 Task: Look for space in Guajará Mirim, Brazil from 22nd June, 2023 to 30th June, 2023 for 2 adults in price range Rs.7000 to Rs.15000. Place can be entire place with 1  bedroom having 1 bed and 1 bathroom. Property type can be house, flat, guest house, hotel. Amenities needed are: washing machine. Booking option can be shelf check-in. Required host language is Spanish.
Action: Mouse moved to (810, 104)
Screenshot: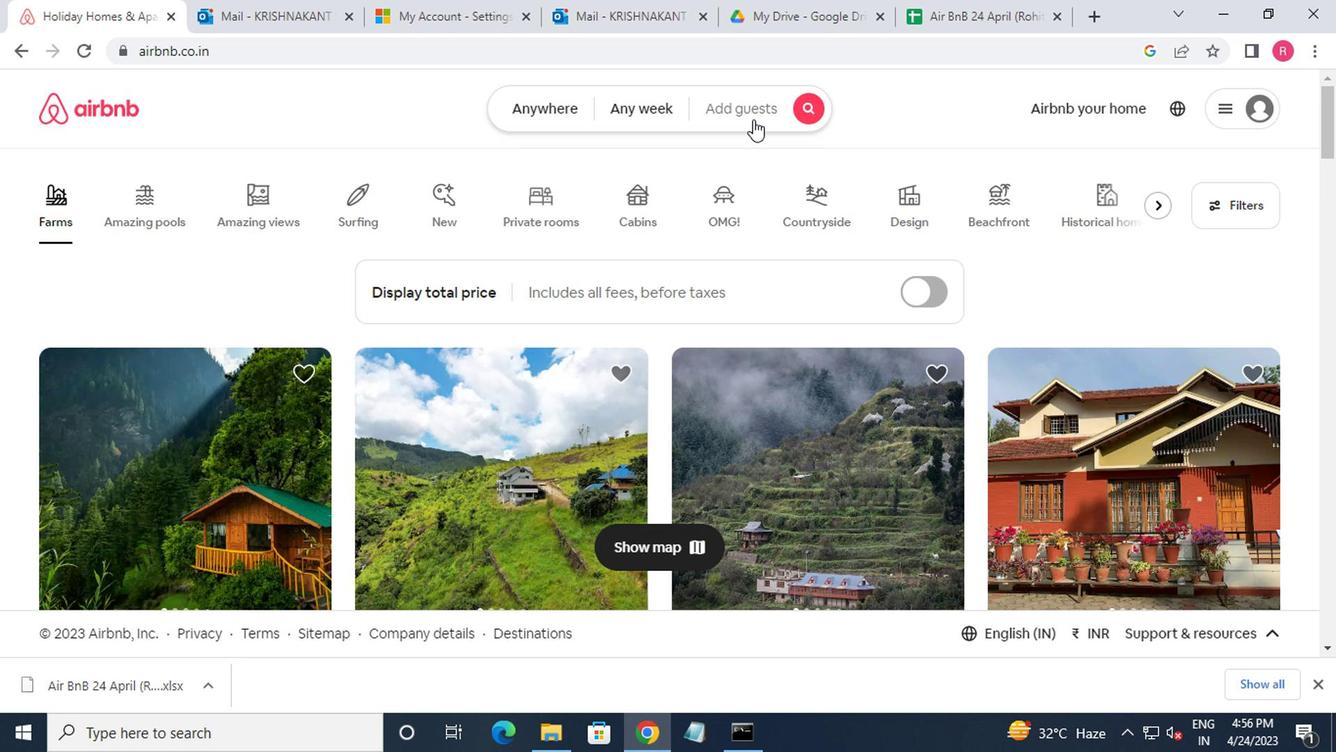 
Action: Mouse pressed left at (810, 104)
Screenshot: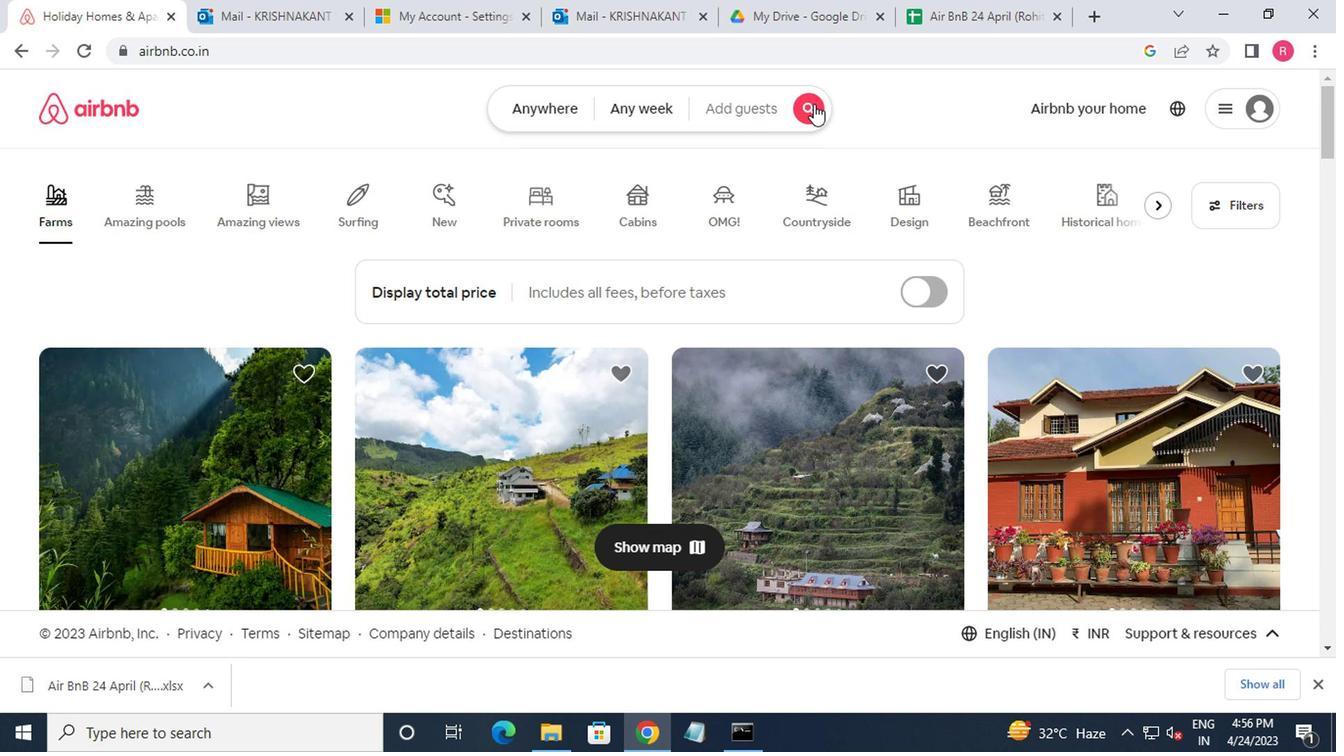 
Action: Mouse moved to (809, 104)
Screenshot: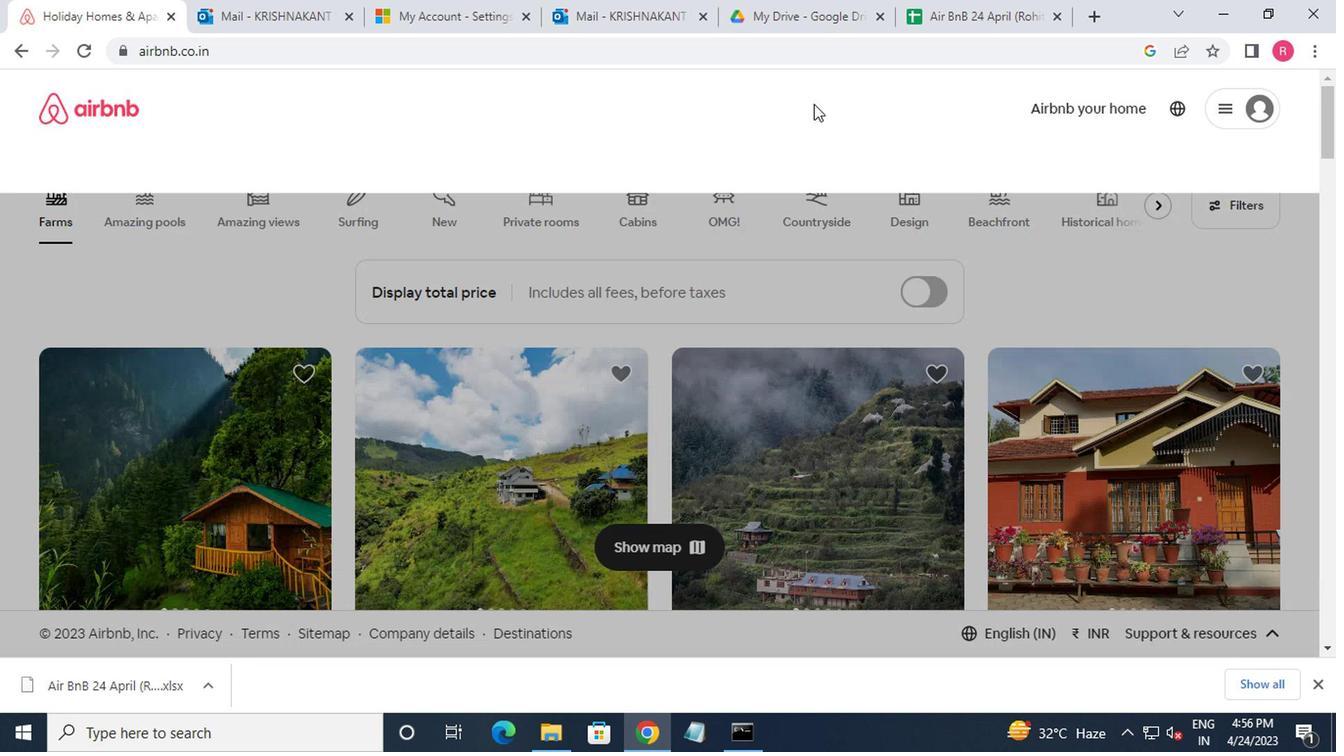 
Action: Key pressed guajara<Key.space>
Screenshot: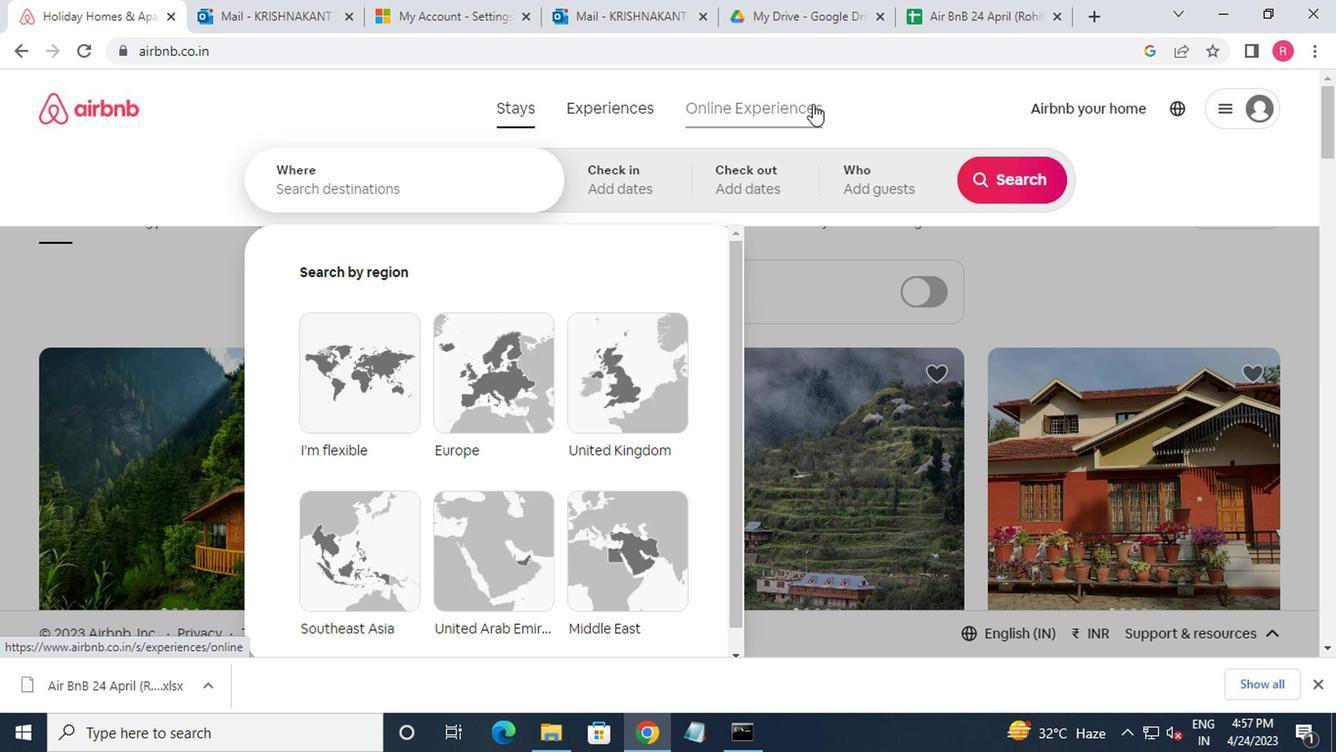 
Action: Mouse moved to (809, 104)
Screenshot: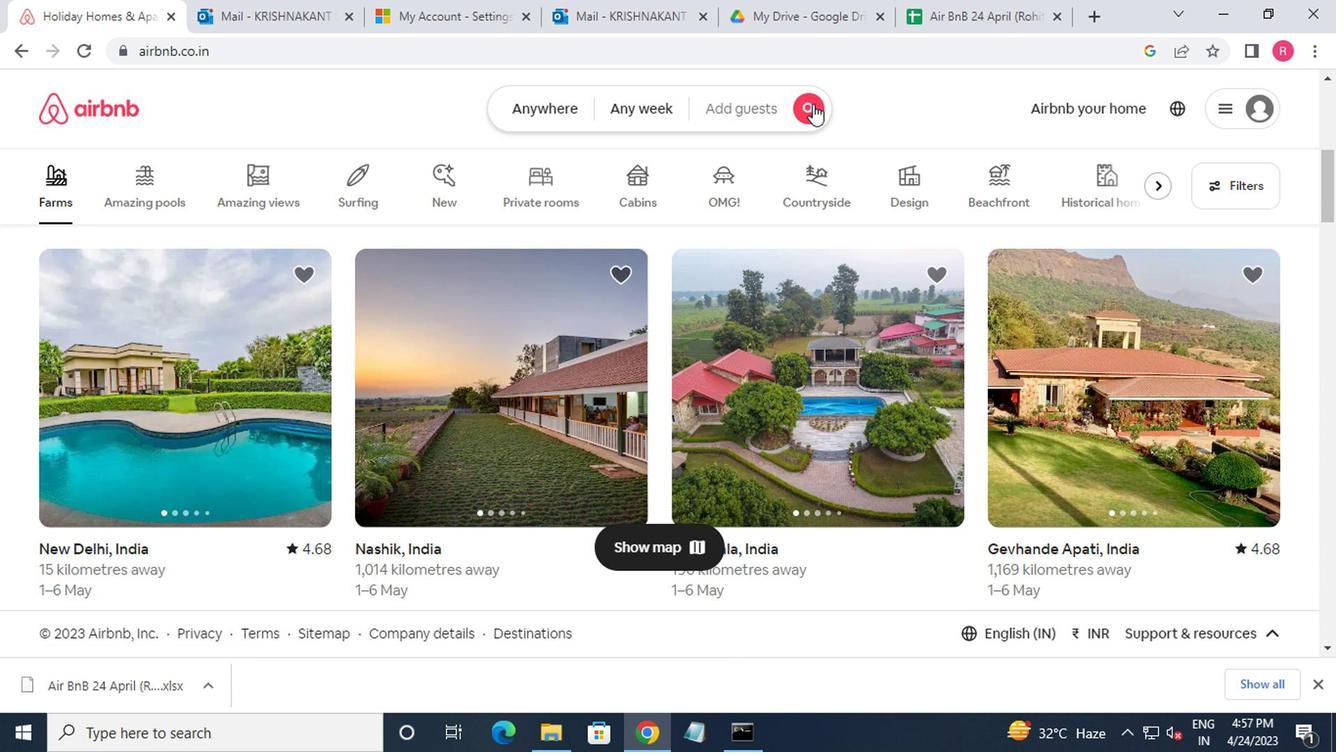 
Action: Mouse pressed left at (809, 104)
Screenshot: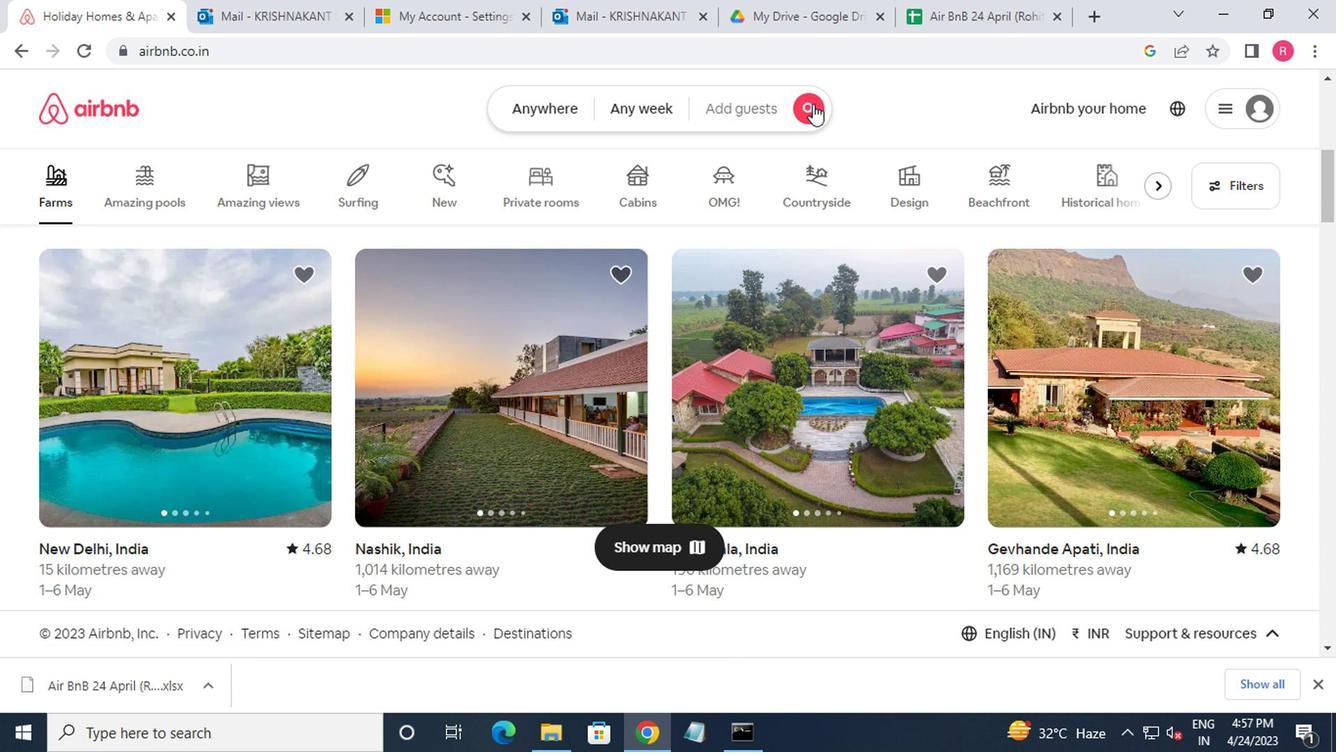 
Action: Mouse moved to (447, 189)
Screenshot: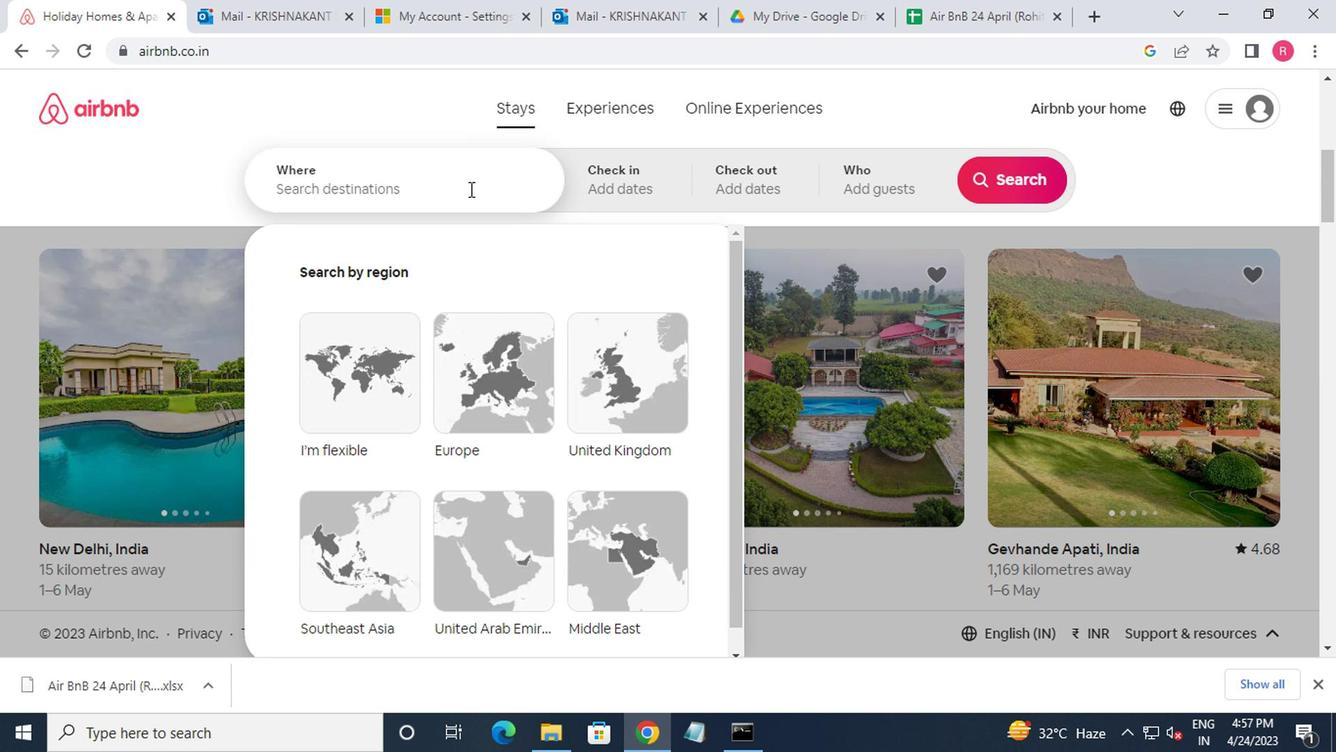 
Action: Mouse pressed left at (447, 189)
Screenshot: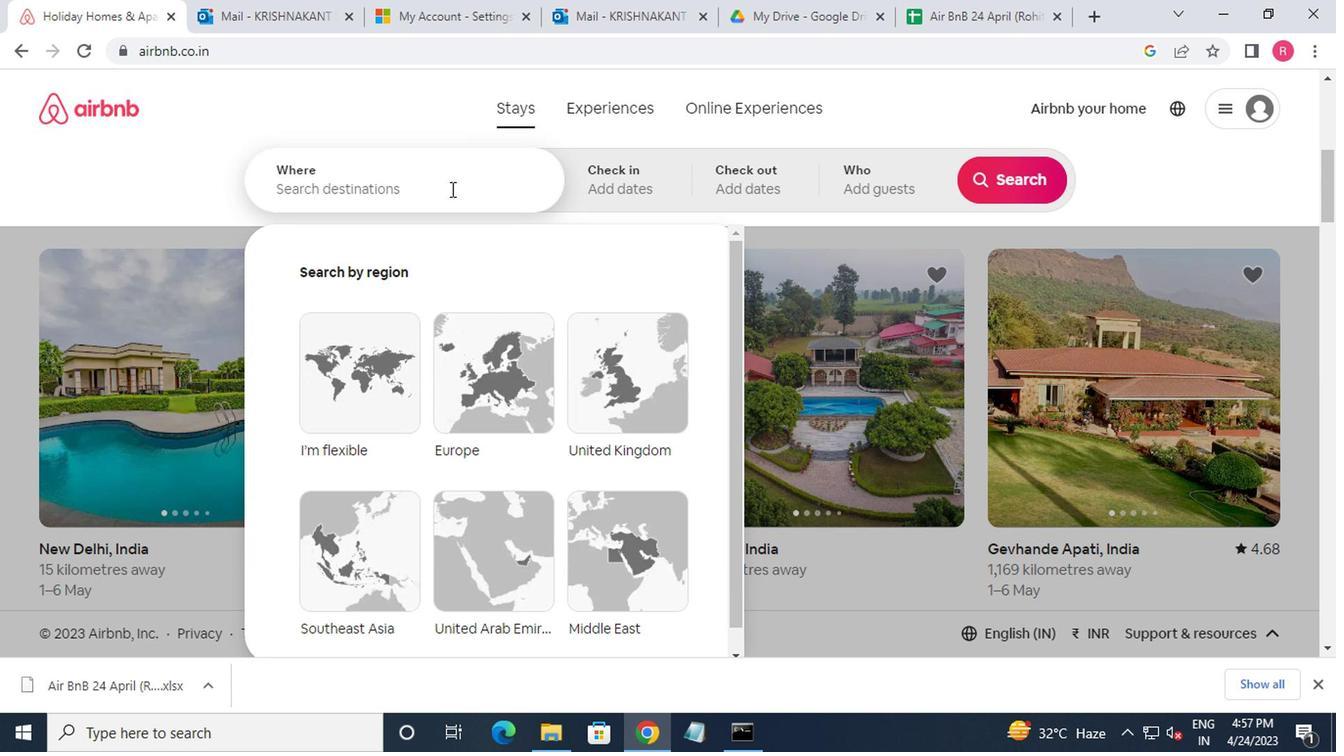 
Action: Mouse moved to (447, 190)
Screenshot: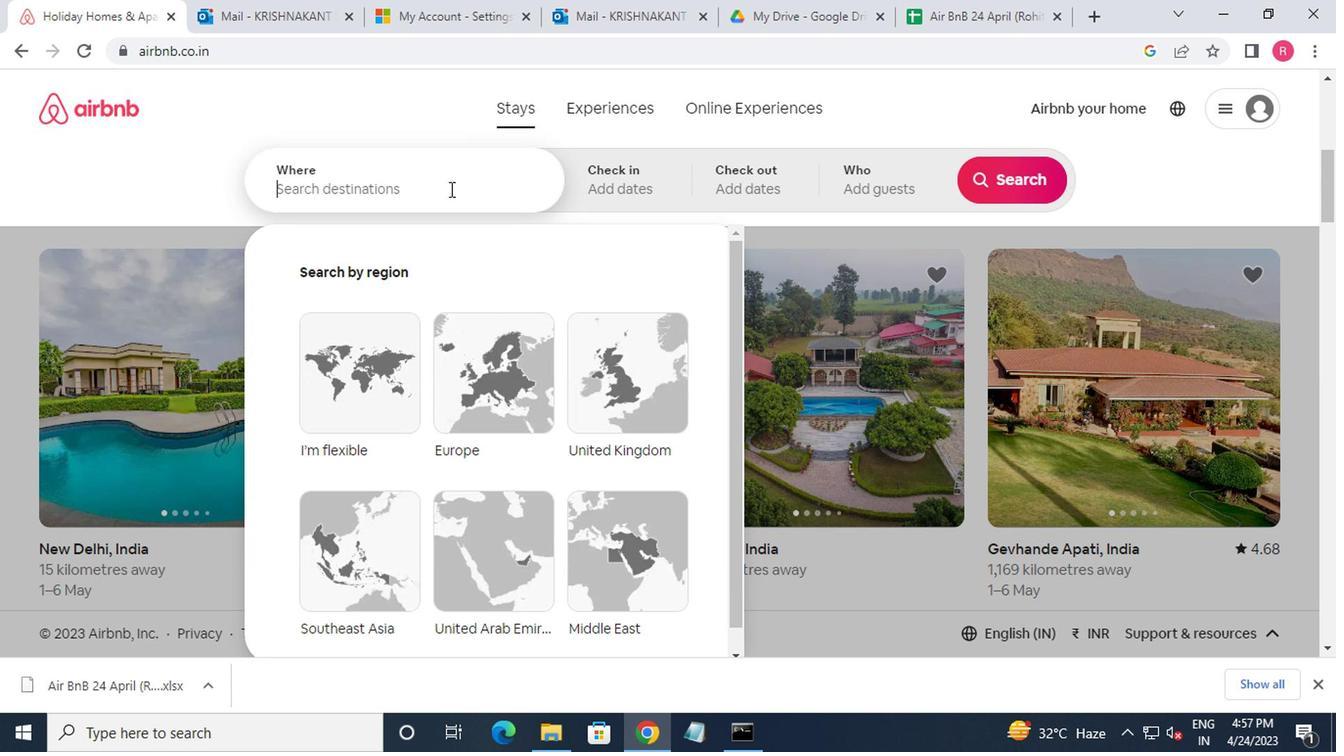 
Action: Key pressed guajara<Key.space>mirim
Screenshot: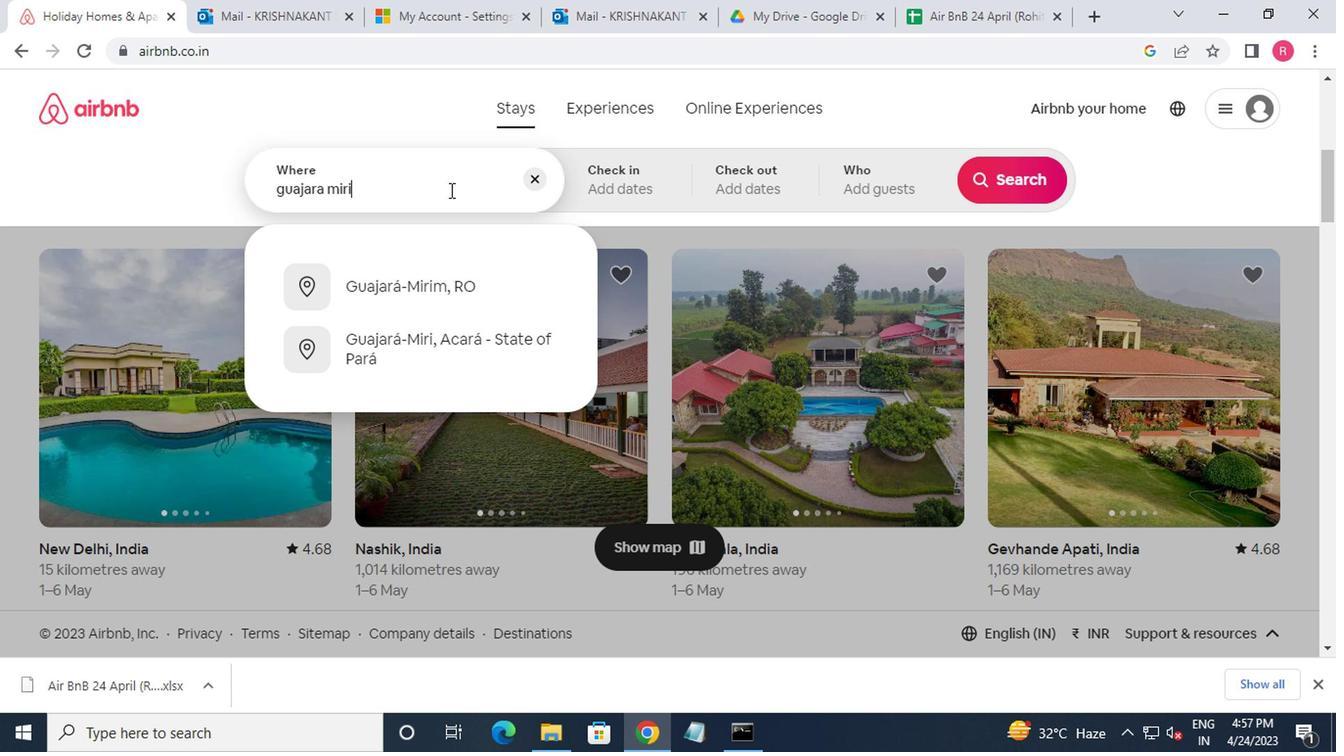 
Action: Mouse moved to (439, 284)
Screenshot: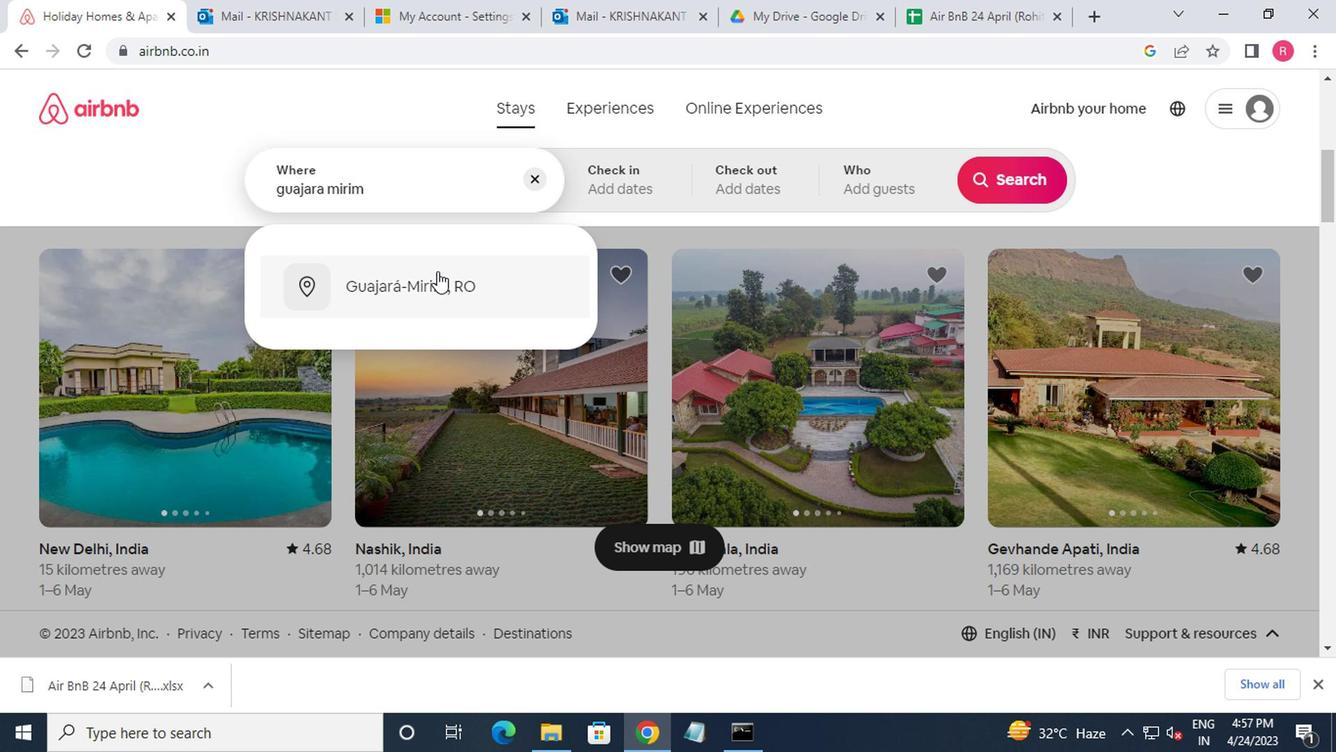 
Action: Mouse pressed left at (439, 284)
Screenshot: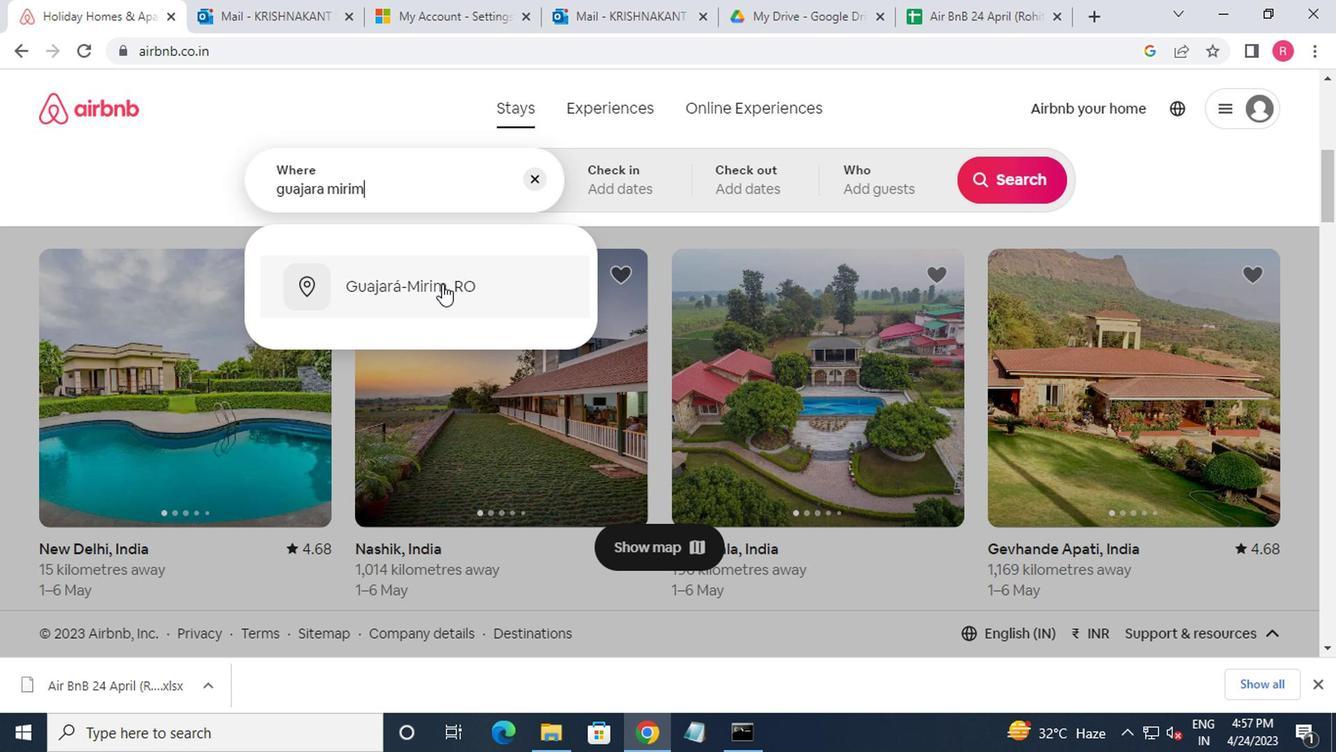 
Action: Mouse moved to (993, 344)
Screenshot: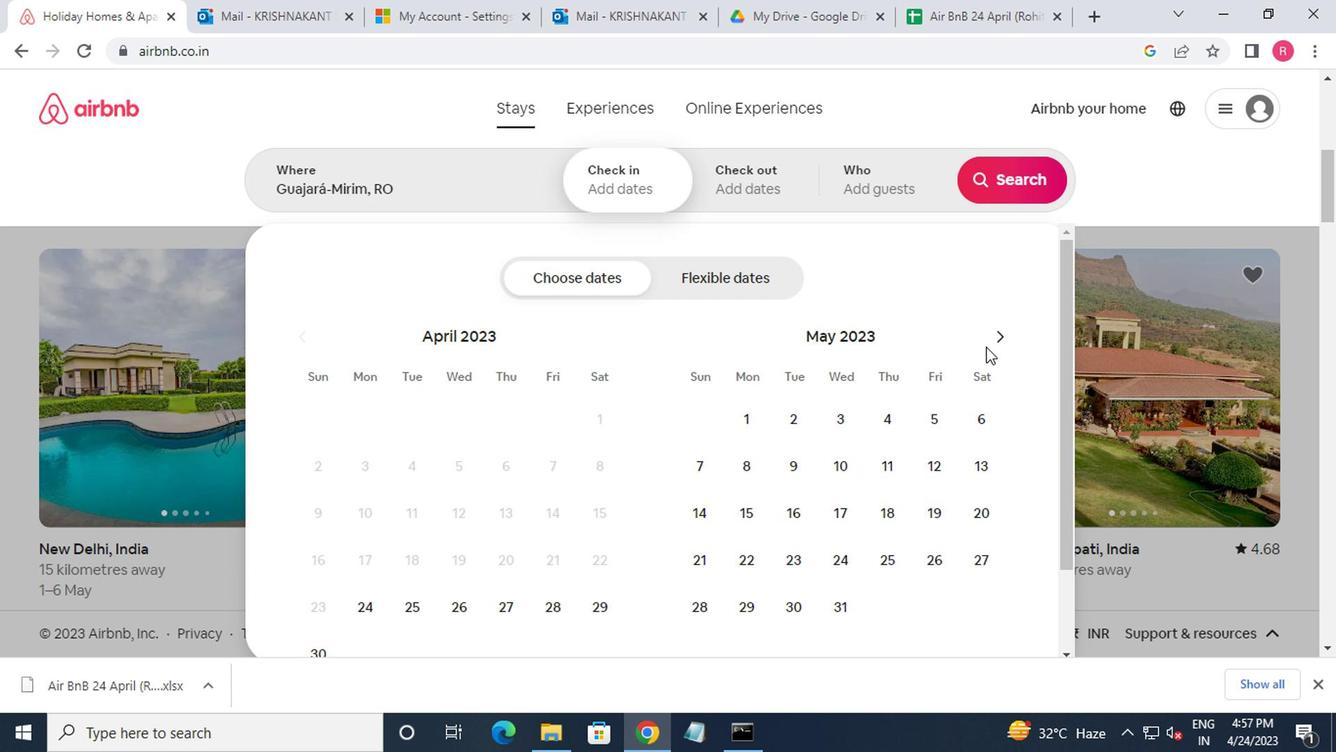 
Action: Mouse pressed left at (993, 344)
Screenshot: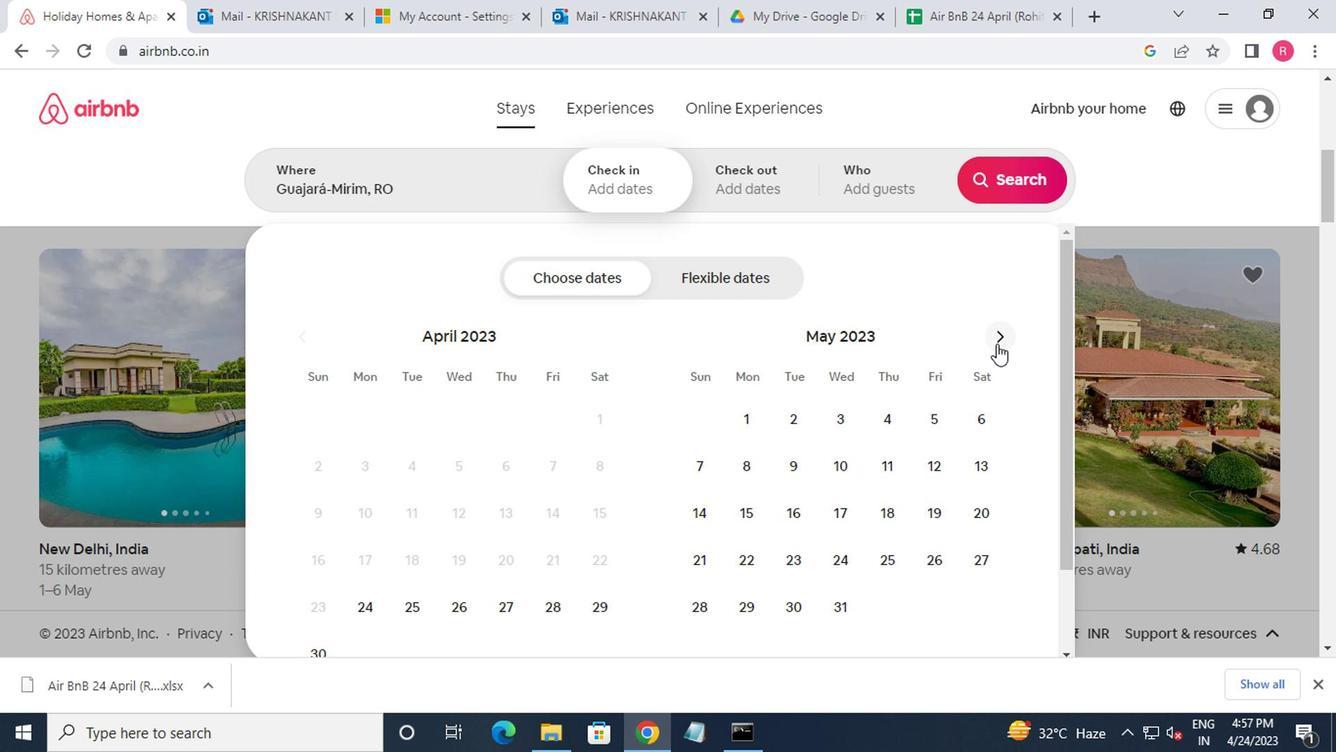 
Action: Mouse moved to (875, 570)
Screenshot: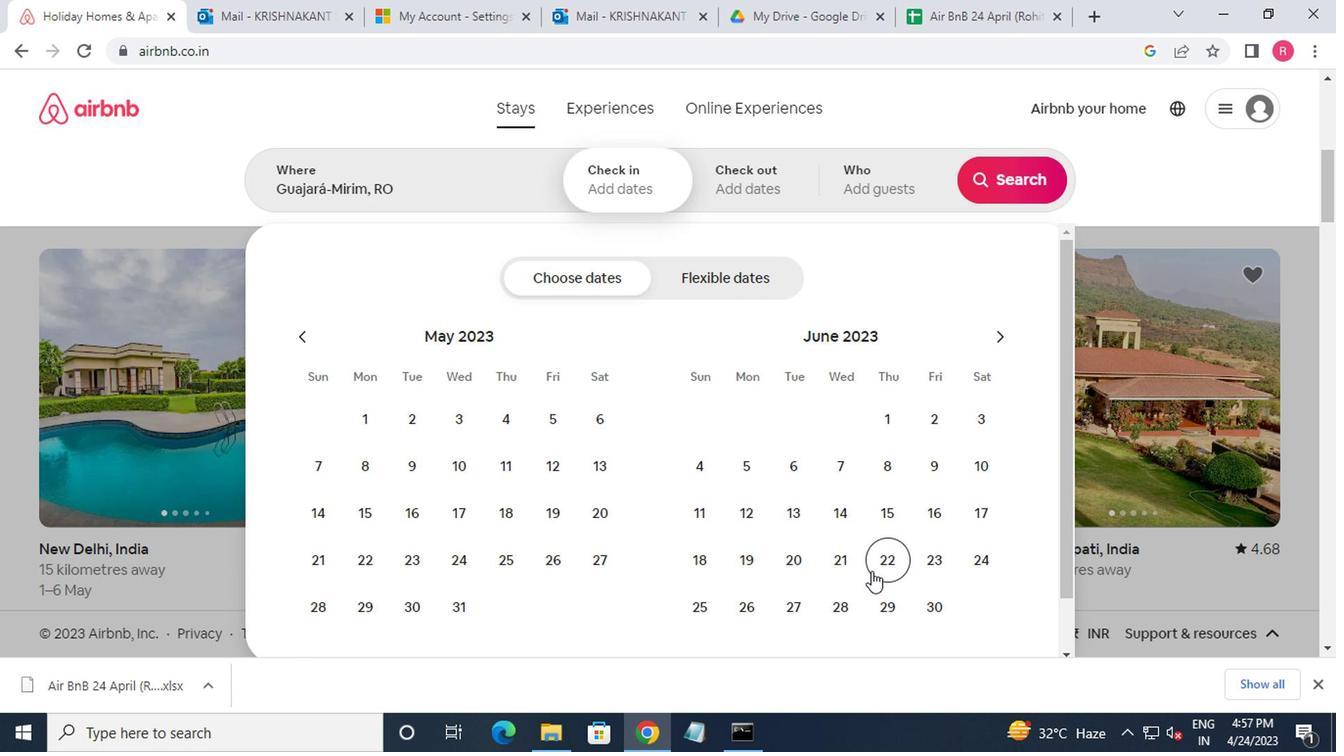 
Action: Mouse pressed left at (875, 570)
Screenshot: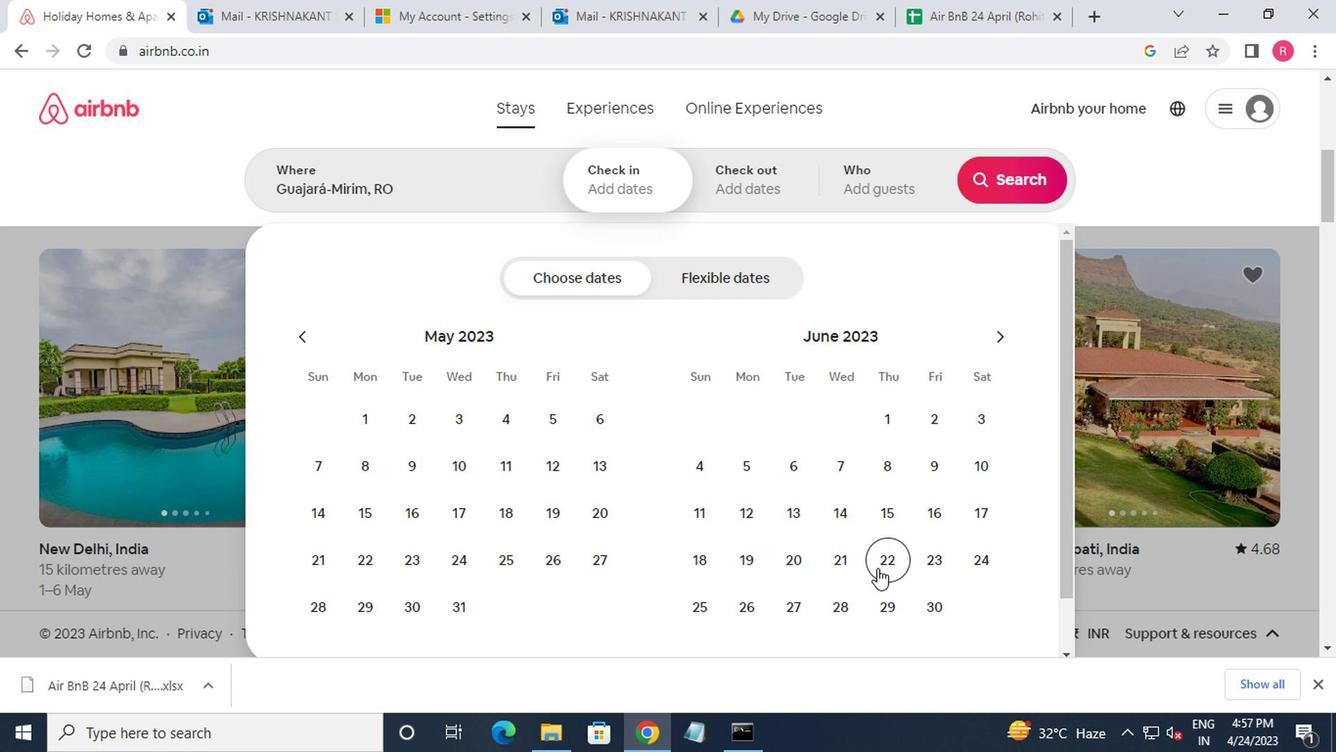 
Action: Mouse moved to (944, 618)
Screenshot: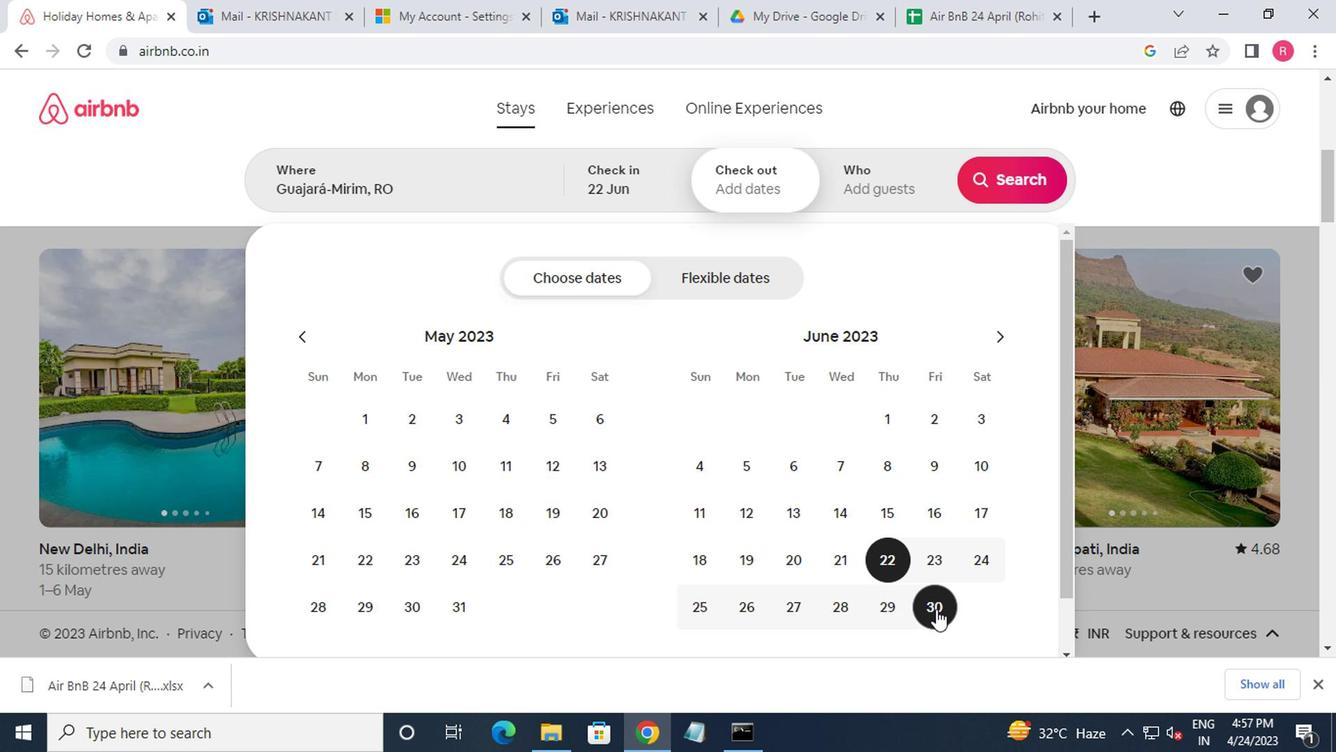 
Action: Mouse pressed left at (944, 618)
Screenshot: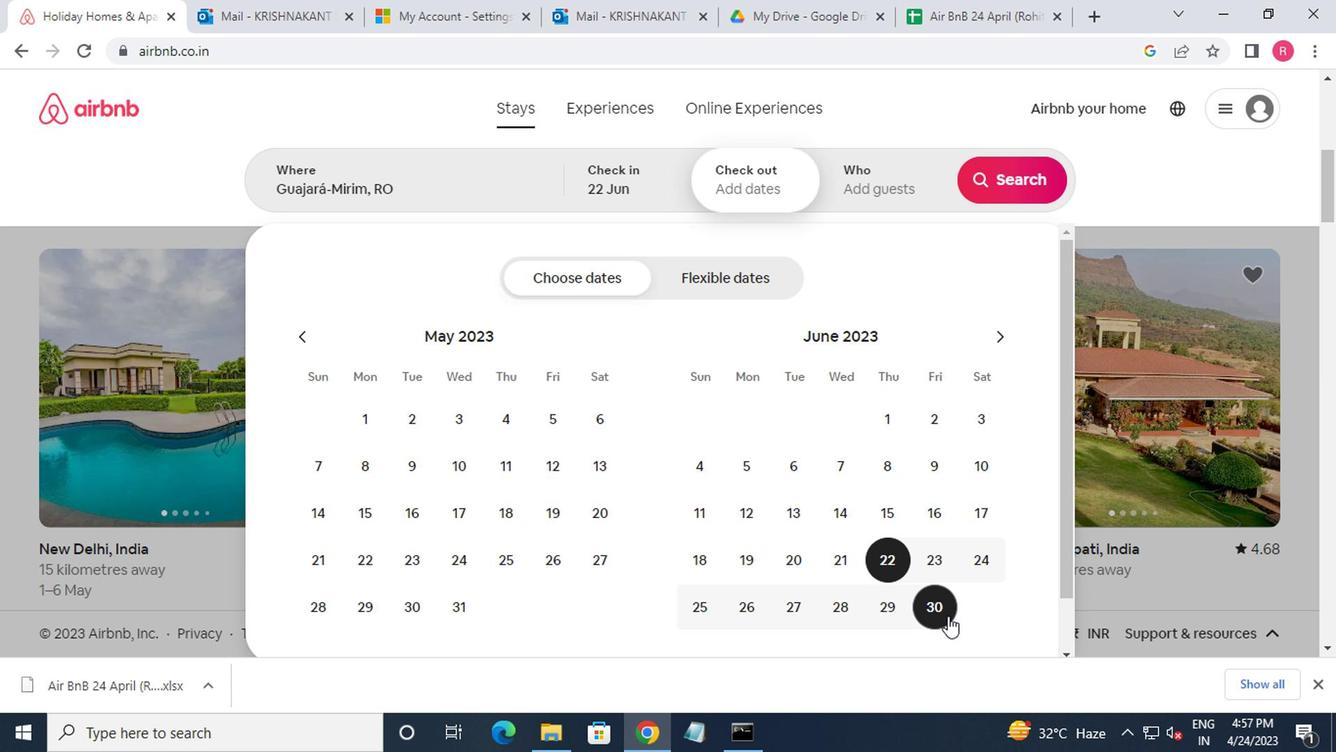 
Action: Mouse moved to (860, 199)
Screenshot: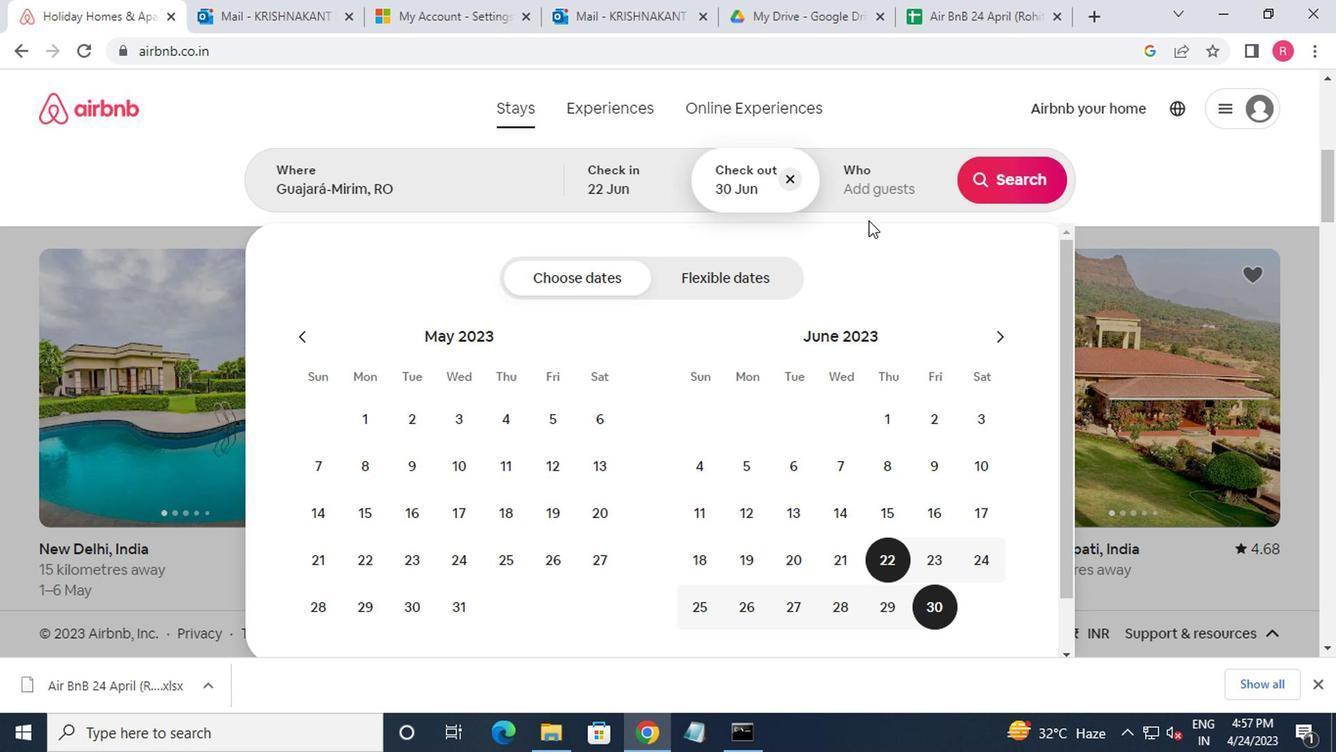 
Action: Mouse pressed left at (860, 199)
Screenshot: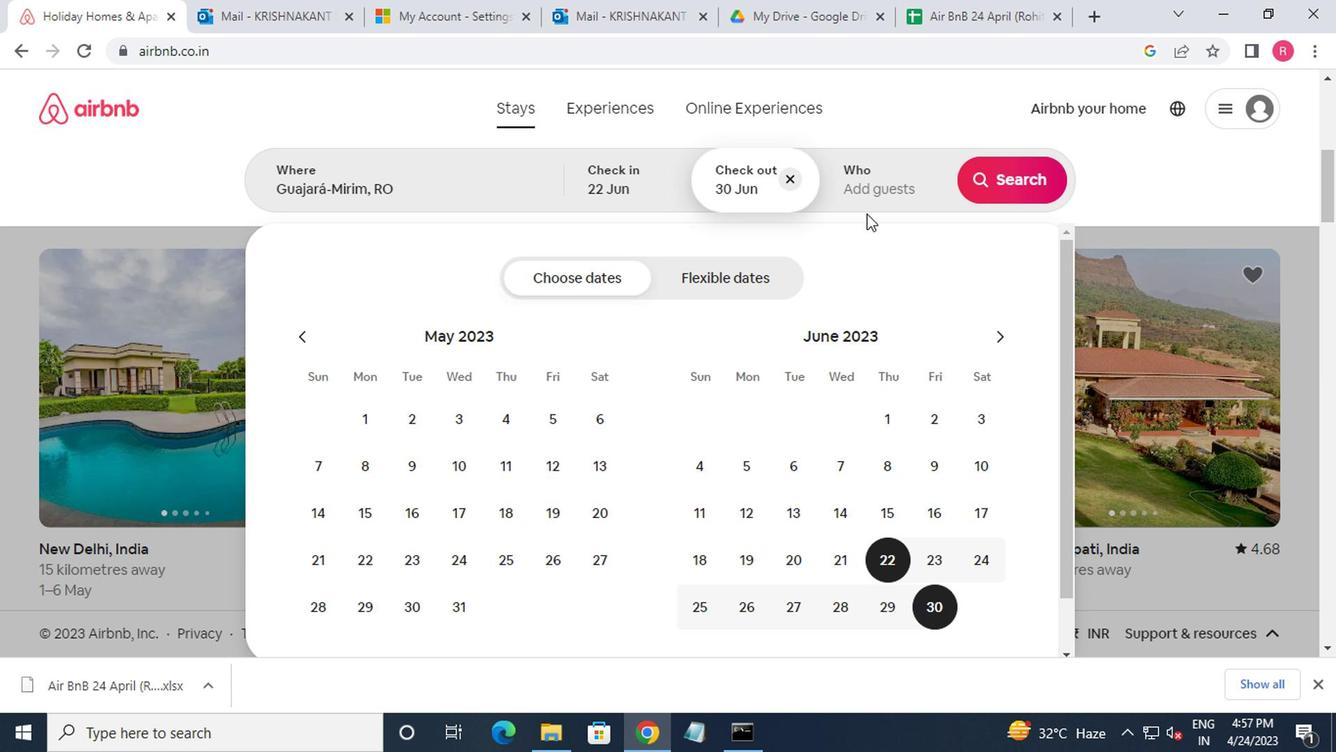 
Action: Mouse moved to (1016, 284)
Screenshot: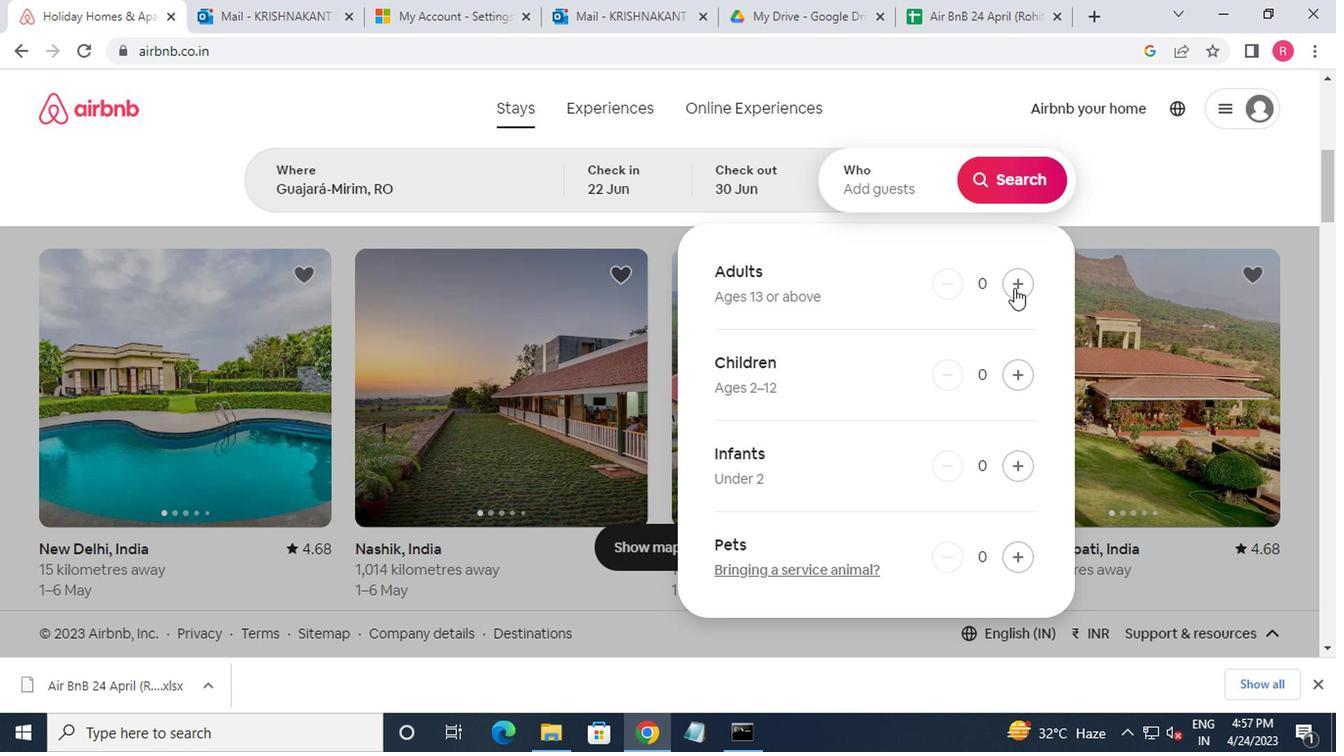 
Action: Mouse pressed left at (1016, 284)
Screenshot: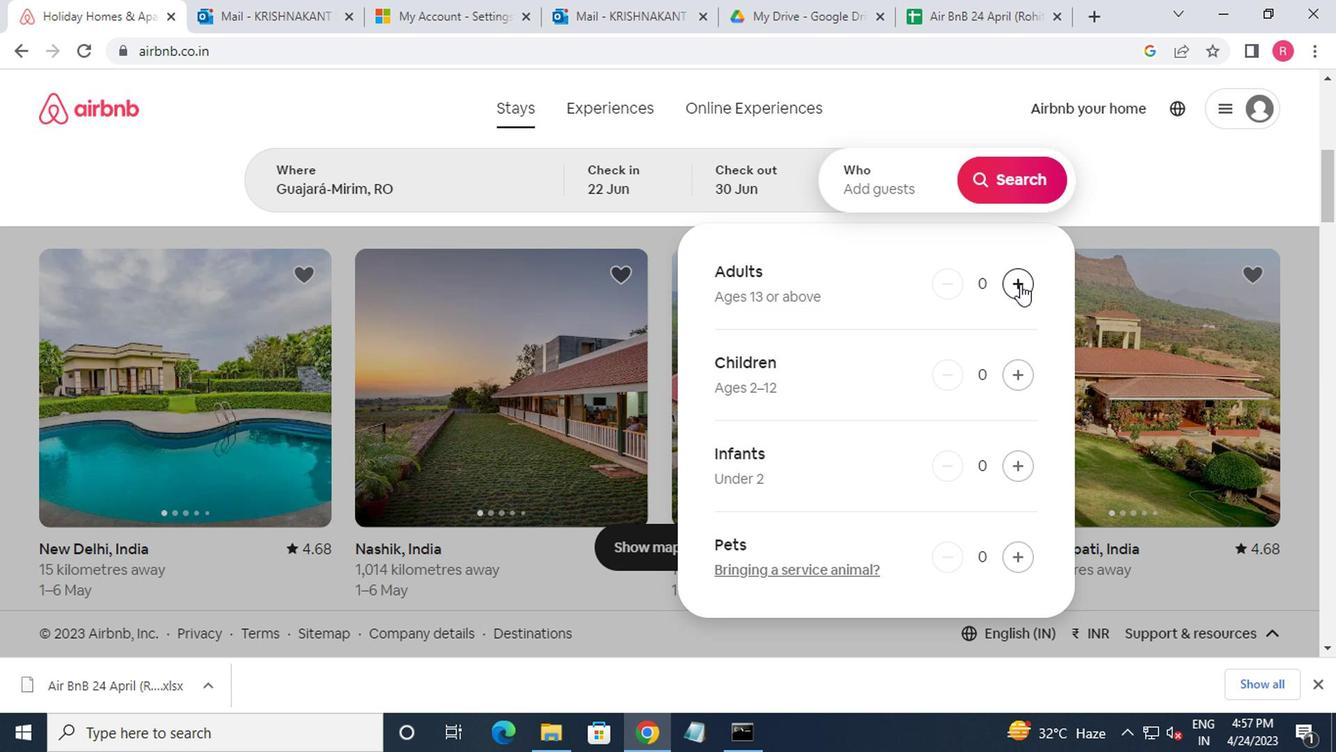 
Action: Mouse pressed left at (1016, 284)
Screenshot: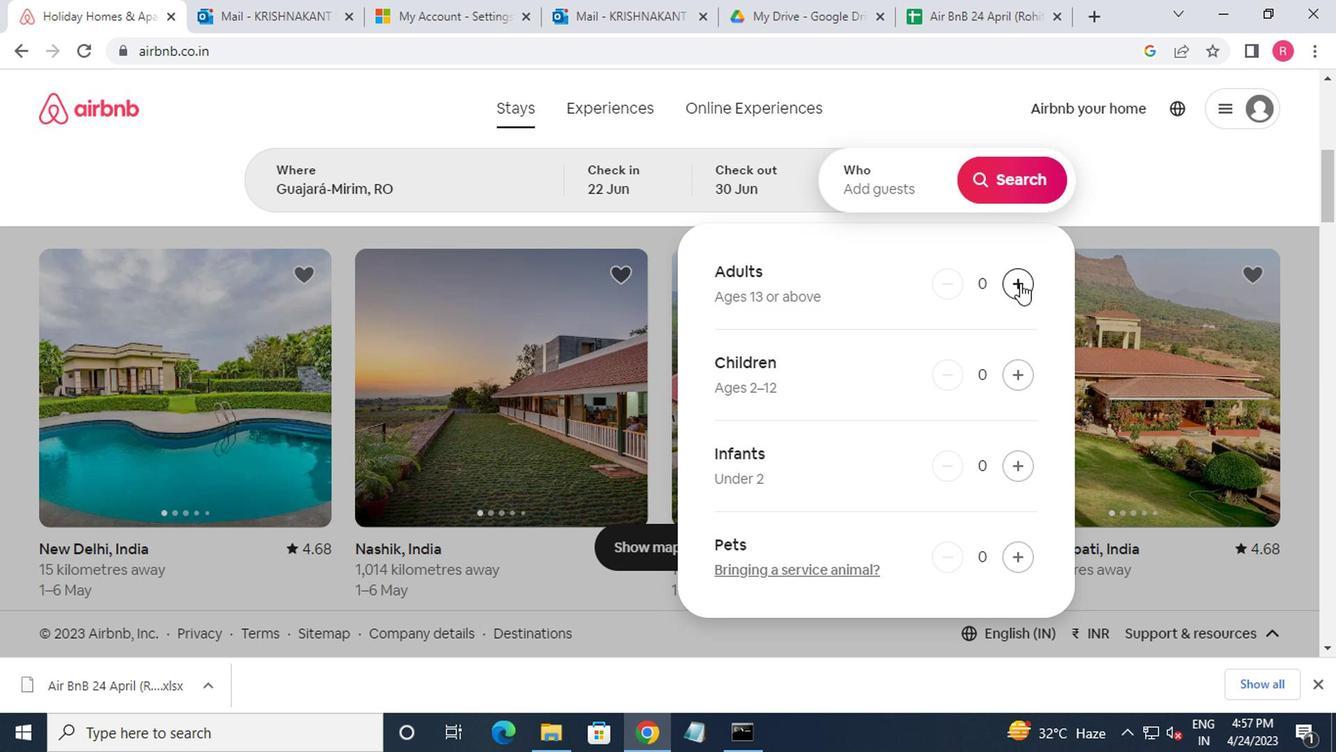 
Action: Mouse moved to (994, 192)
Screenshot: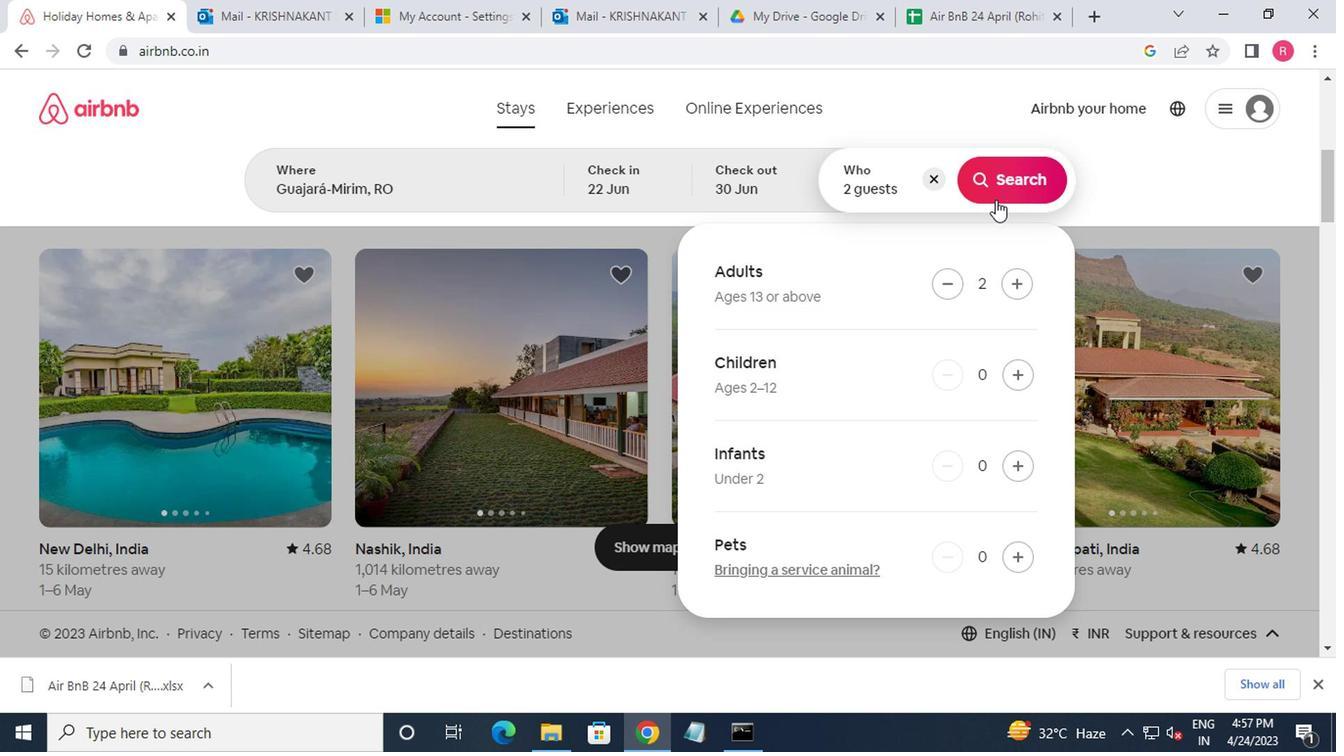 
Action: Mouse pressed left at (994, 192)
Screenshot: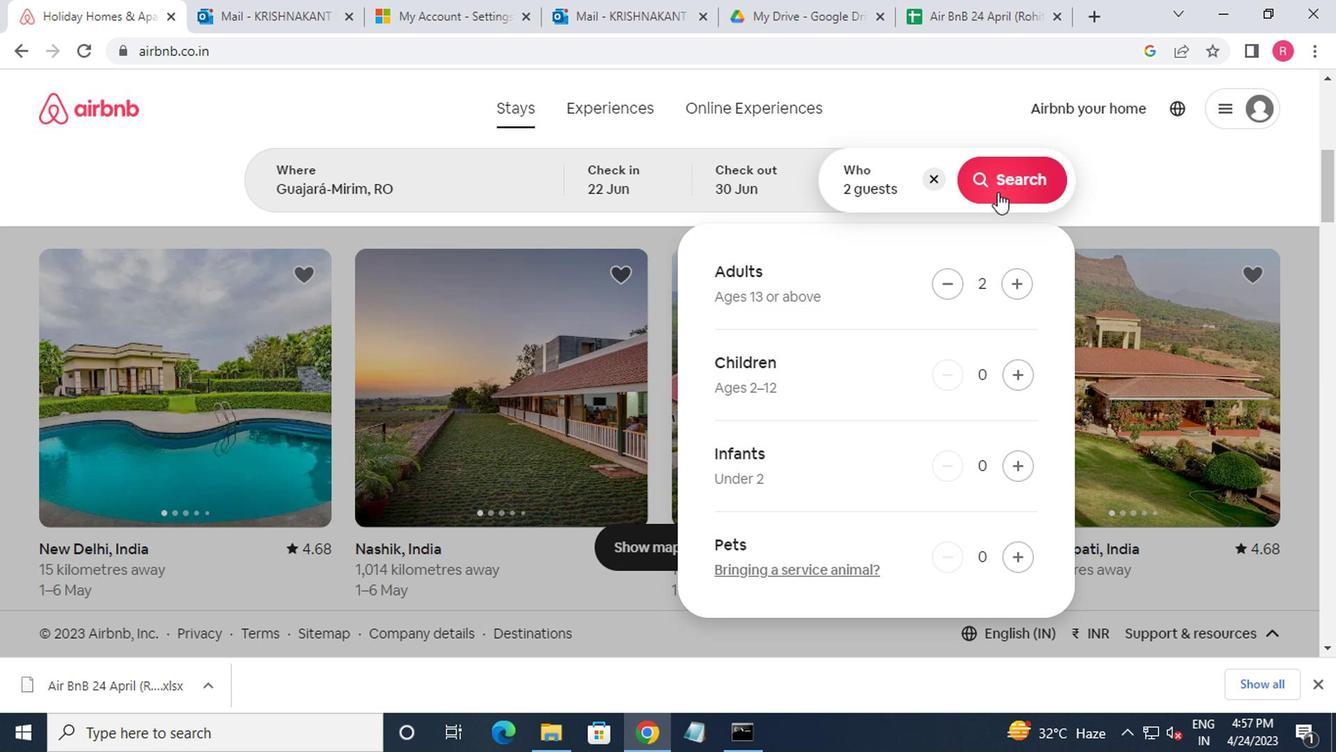 
Action: Mouse moved to (1226, 171)
Screenshot: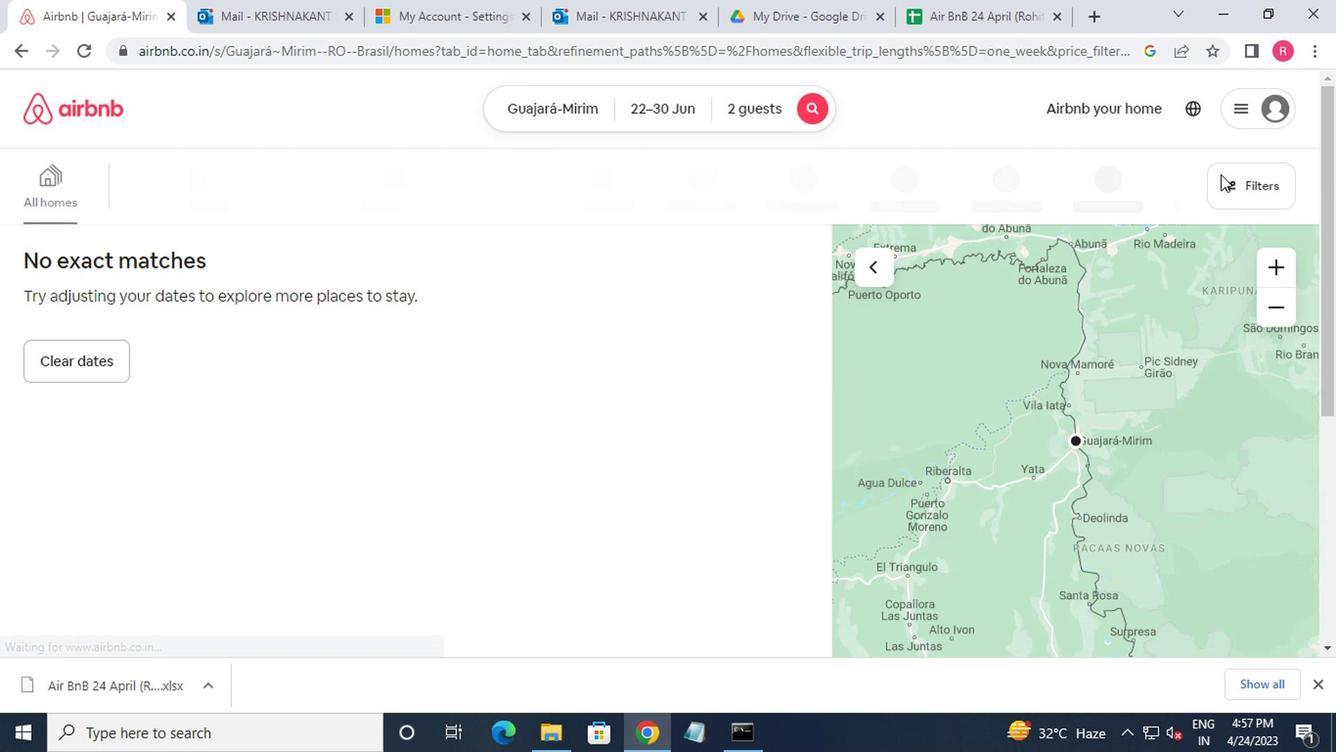 
Action: Mouse pressed left at (1226, 171)
Screenshot: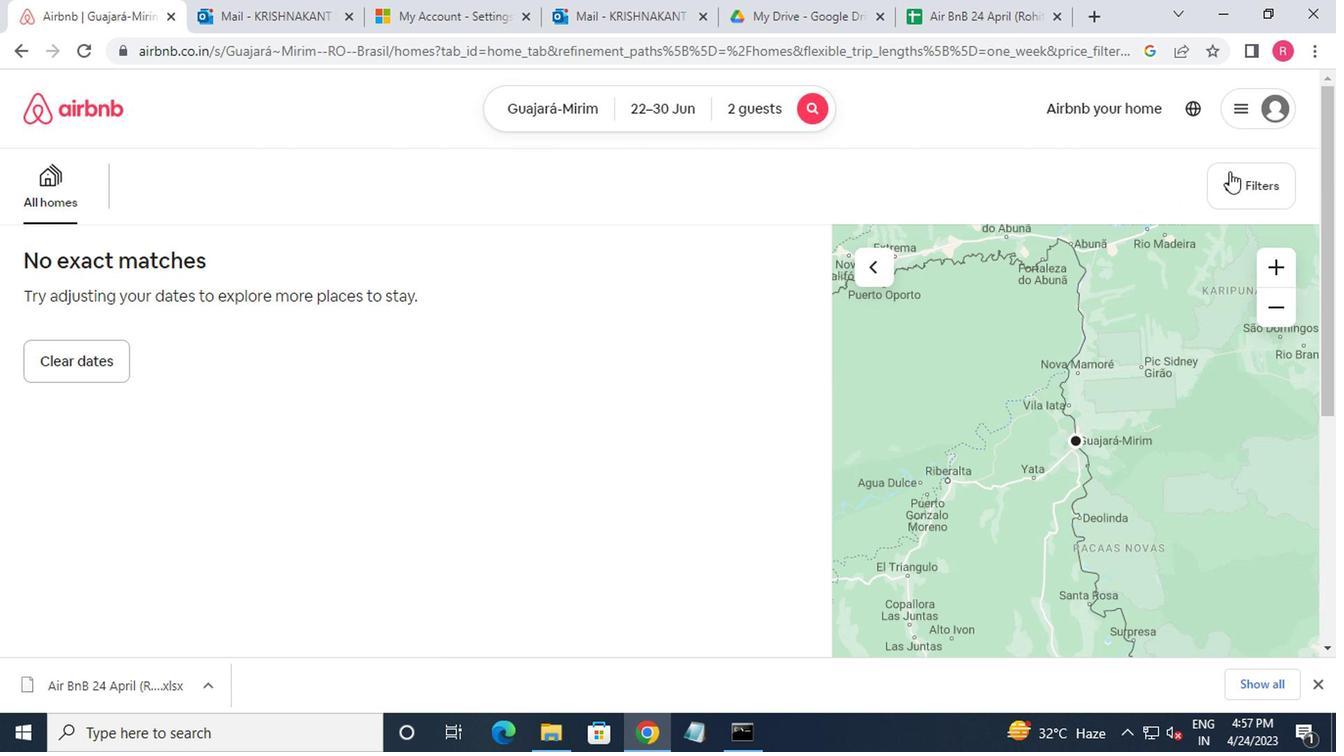 
Action: Mouse moved to (520, 324)
Screenshot: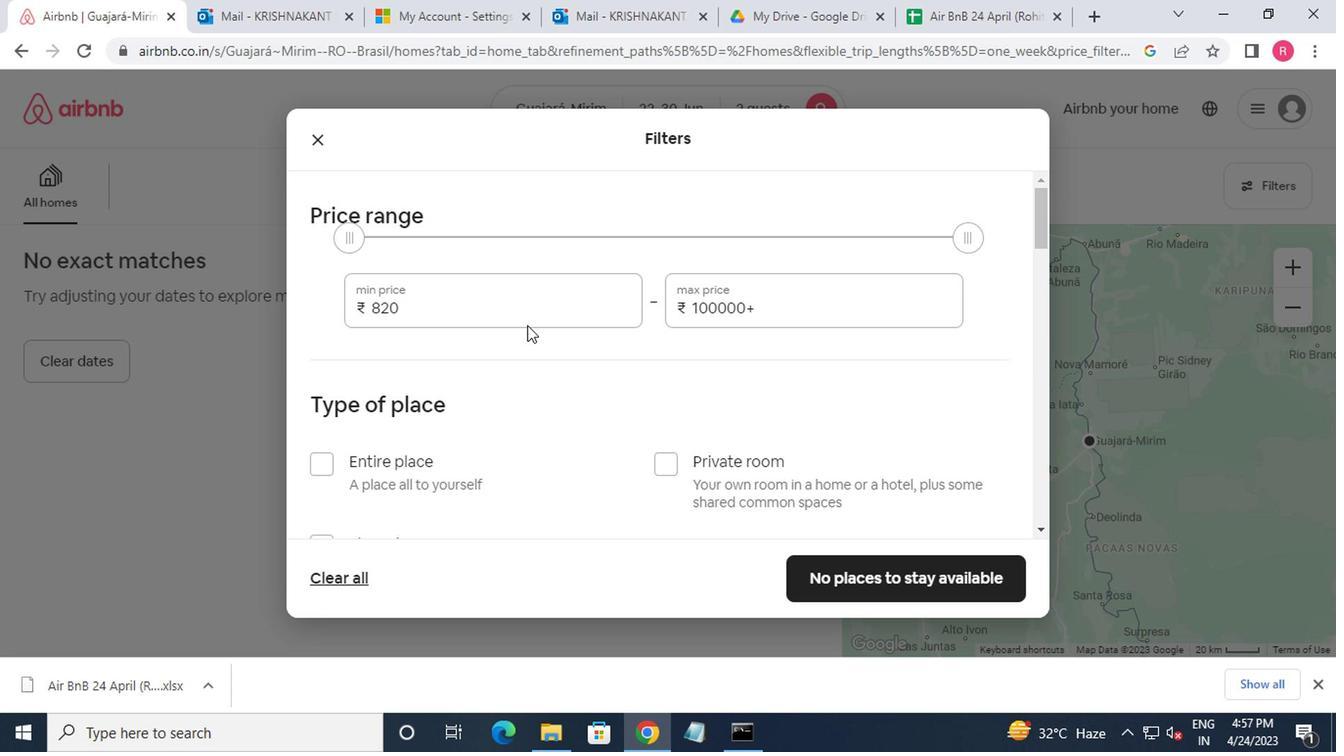 
Action: Mouse pressed left at (520, 324)
Screenshot: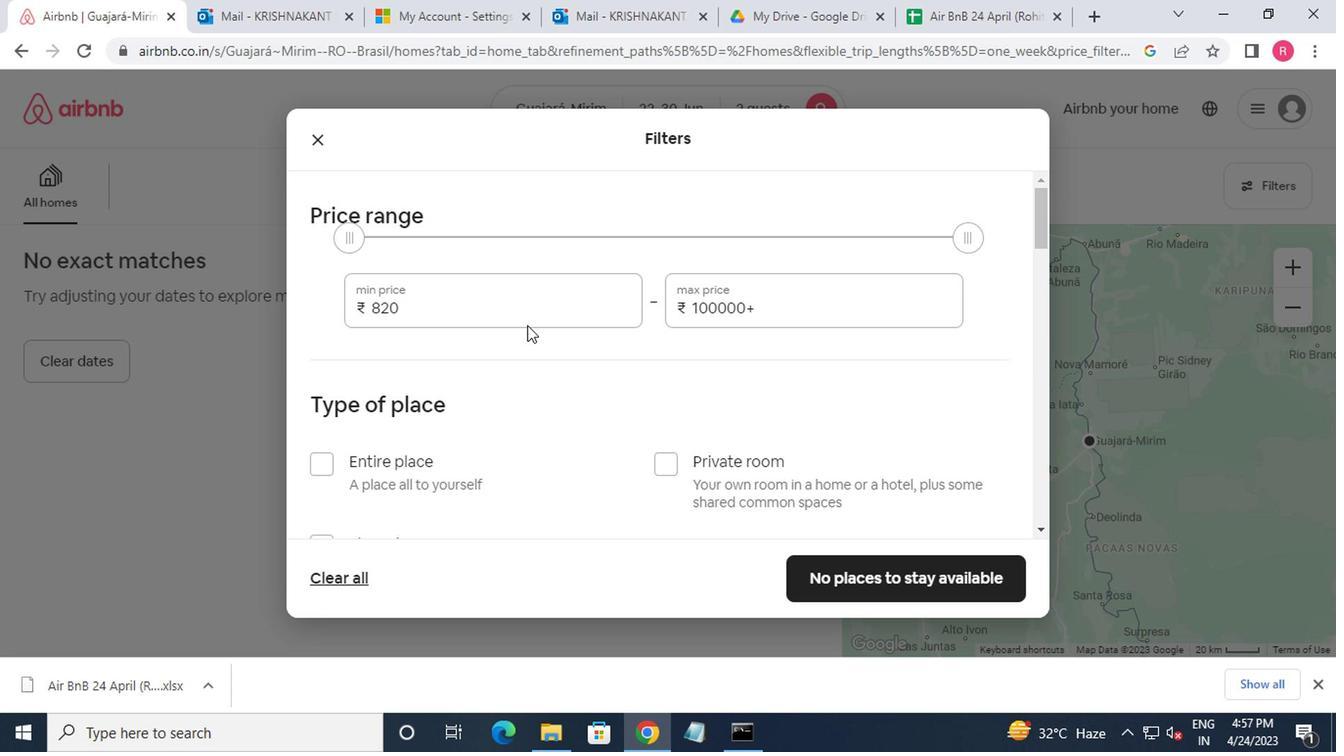 
Action: Mouse moved to (514, 301)
Screenshot: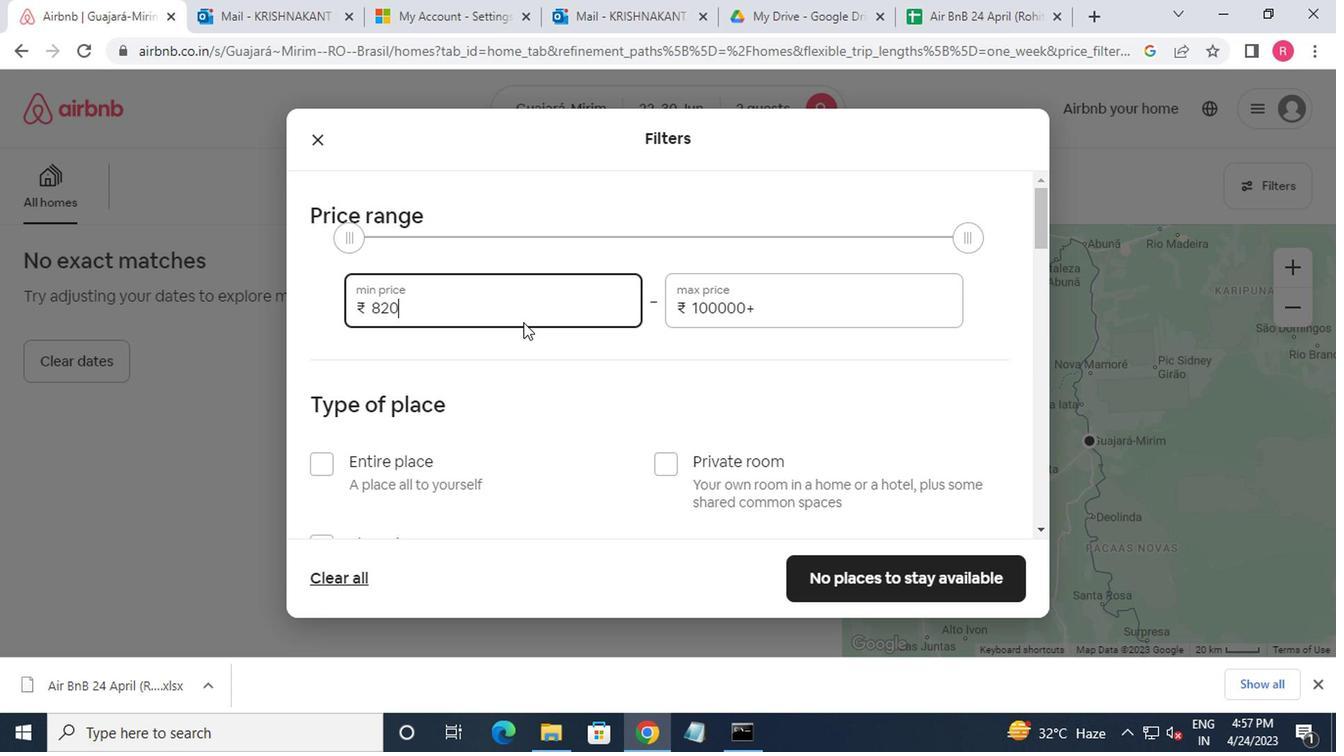 
Action: Key pressed <Key.backspace><Key.backspace><Key.backspace><Key.backspace>7000
Screenshot: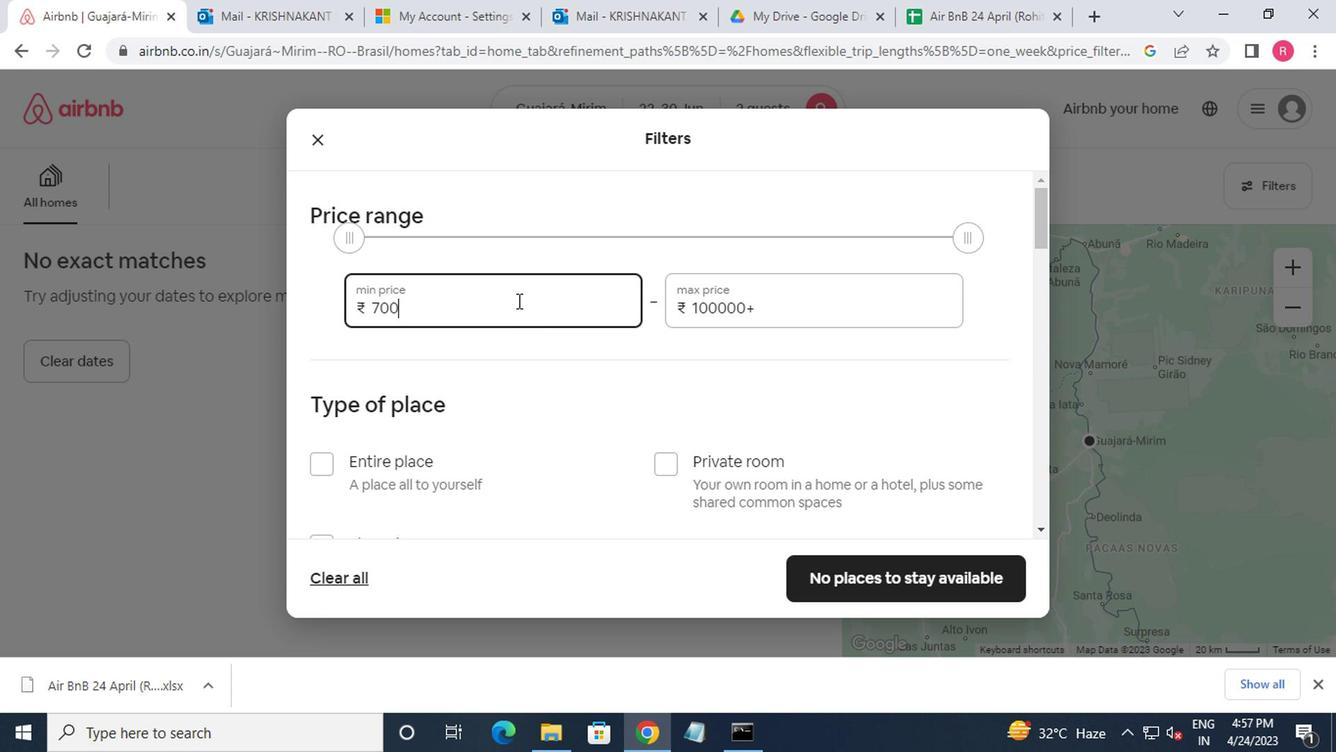 
Action: Mouse moved to (511, 308)
Screenshot: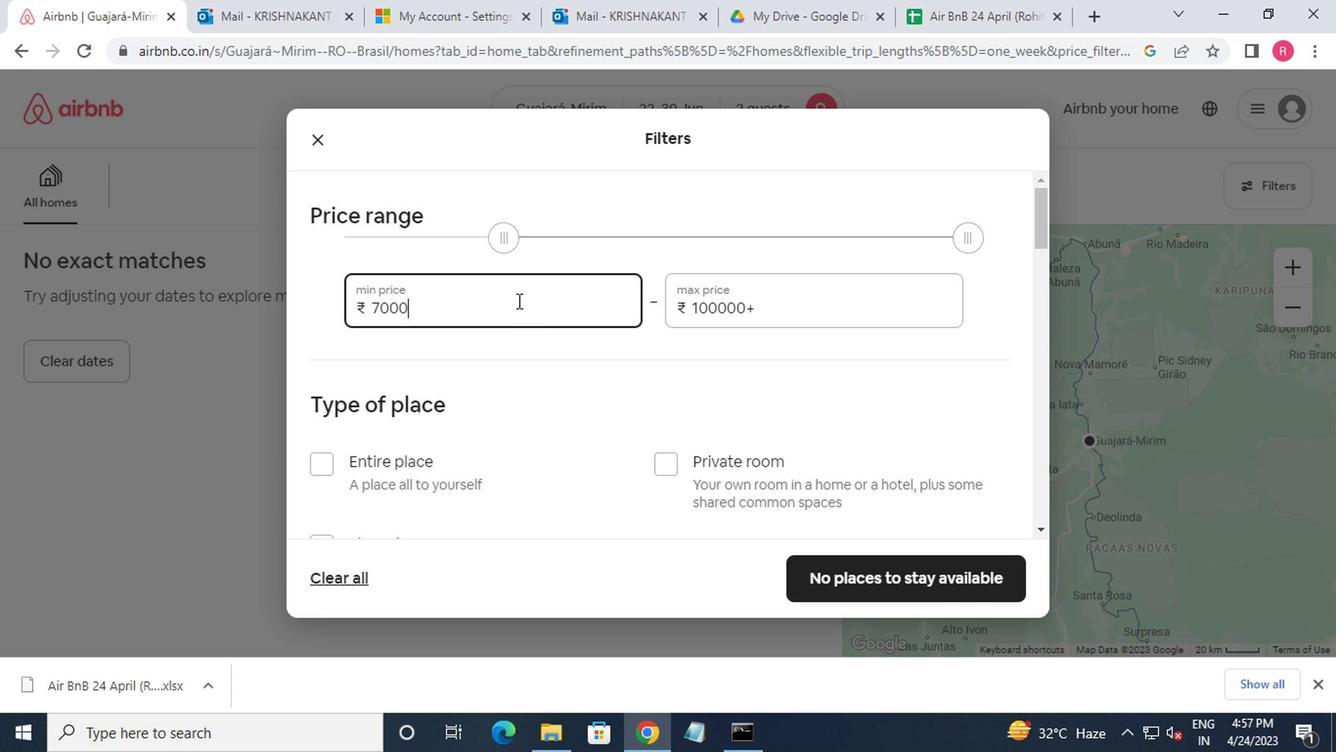 
Action: Key pressed <Key.tab>15000
Screenshot: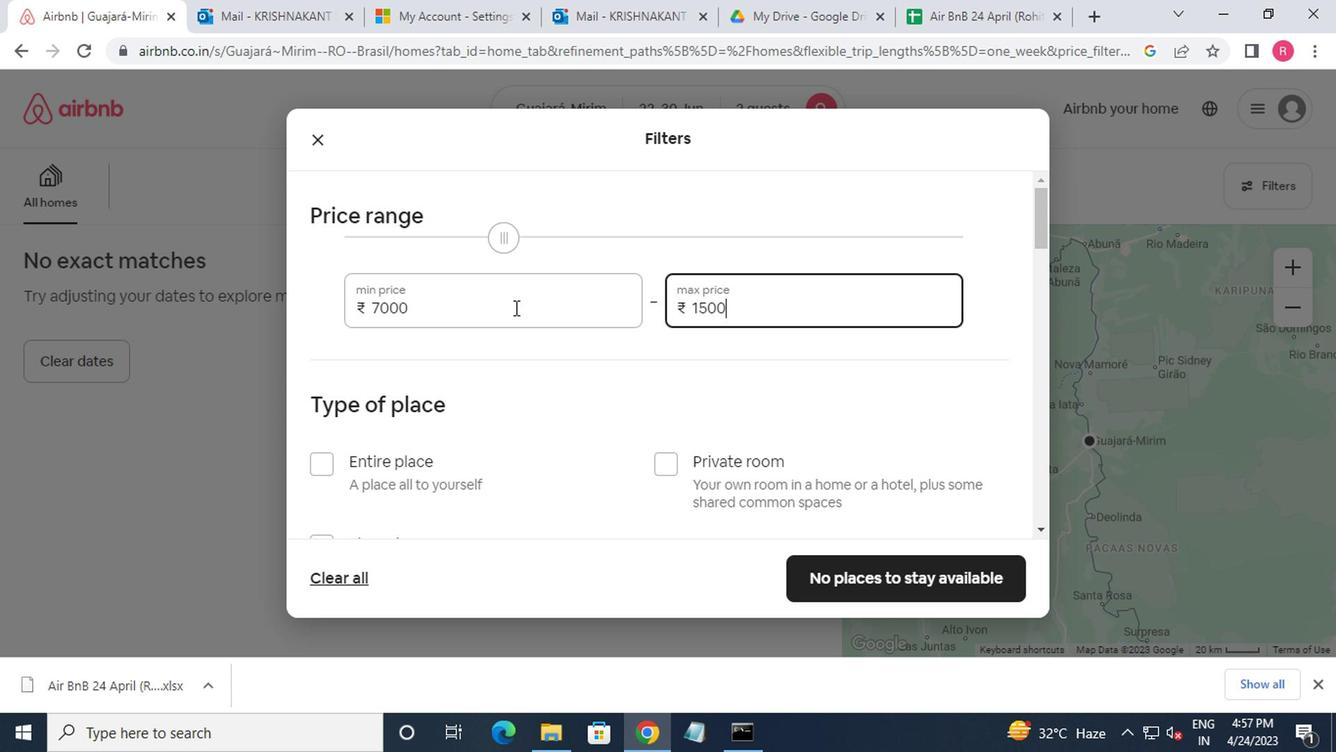 
Action: Mouse moved to (542, 327)
Screenshot: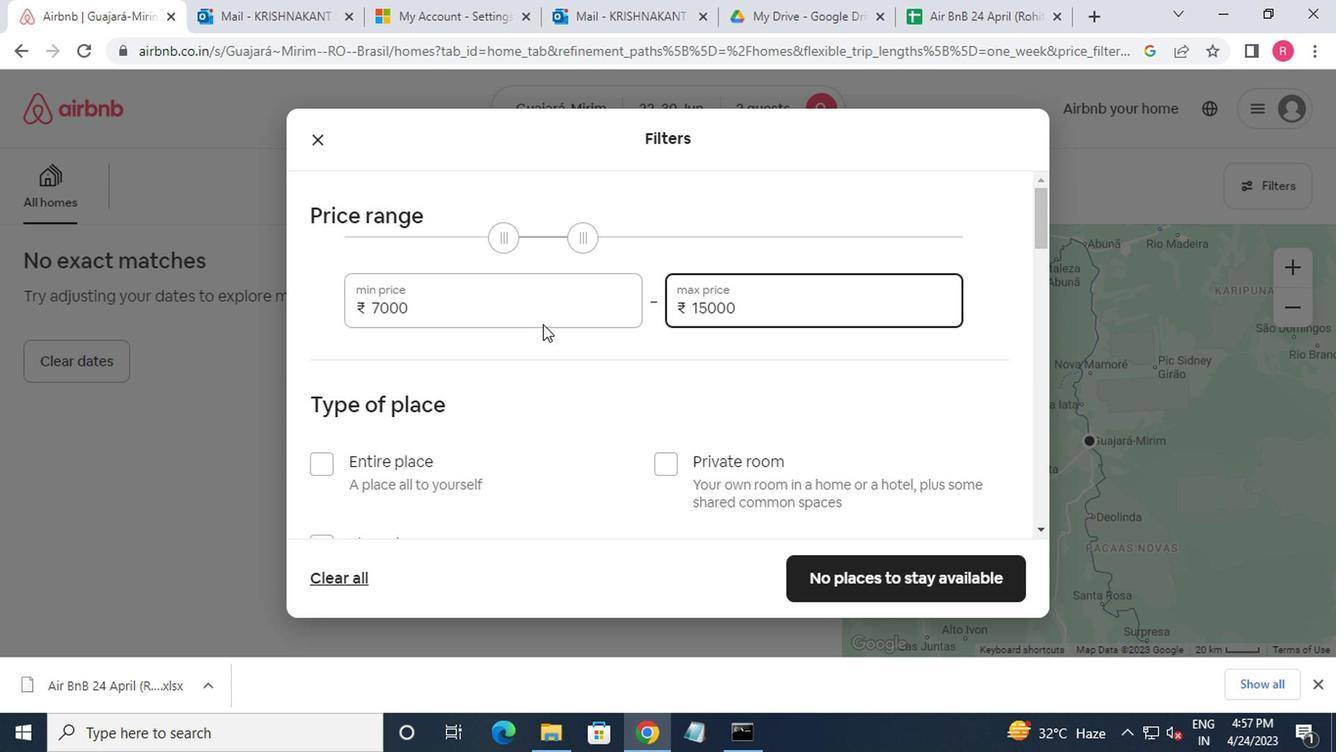 
Action: Mouse scrolled (542, 326) with delta (0, 0)
Screenshot: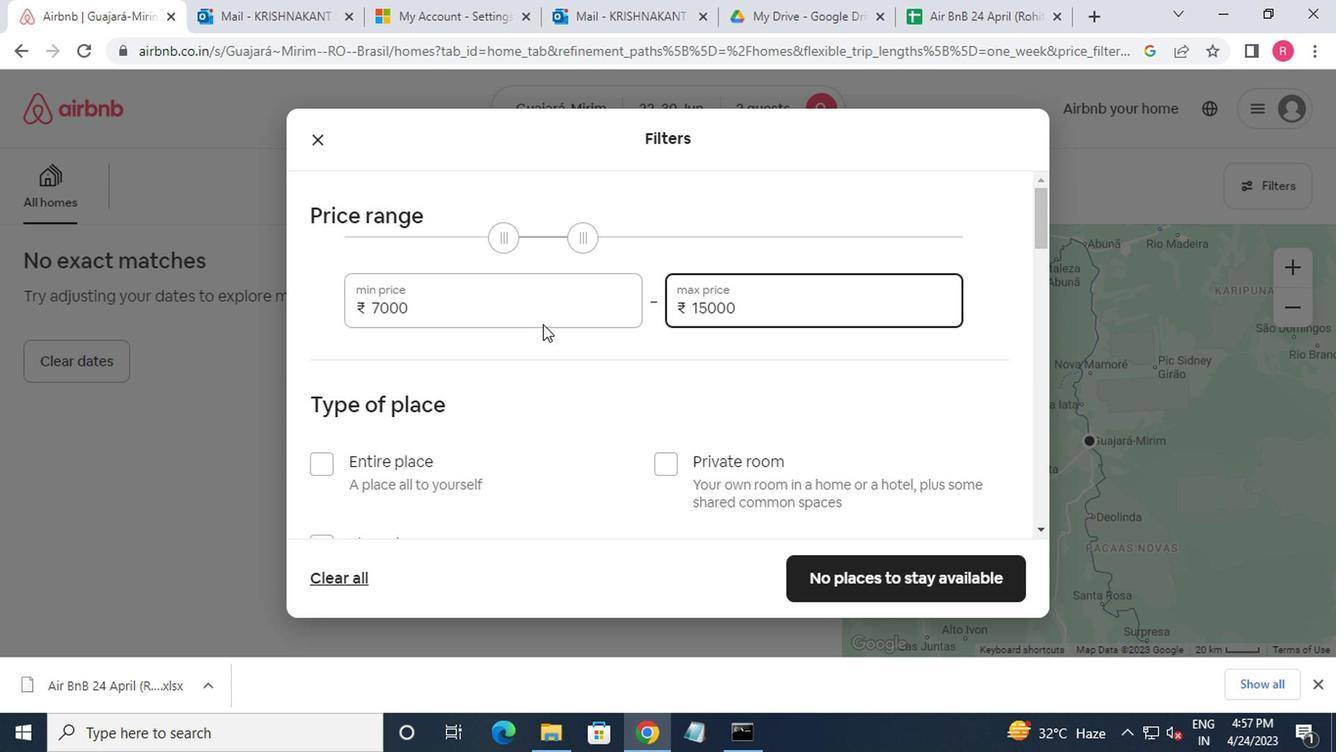 
Action: Mouse moved to (534, 339)
Screenshot: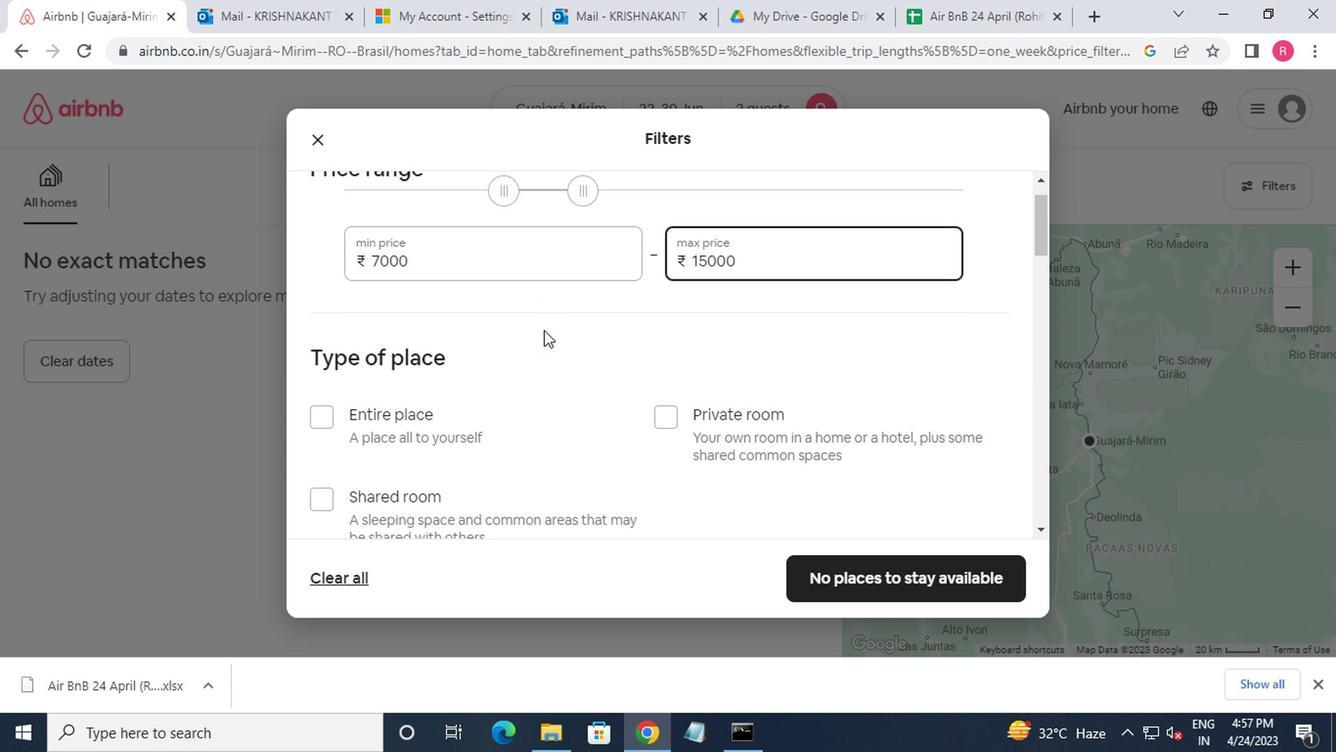
Action: Mouse scrolled (534, 338) with delta (0, 0)
Screenshot: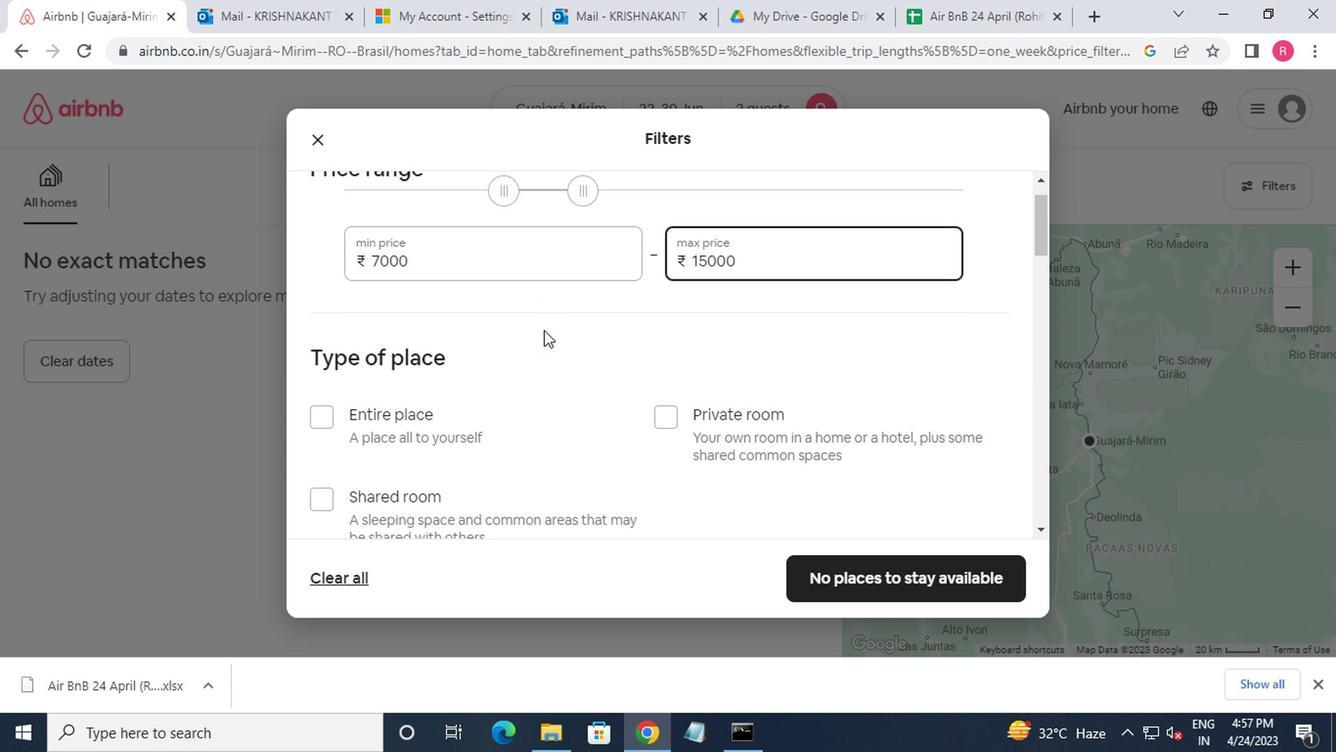 
Action: Mouse moved to (319, 265)
Screenshot: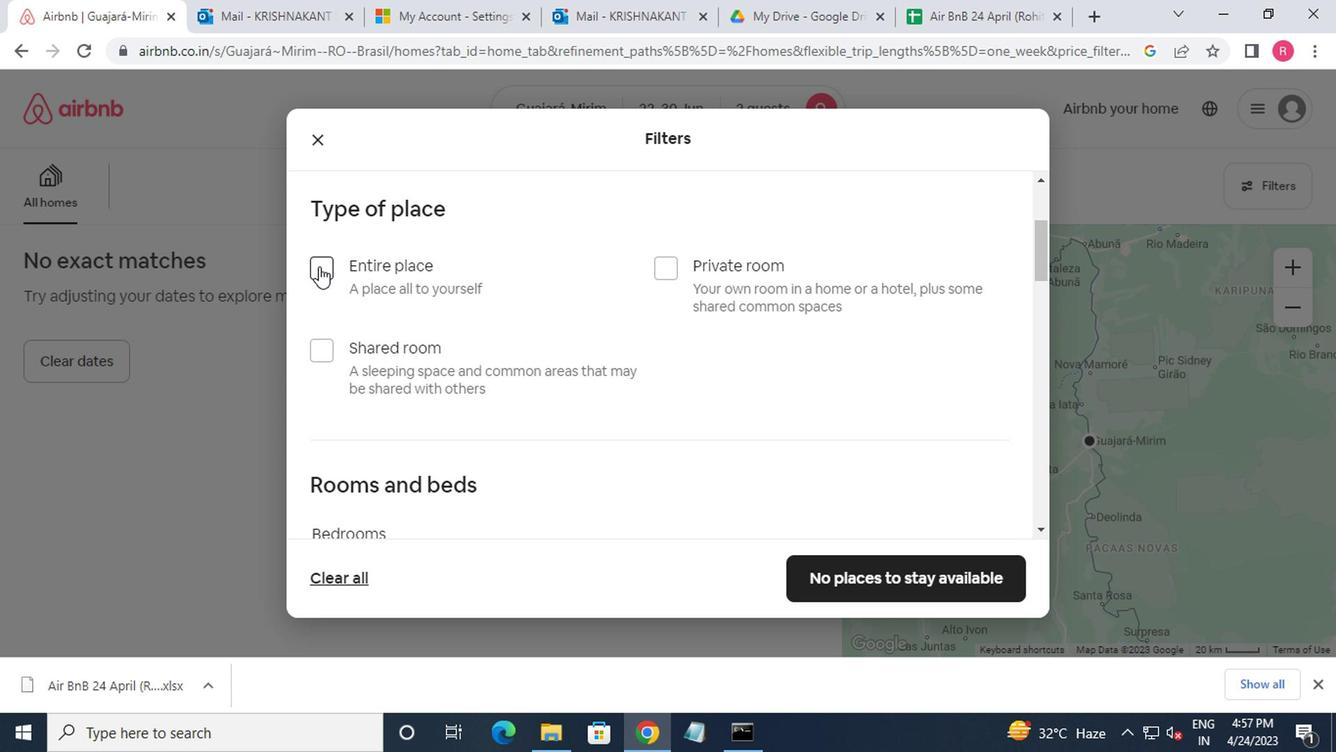 
Action: Mouse pressed left at (319, 265)
Screenshot: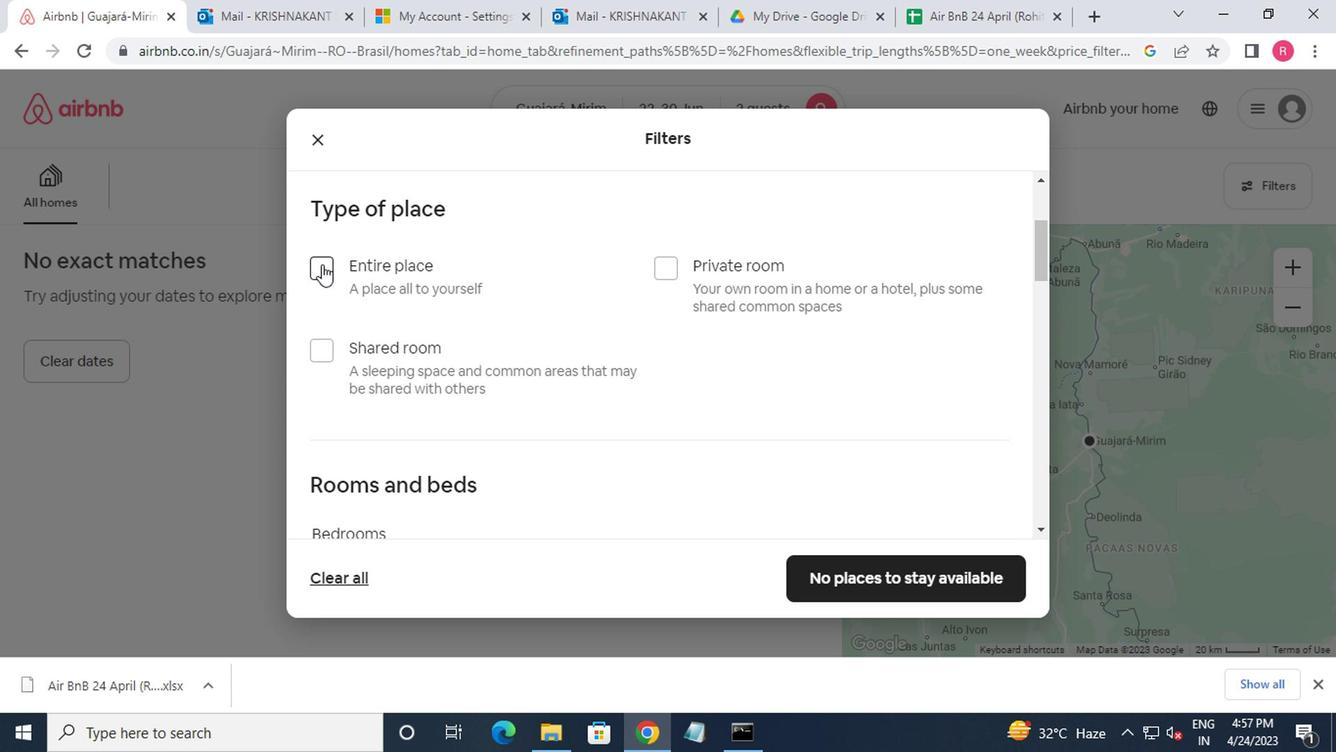 
Action: Mouse moved to (322, 268)
Screenshot: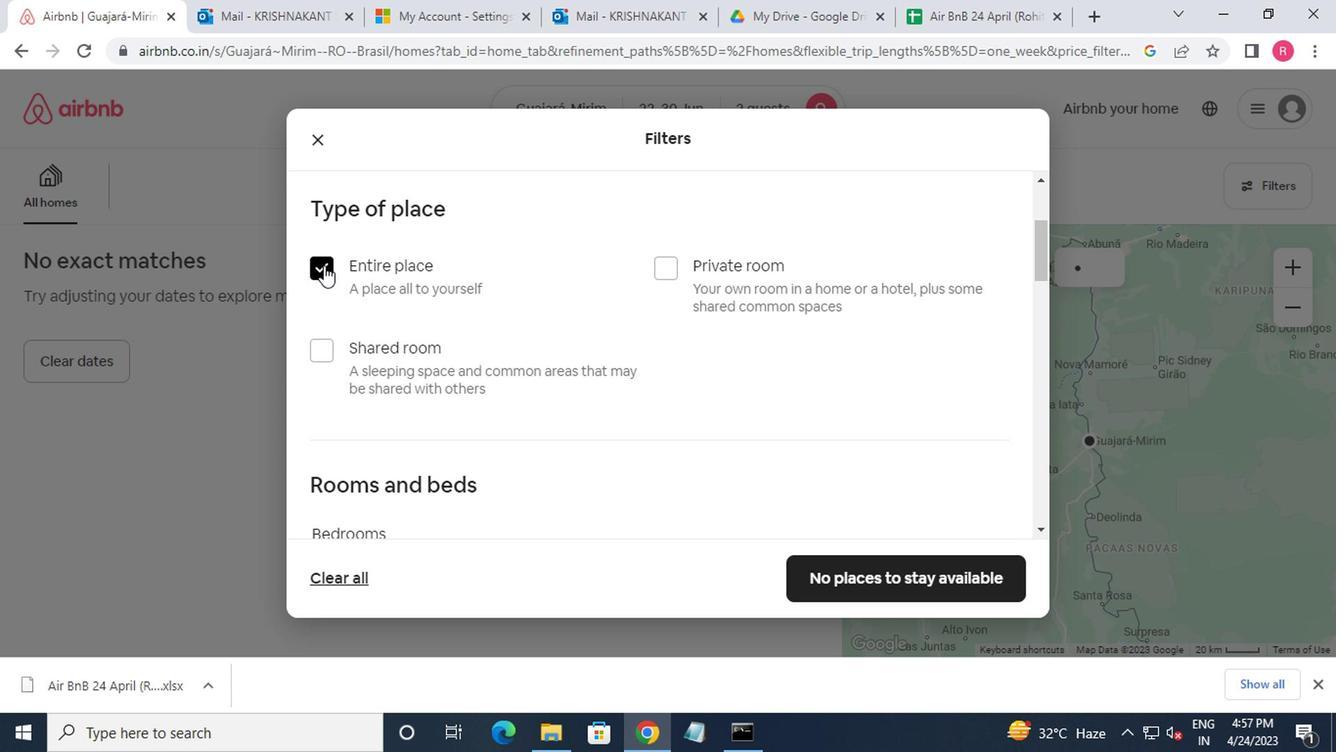 
Action: Mouse scrolled (322, 267) with delta (0, 0)
Screenshot: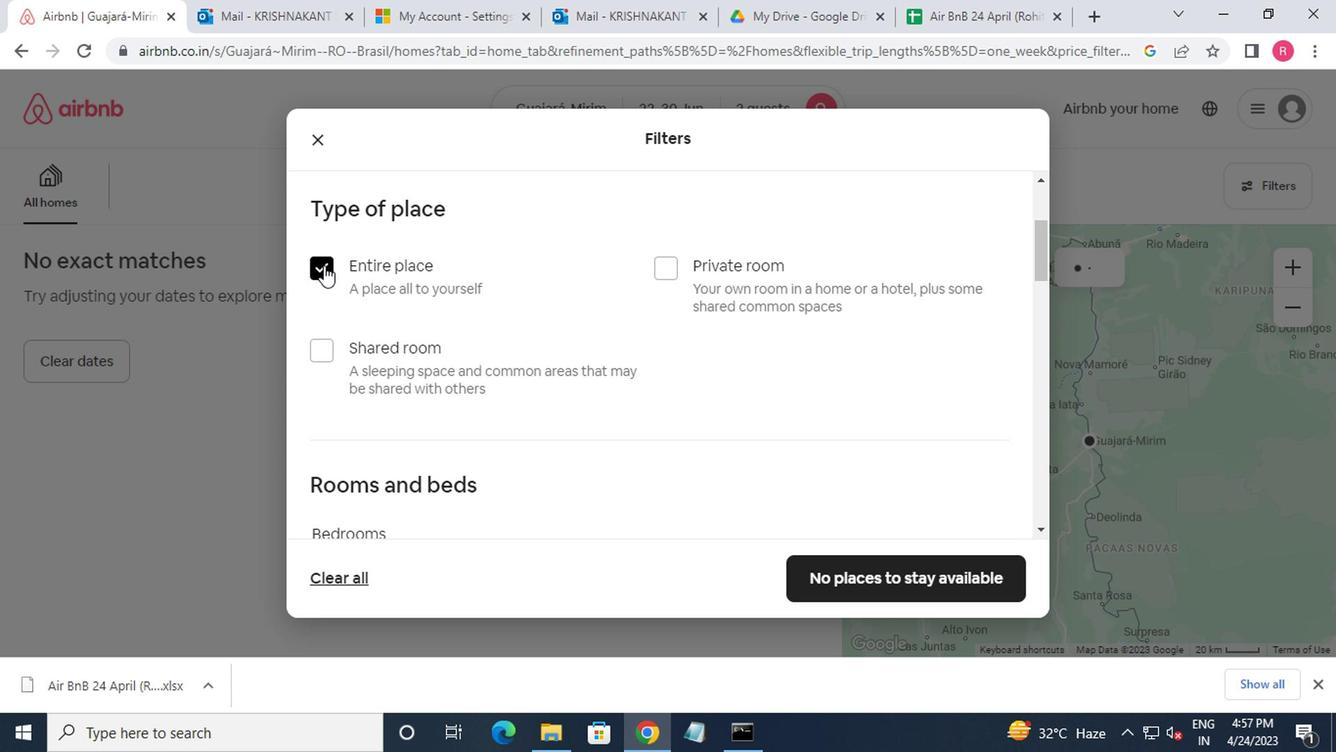 
Action: Mouse moved to (329, 275)
Screenshot: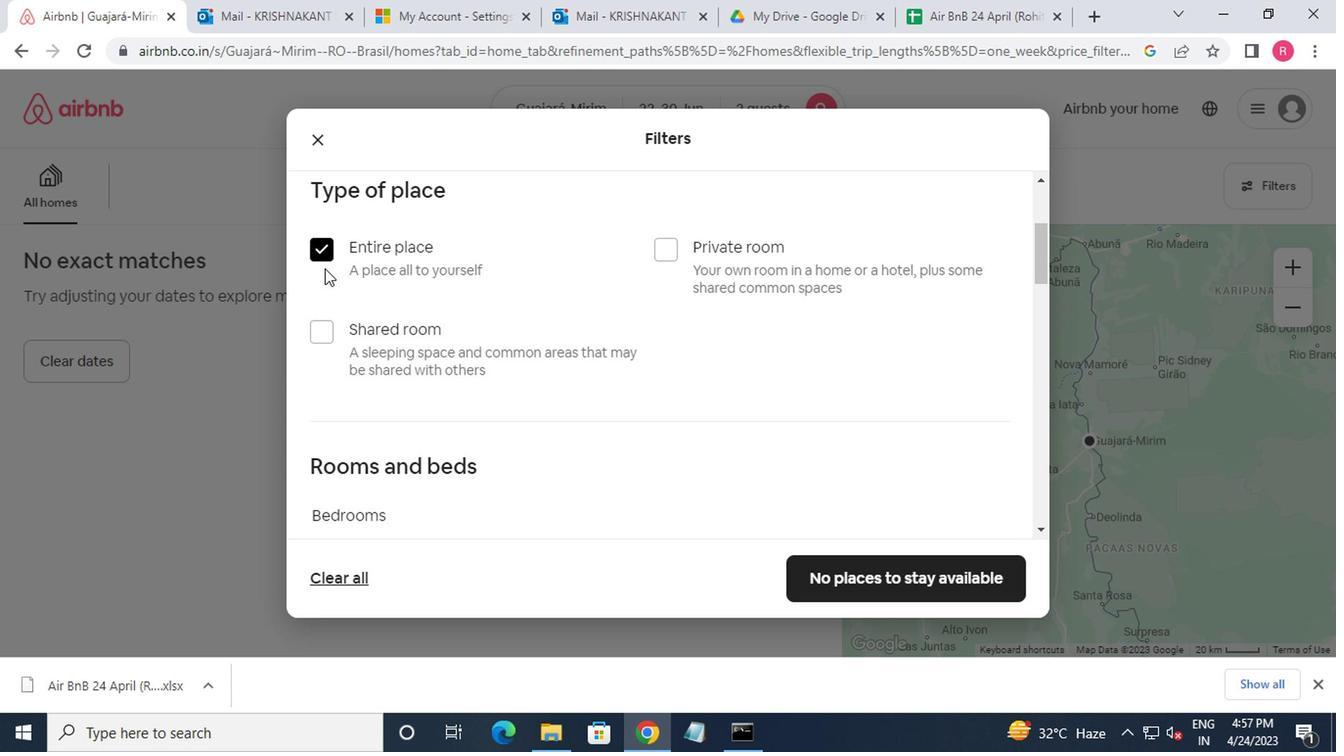 
Action: Mouse scrolled (329, 274) with delta (0, 0)
Screenshot: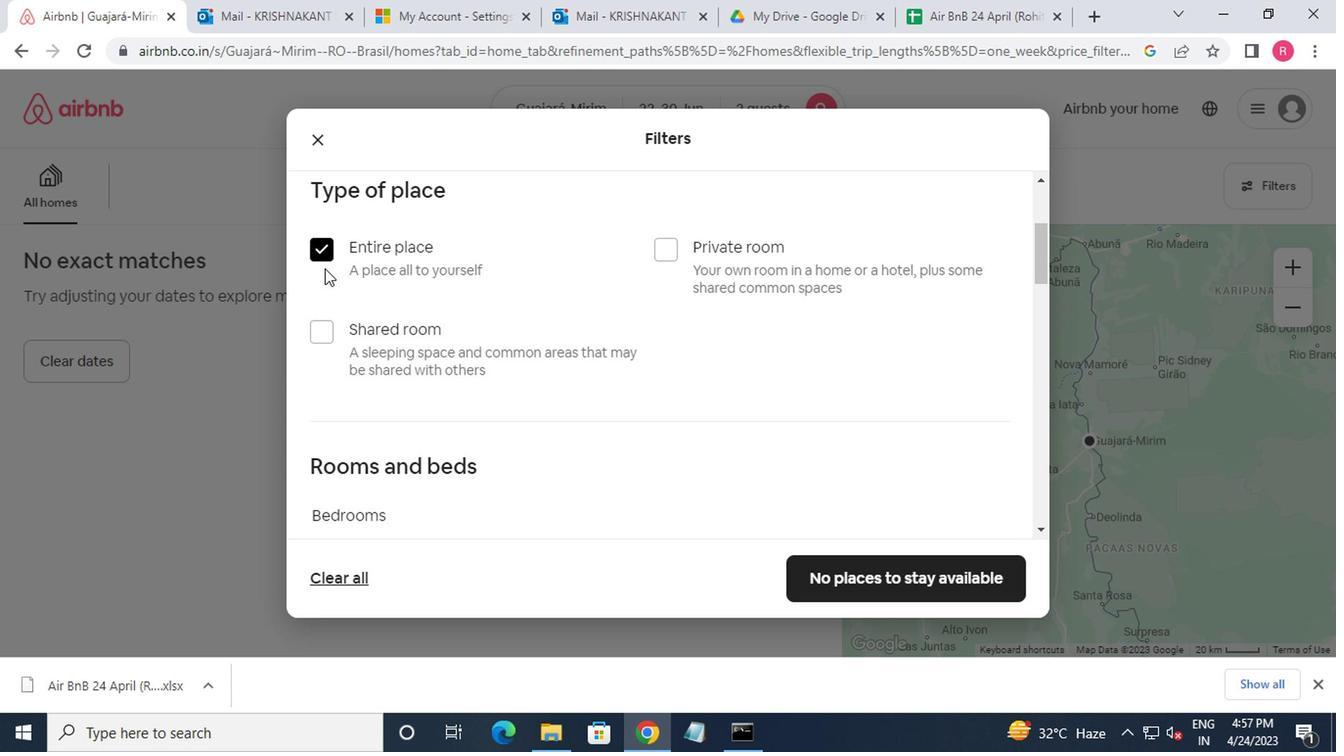 
Action: Mouse moved to (421, 394)
Screenshot: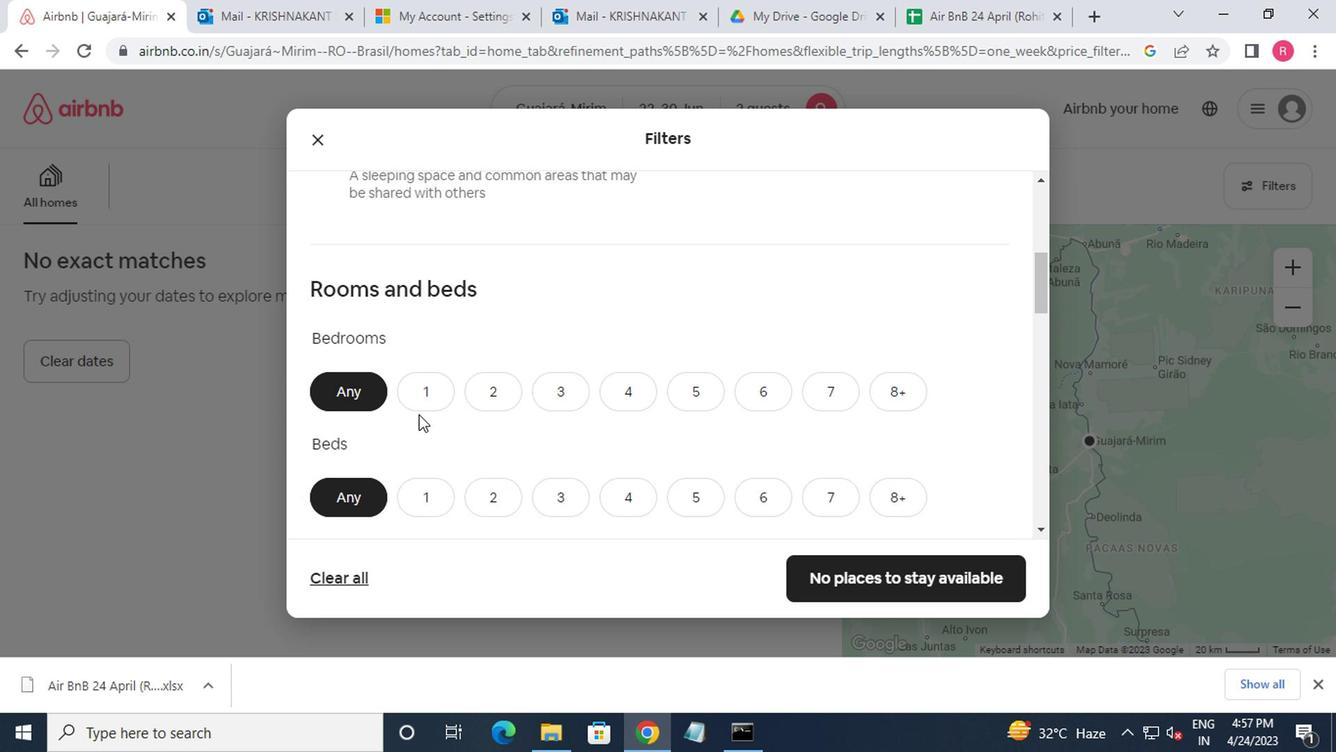 
Action: Mouse pressed left at (421, 394)
Screenshot: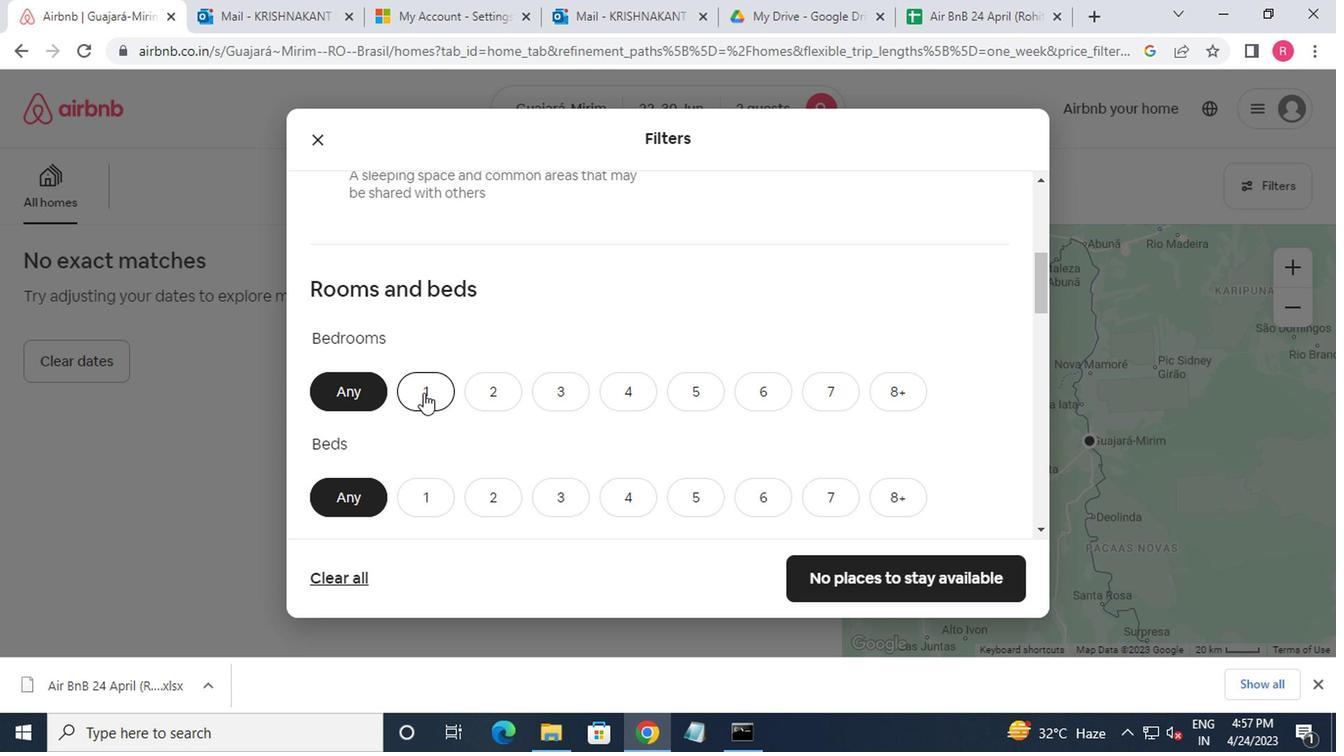 
Action: Mouse moved to (419, 491)
Screenshot: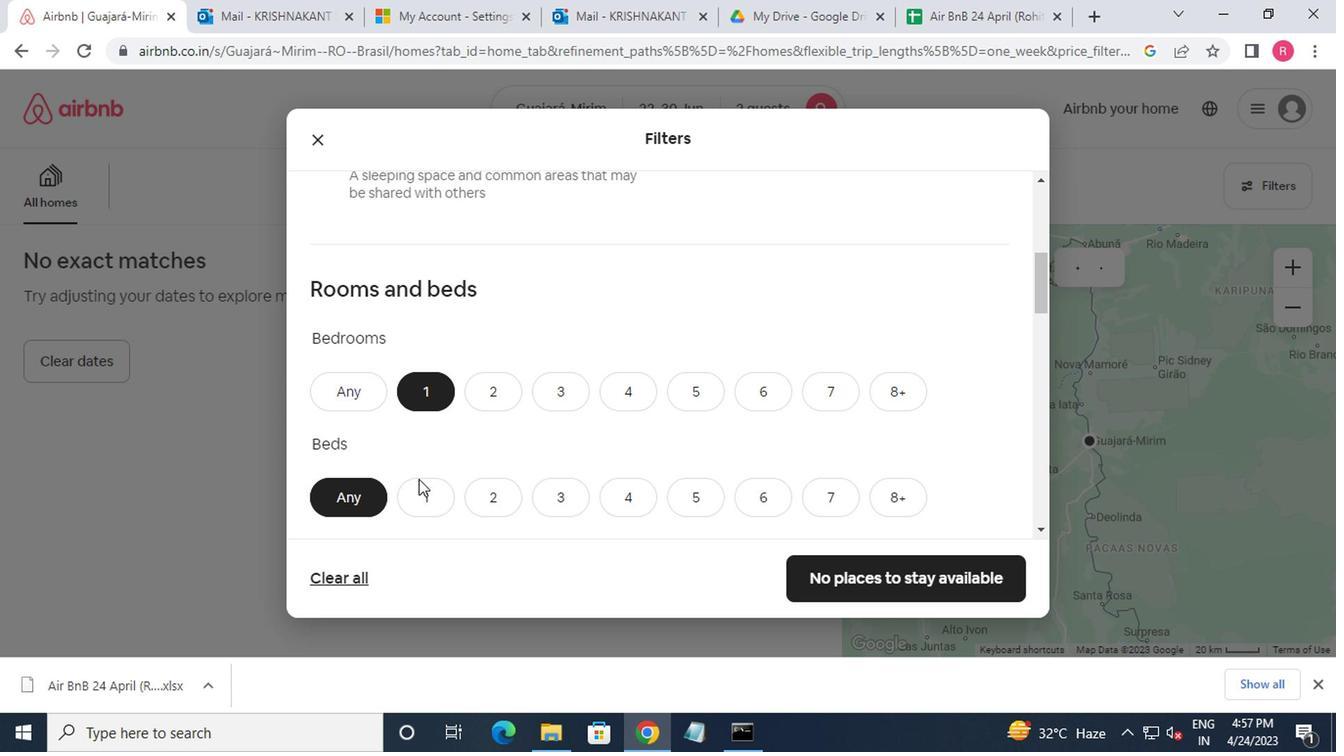 
Action: Mouse pressed left at (419, 491)
Screenshot: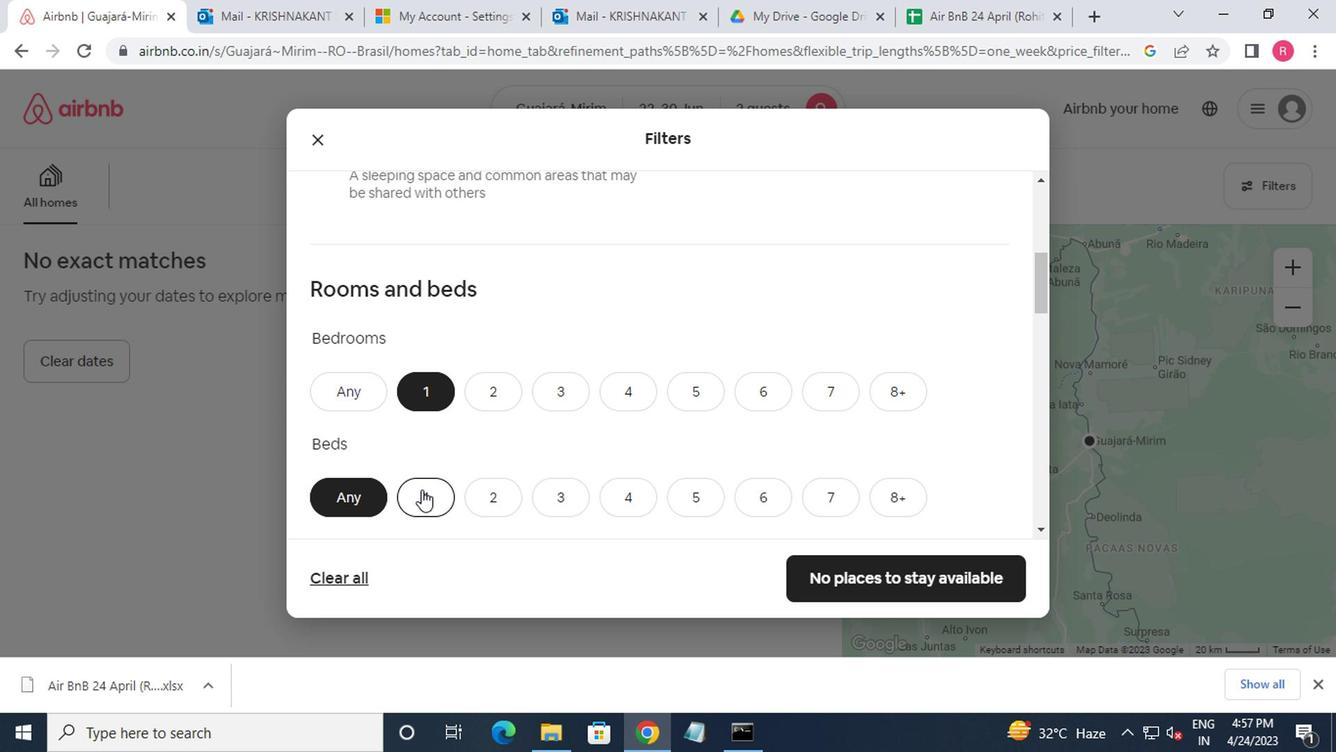 
Action: Mouse moved to (421, 491)
Screenshot: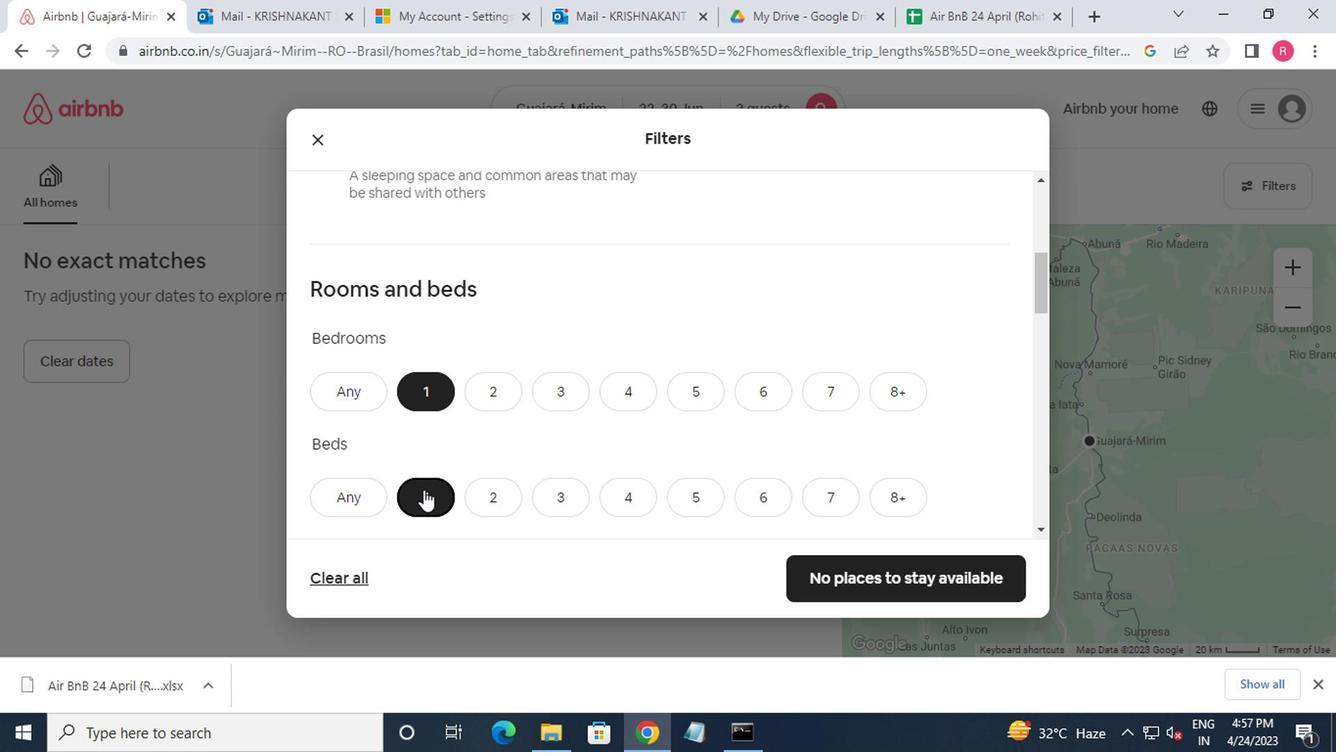 
Action: Mouse scrolled (421, 490) with delta (0, -1)
Screenshot: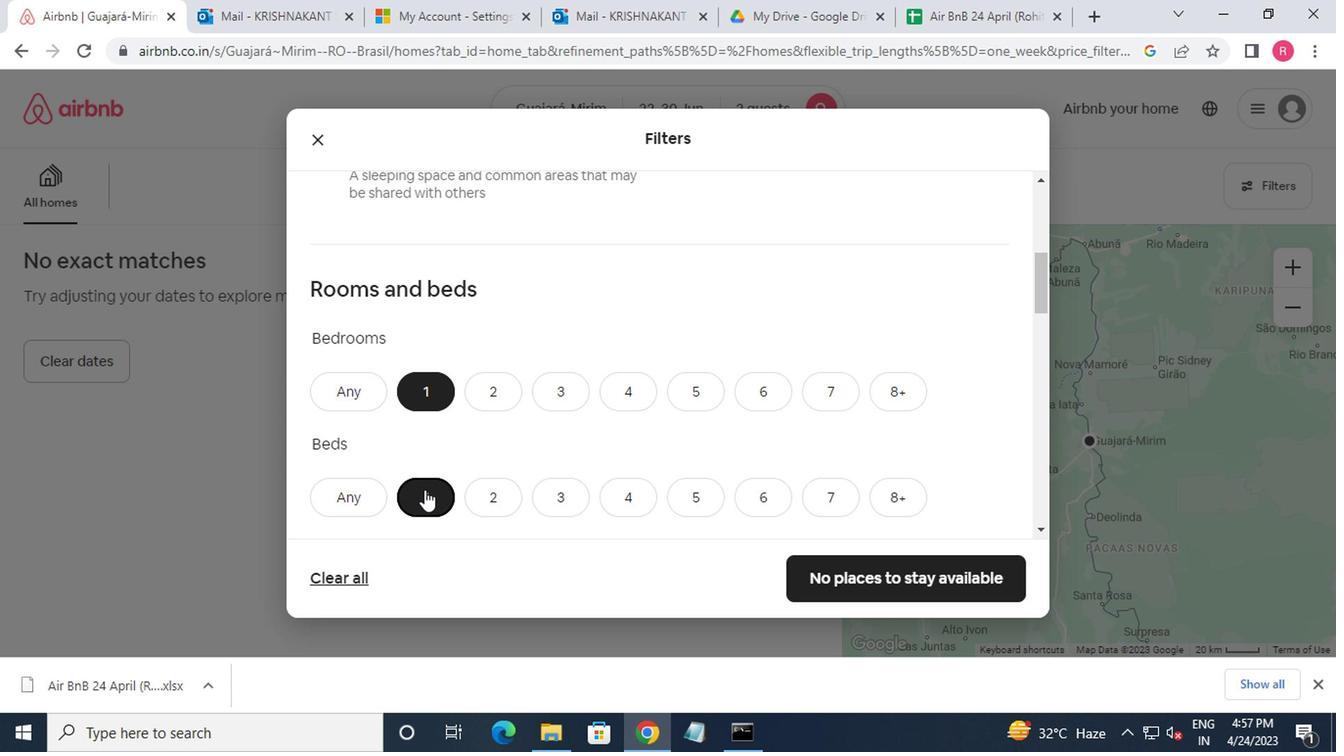 
Action: Mouse scrolled (421, 490) with delta (0, -1)
Screenshot: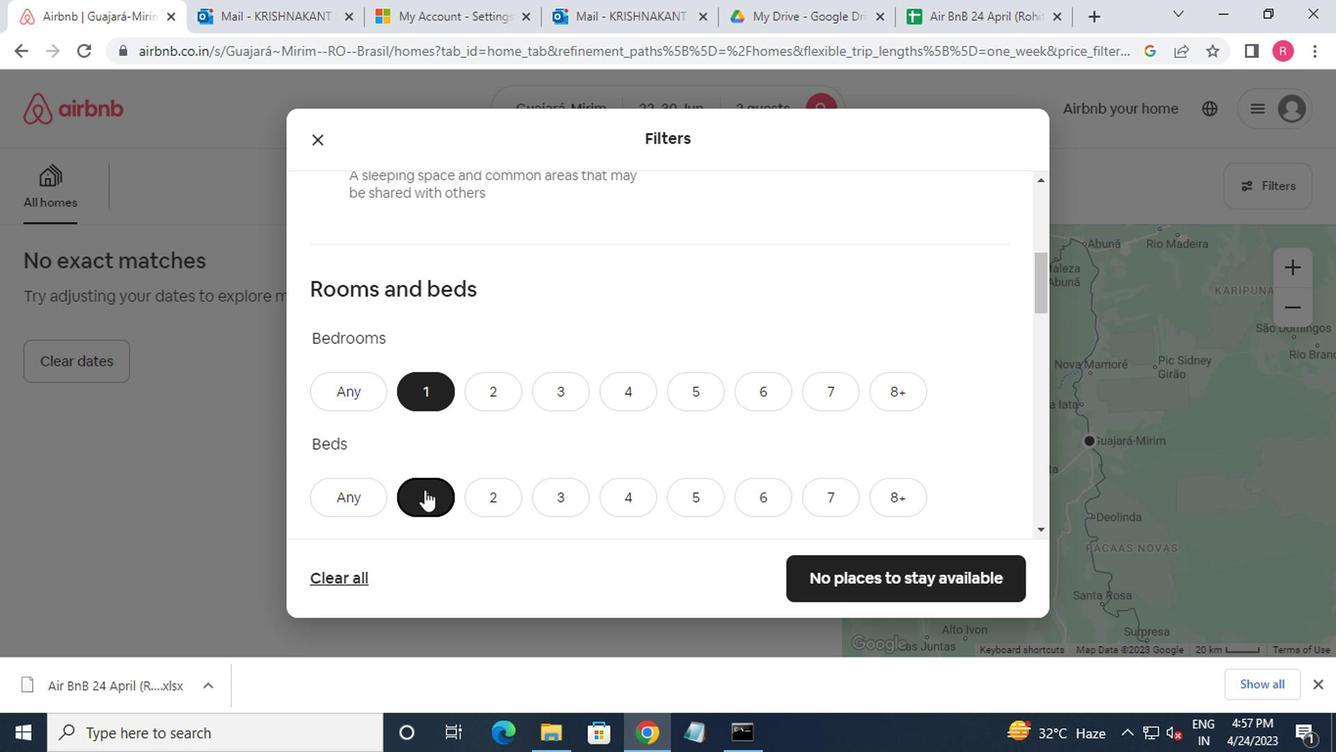
Action: Mouse moved to (421, 423)
Screenshot: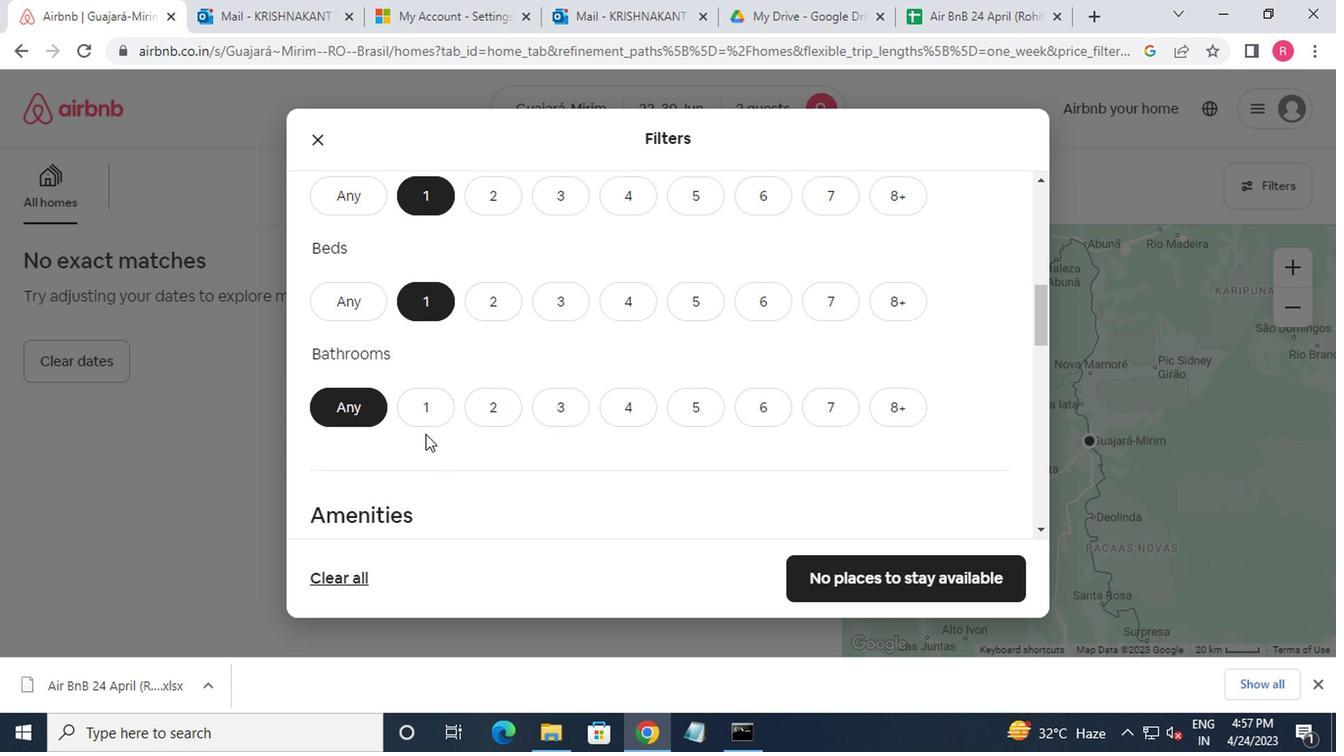 
Action: Mouse pressed left at (421, 423)
Screenshot: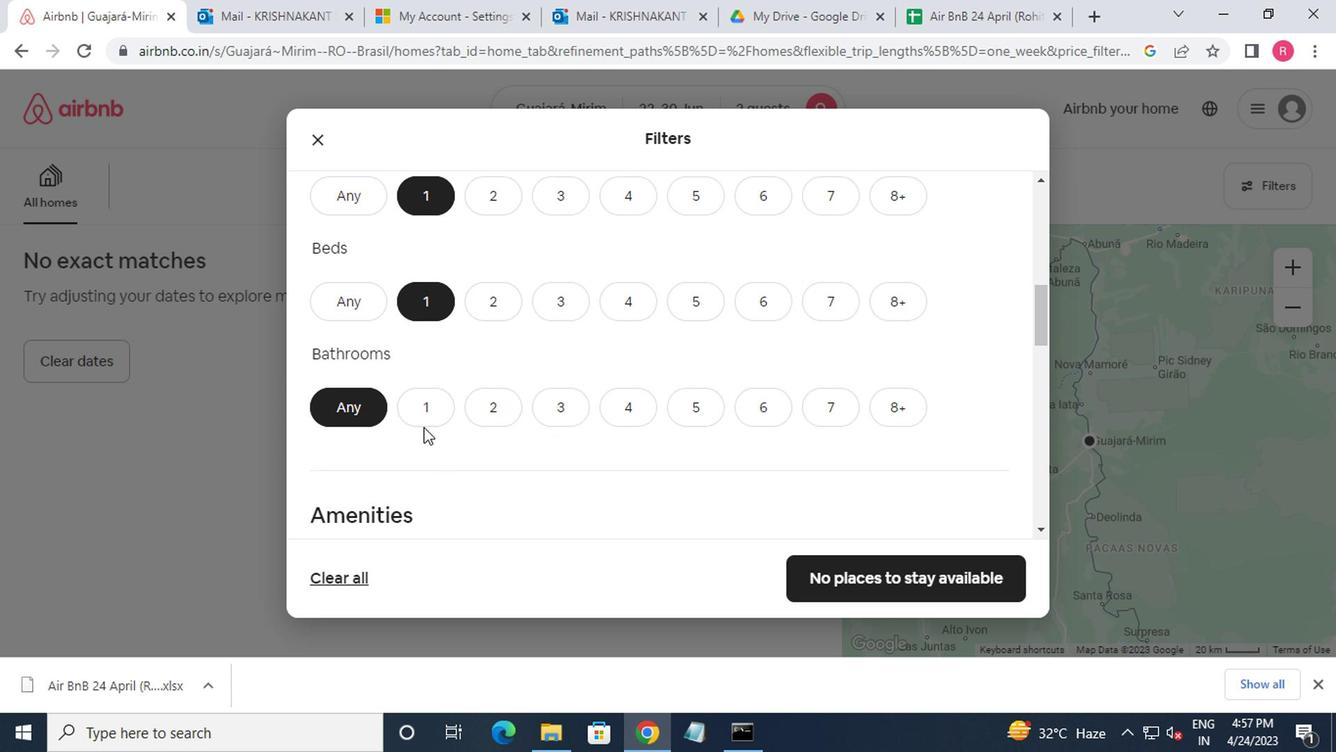 
Action: Mouse scrolled (421, 422) with delta (0, 0)
Screenshot: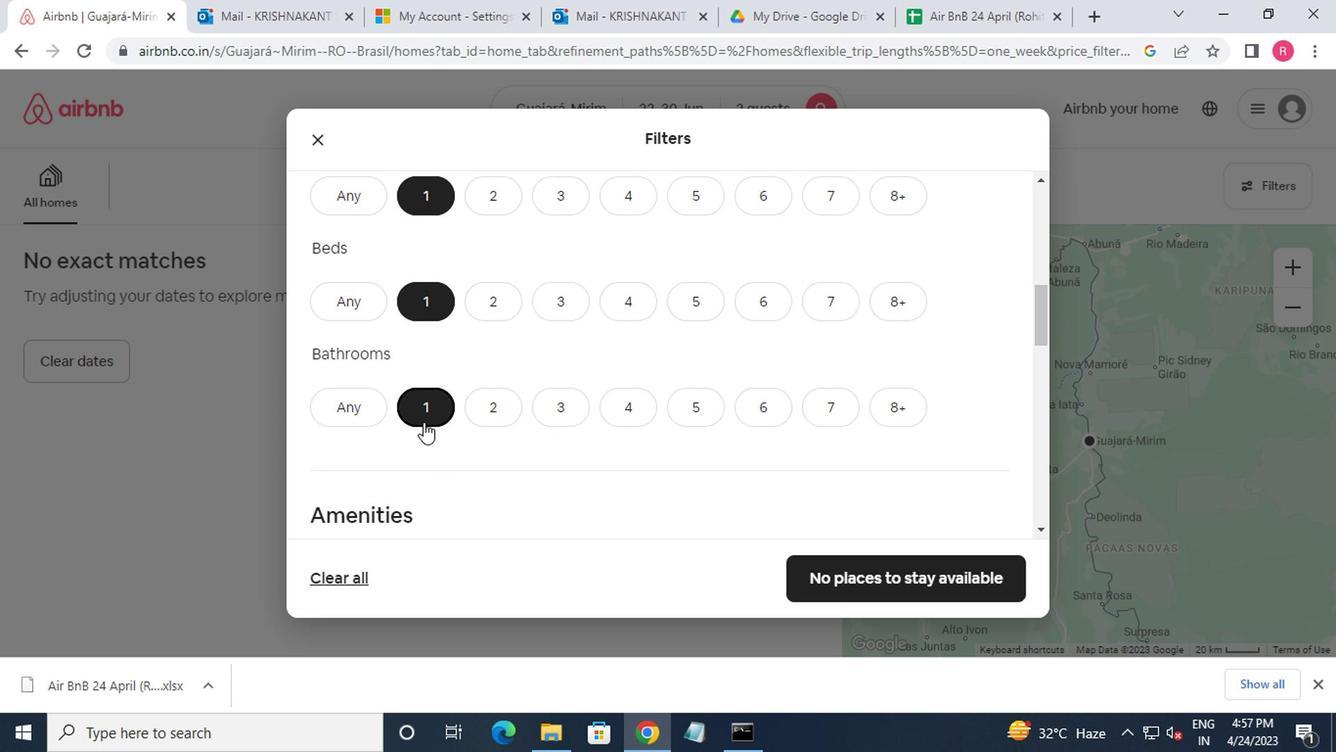 
Action: Mouse moved to (421, 423)
Screenshot: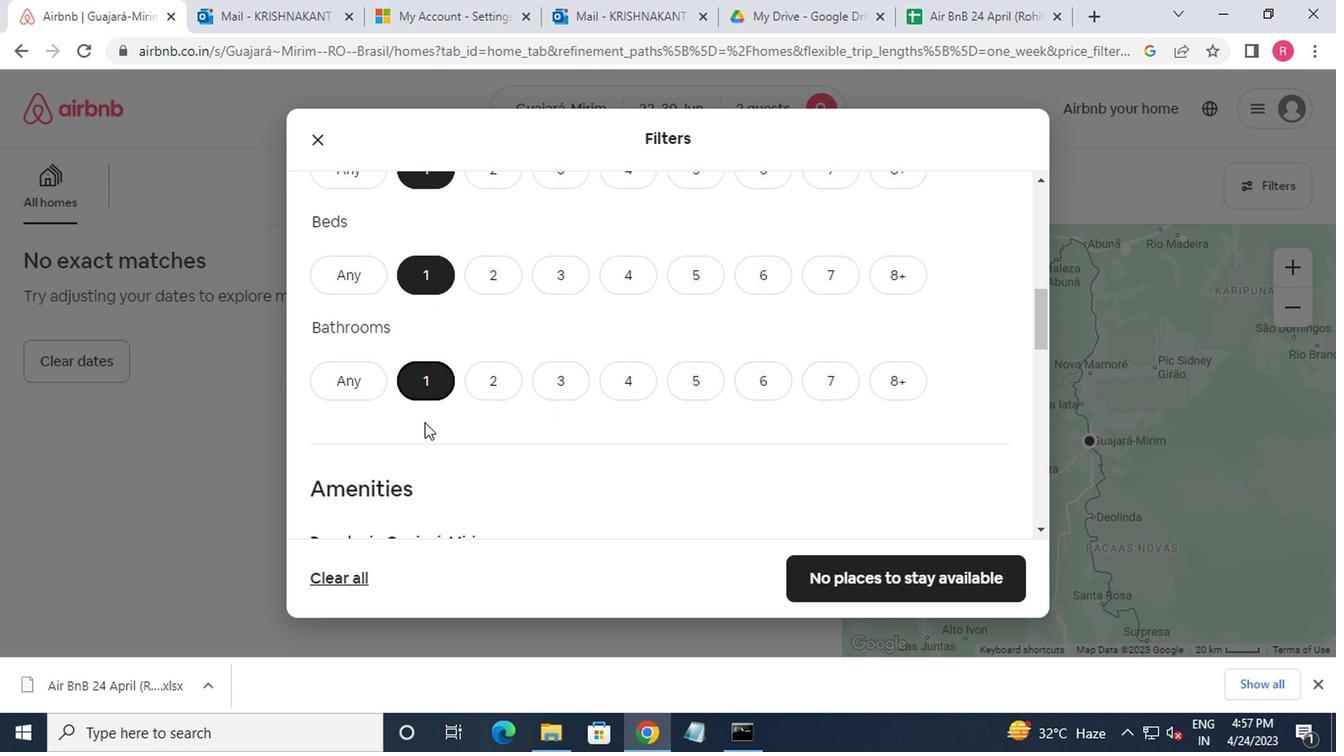 
Action: Mouse scrolled (421, 422) with delta (0, 0)
Screenshot: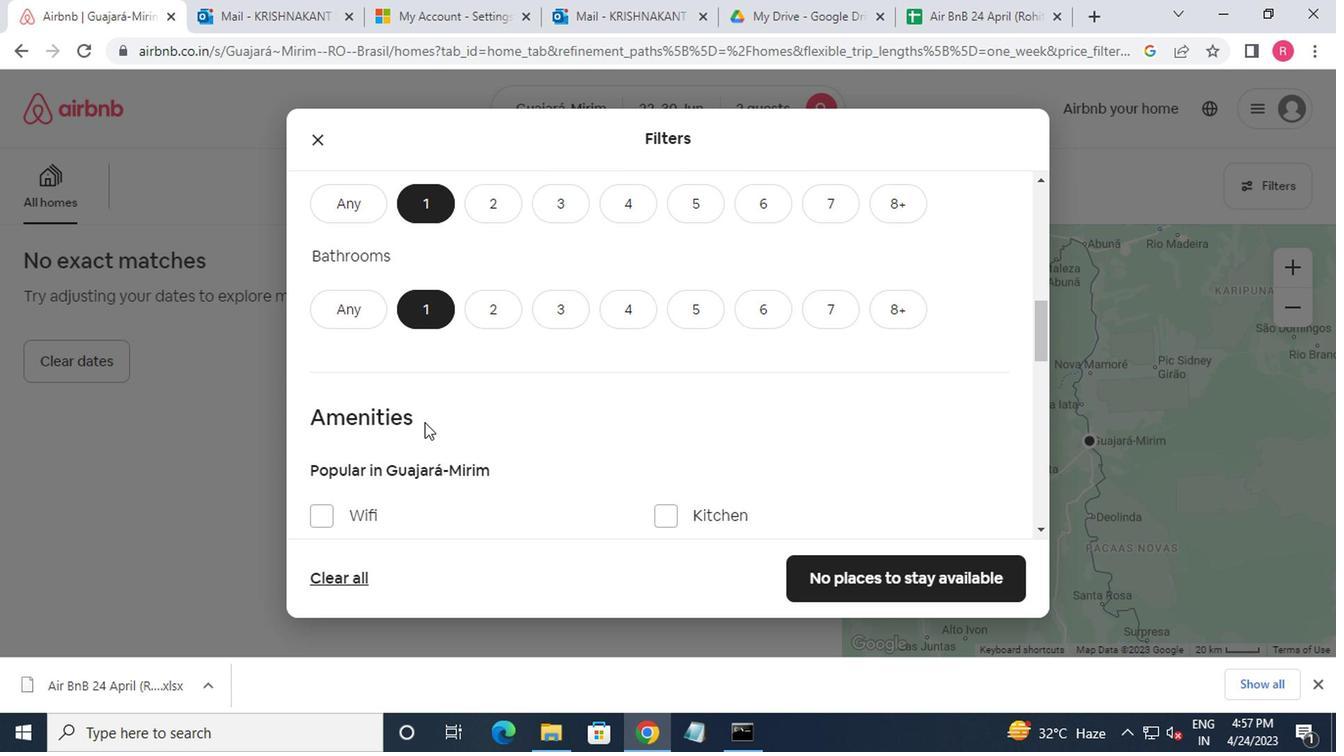 
Action: Mouse moved to (390, 438)
Screenshot: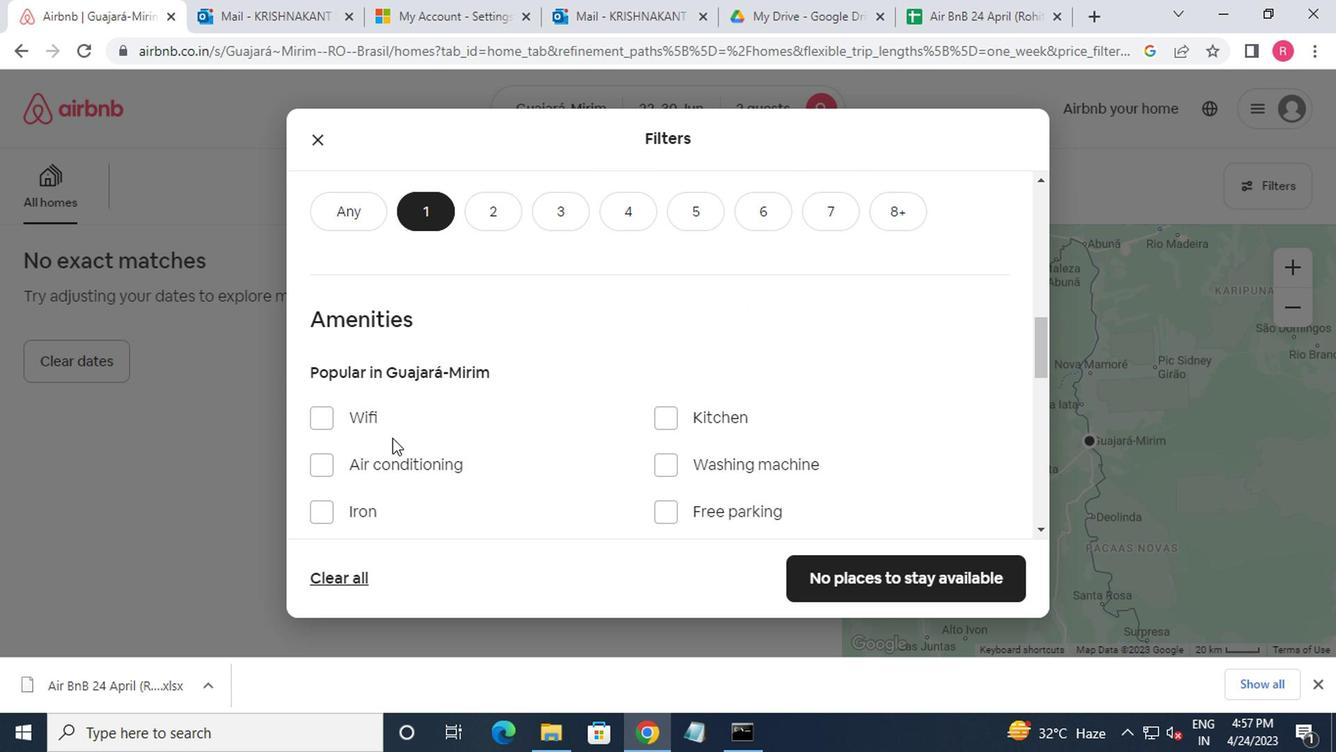 
Action: Mouse scrolled (390, 437) with delta (0, -1)
Screenshot: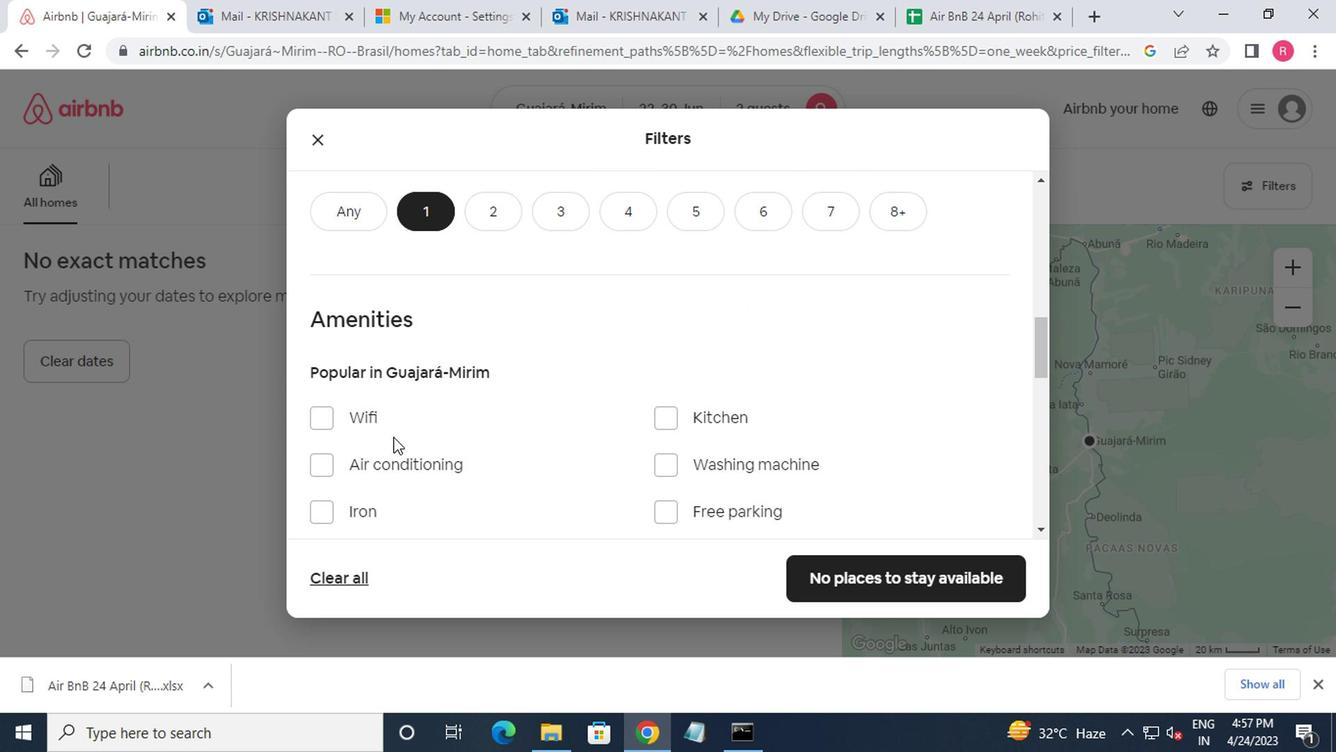 
Action: Mouse moved to (674, 374)
Screenshot: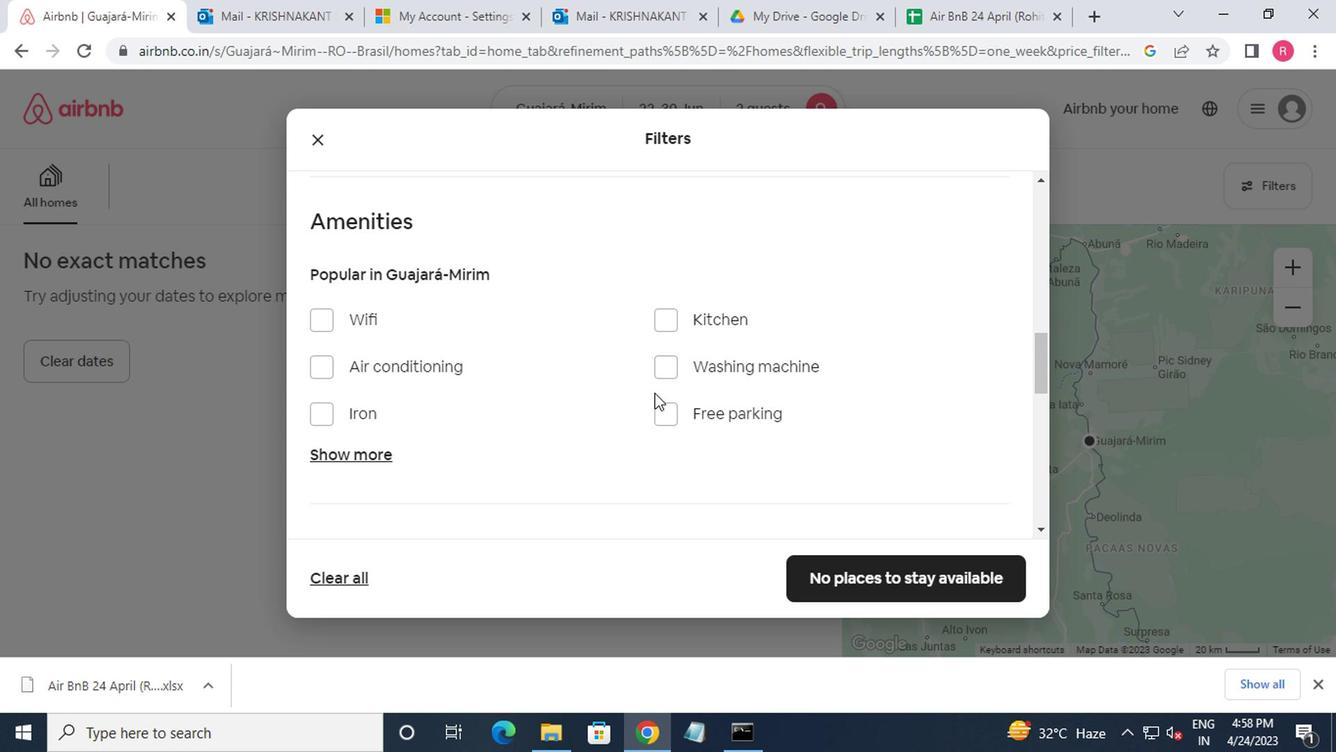 
Action: Mouse pressed left at (674, 374)
Screenshot: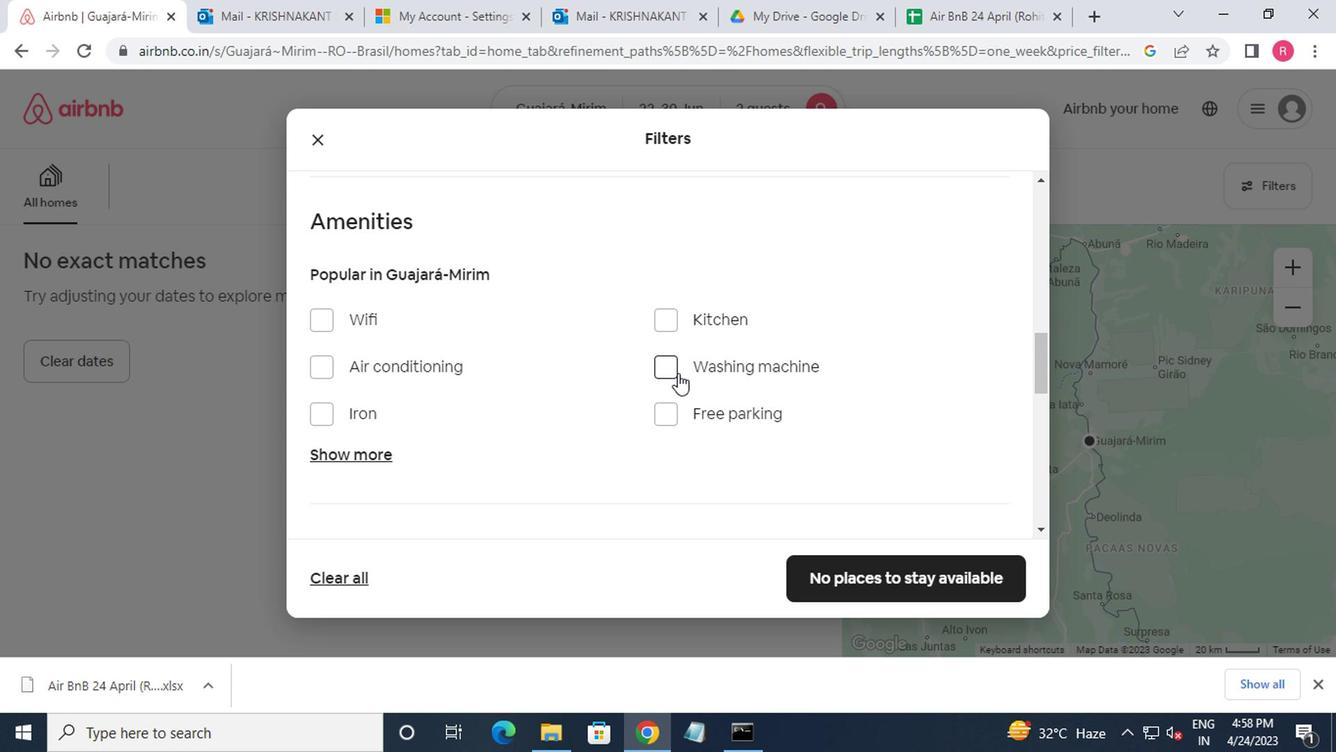
Action: Mouse moved to (674, 374)
Screenshot: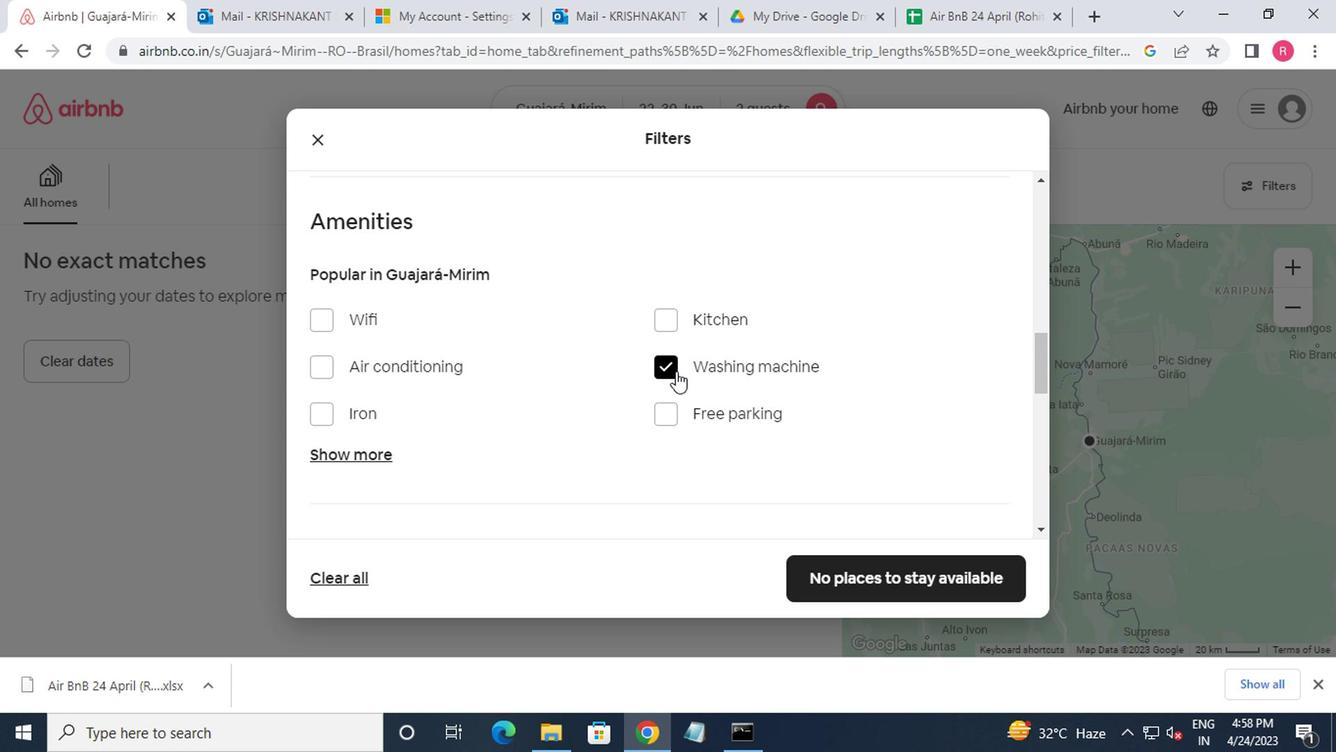 
Action: Mouse scrolled (674, 373) with delta (0, -1)
Screenshot: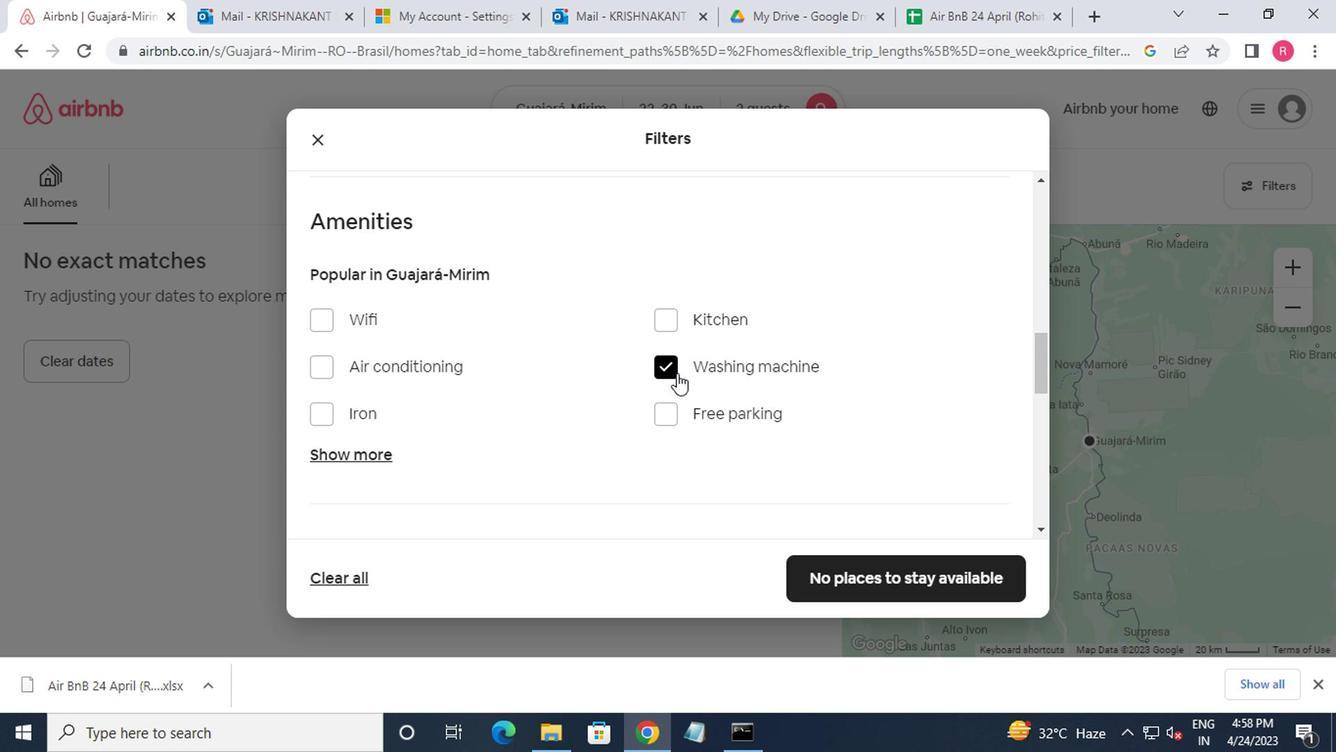 
Action: Mouse moved to (673, 380)
Screenshot: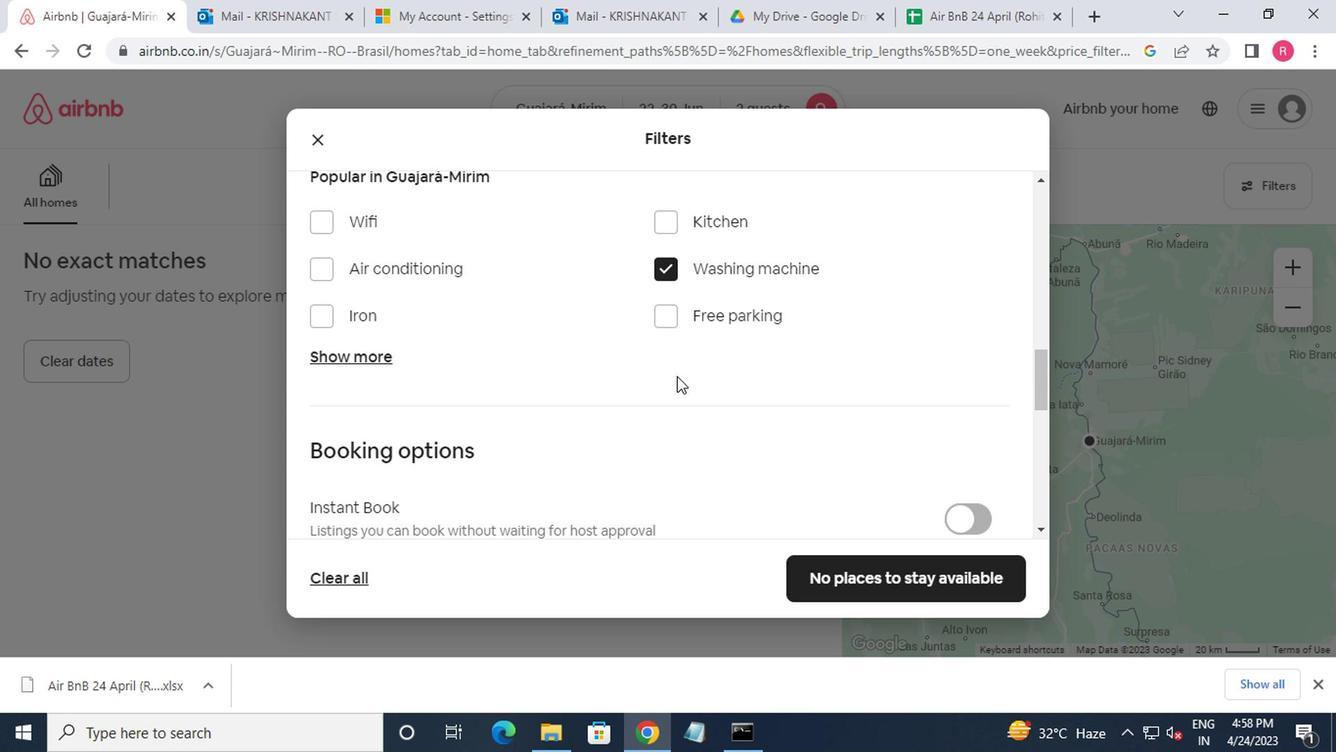 
Action: Mouse scrolled (673, 379) with delta (0, 0)
Screenshot: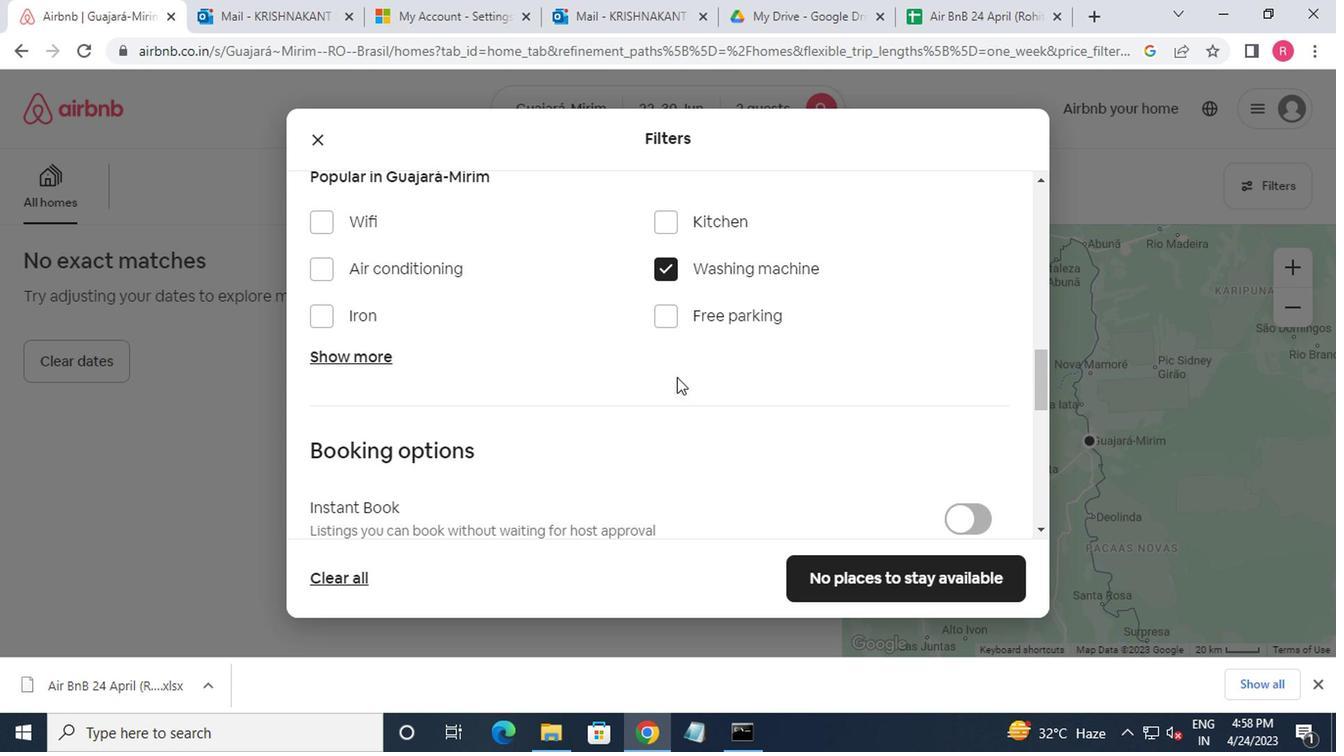 
Action: Mouse moved to (668, 394)
Screenshot: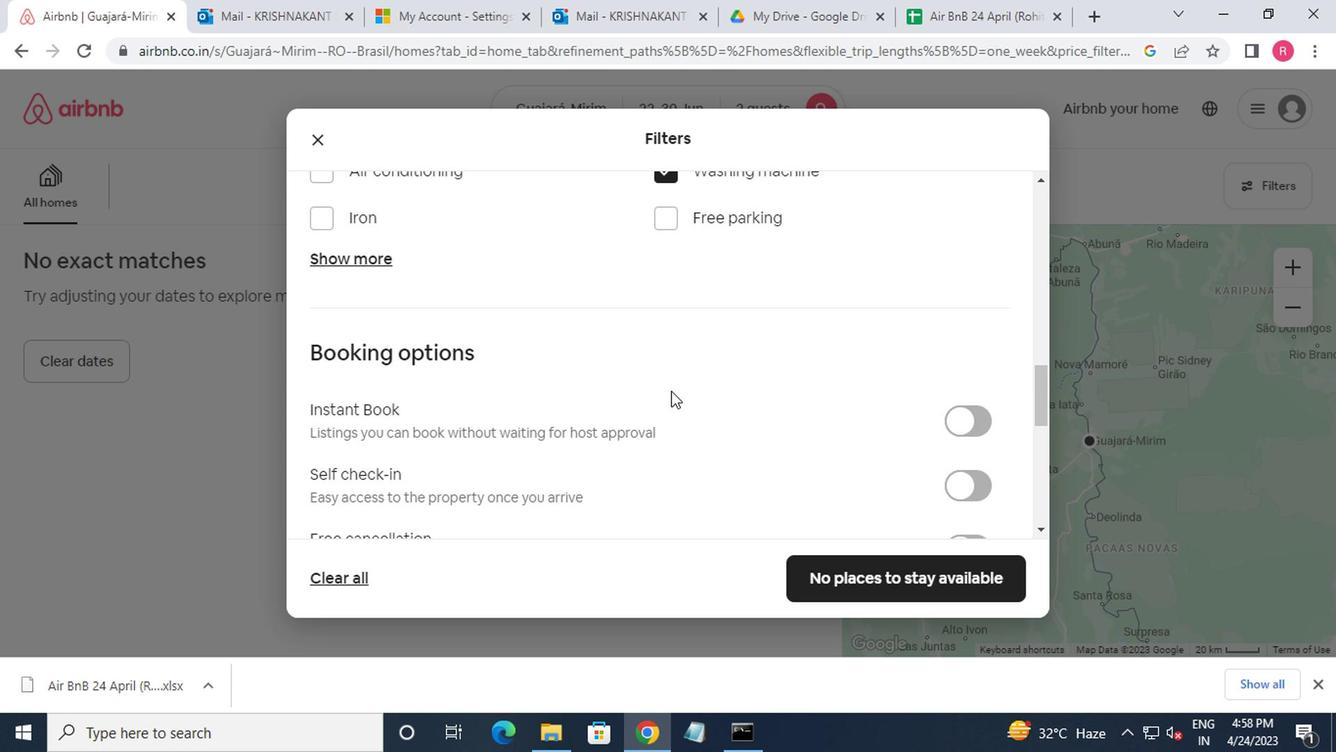 
Action: Mouse scrolled (668, 393) with delta (0, 0)
Screenshot: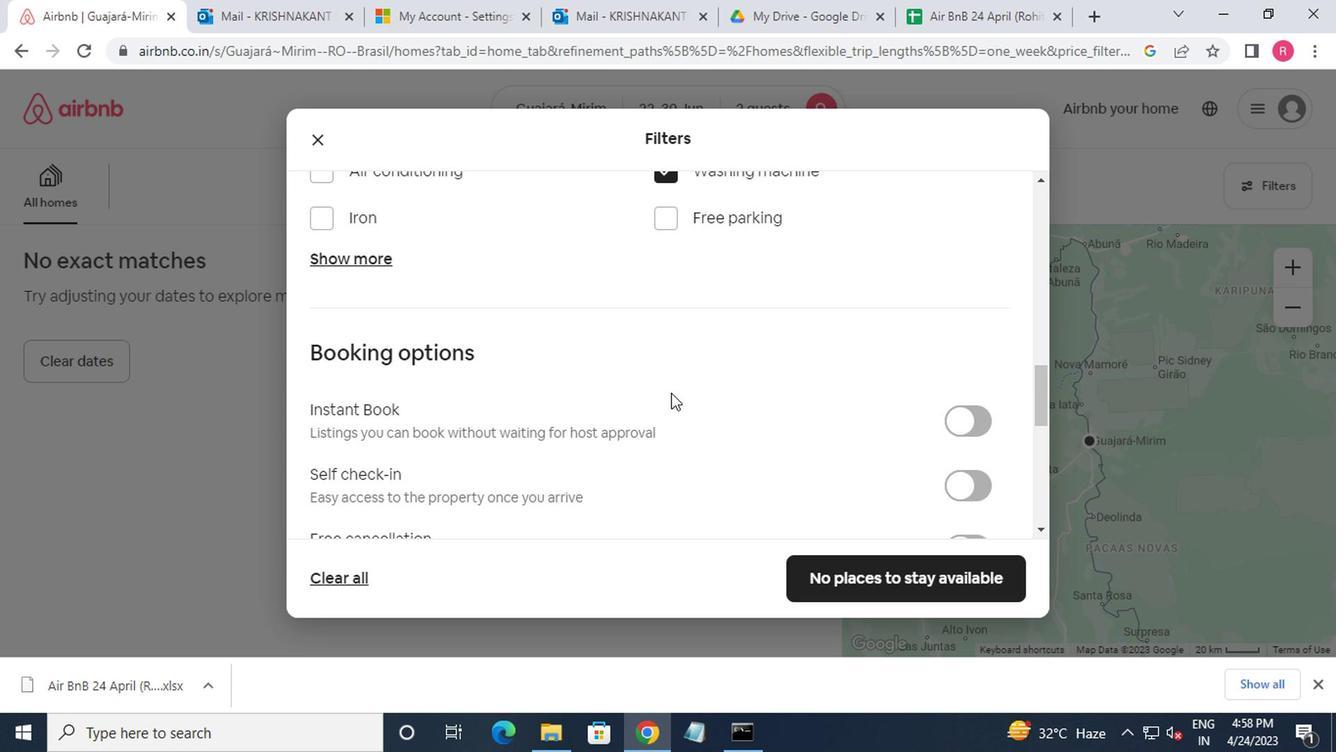 
Action: Mouse moved to (667, 394)
Screenshot: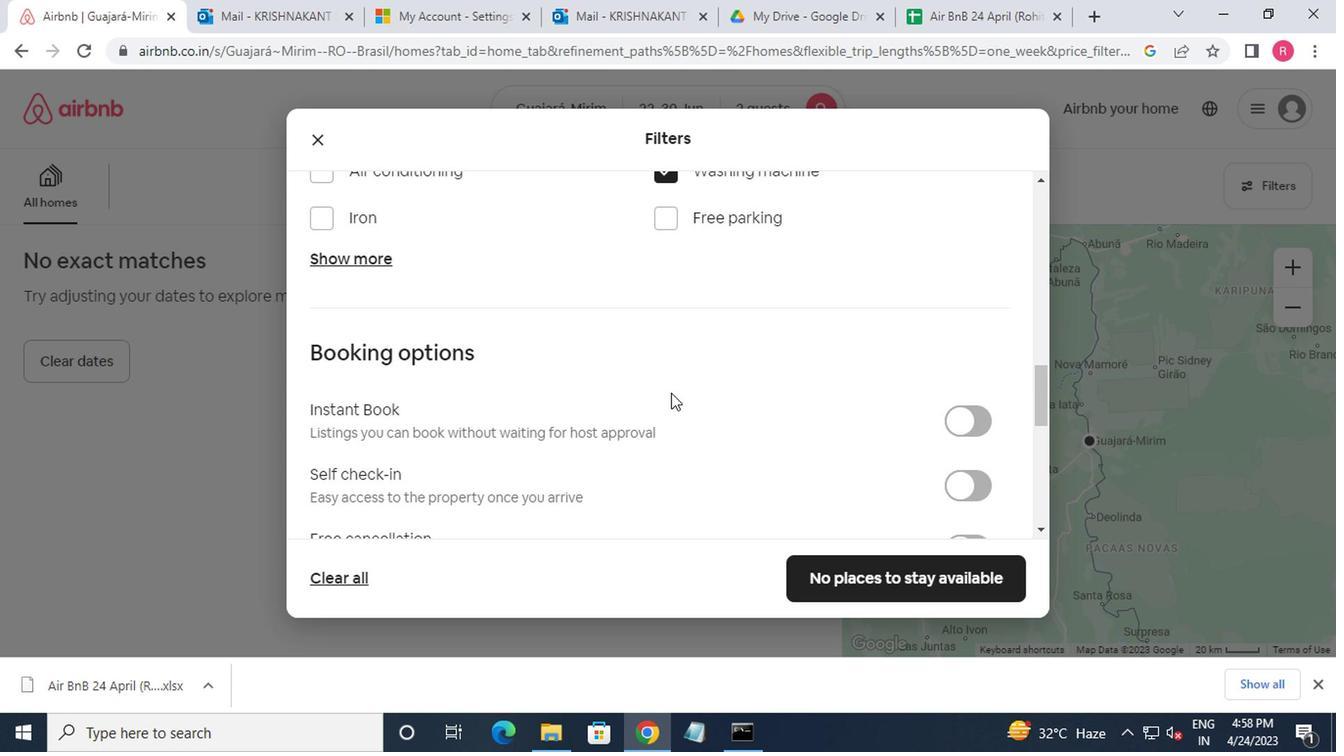
Action: Mouse scrolled (667, 394) with delta (0, 0)
Screenshot: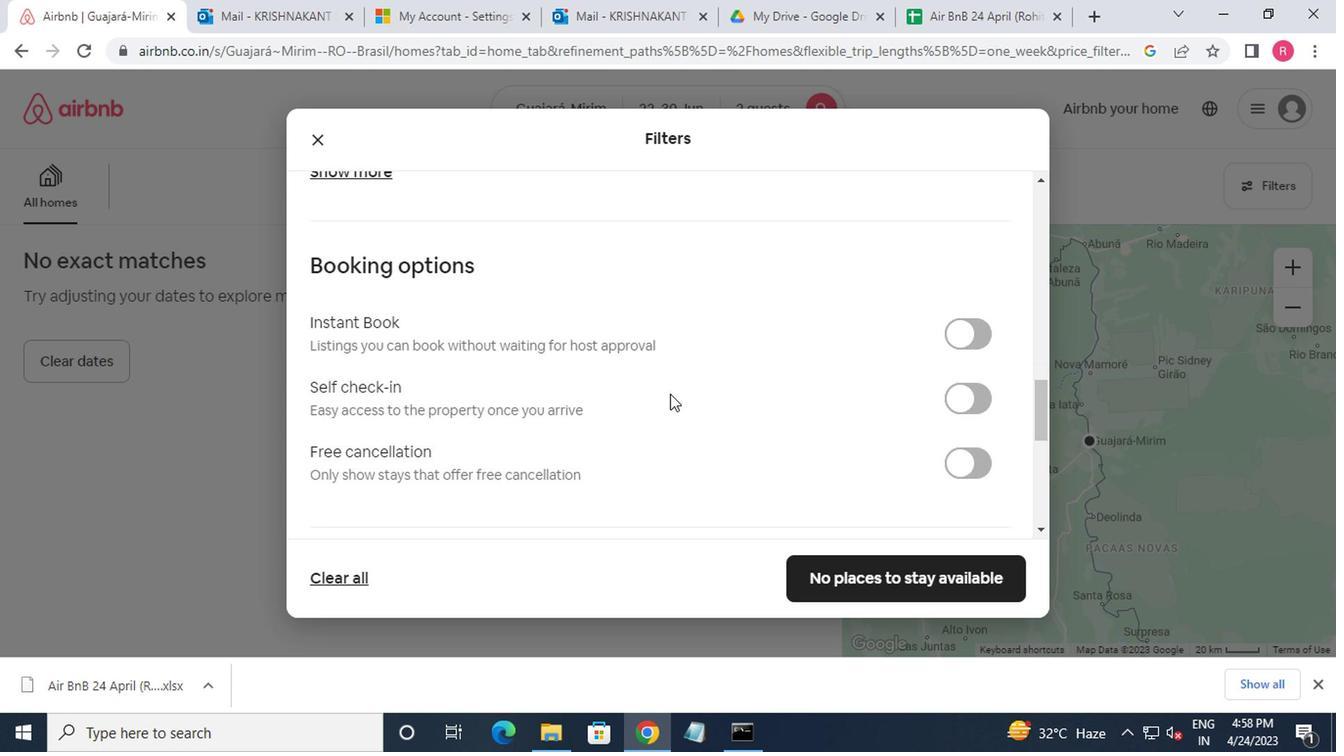 
Action: Mouse moved to (962, 289)
Screenshot: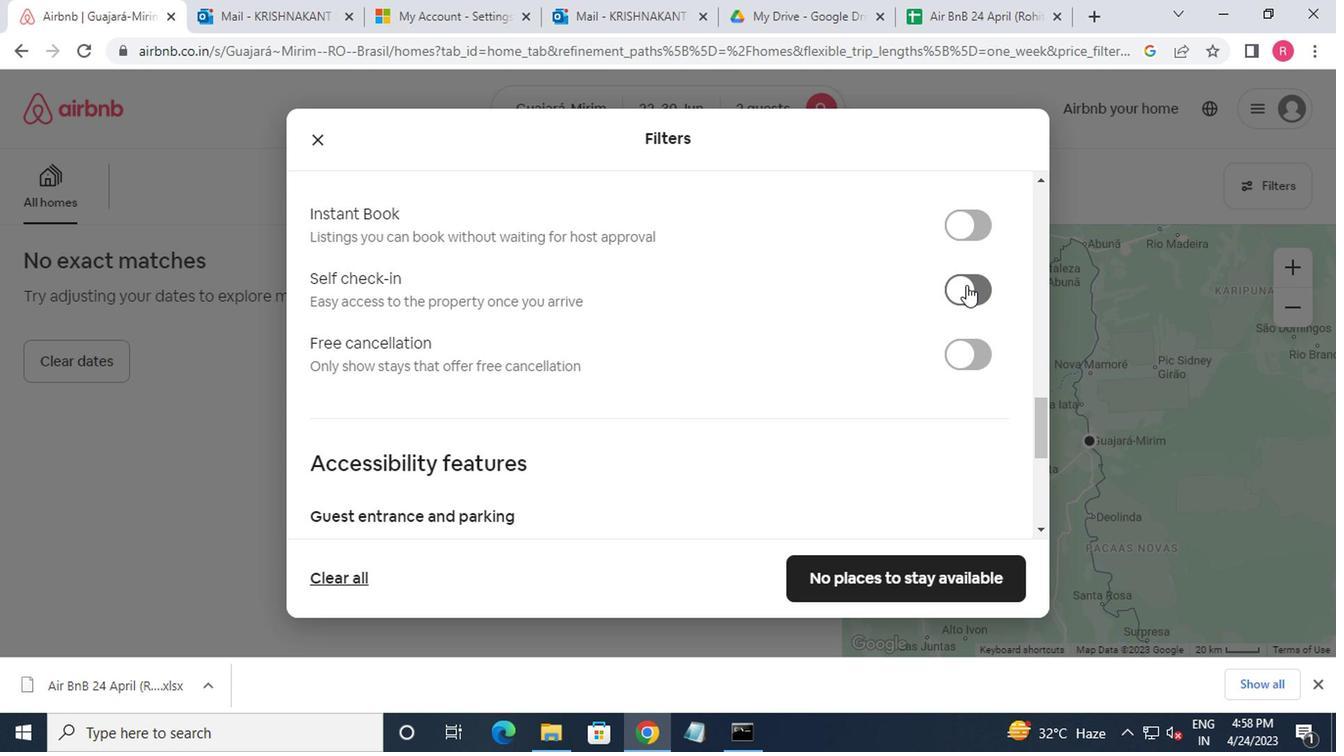 
Action: Mouse pressed left at (962, 289)
Screenshot: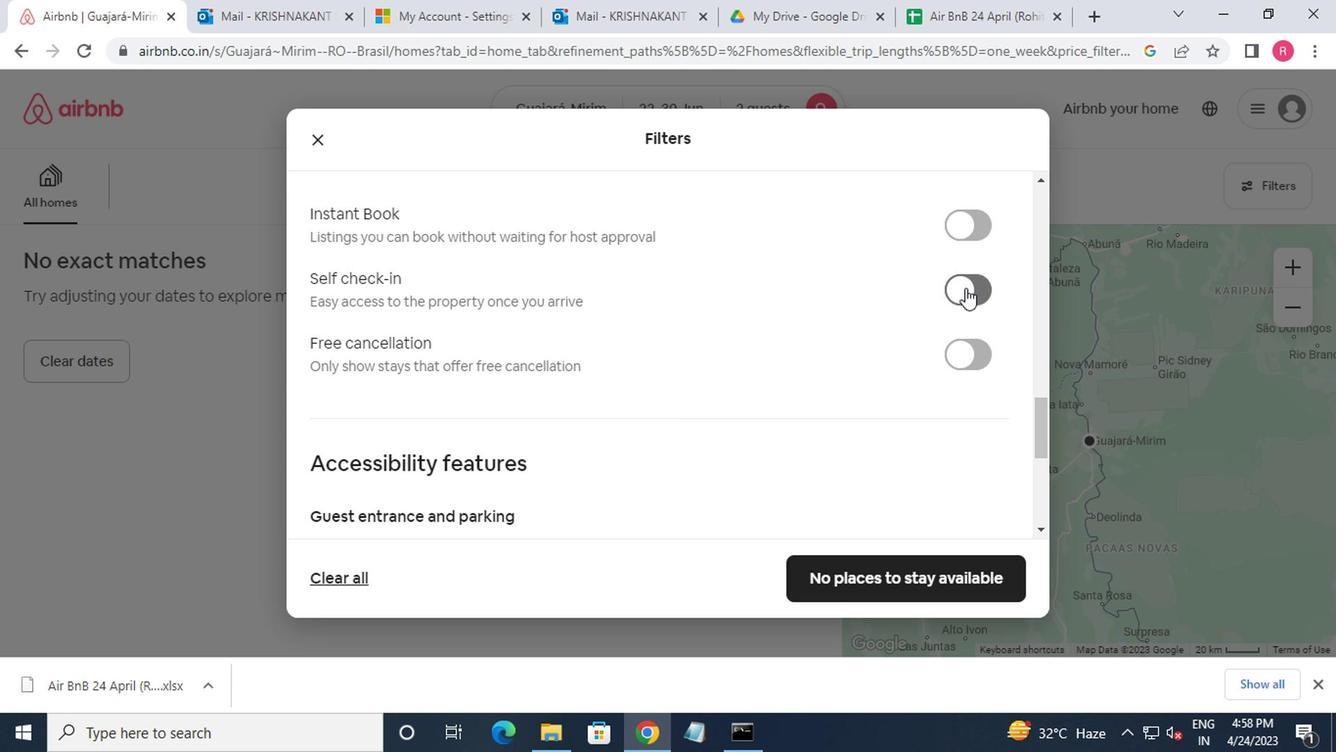 
Action: Mouse moved to (818, 333)
Screenshot: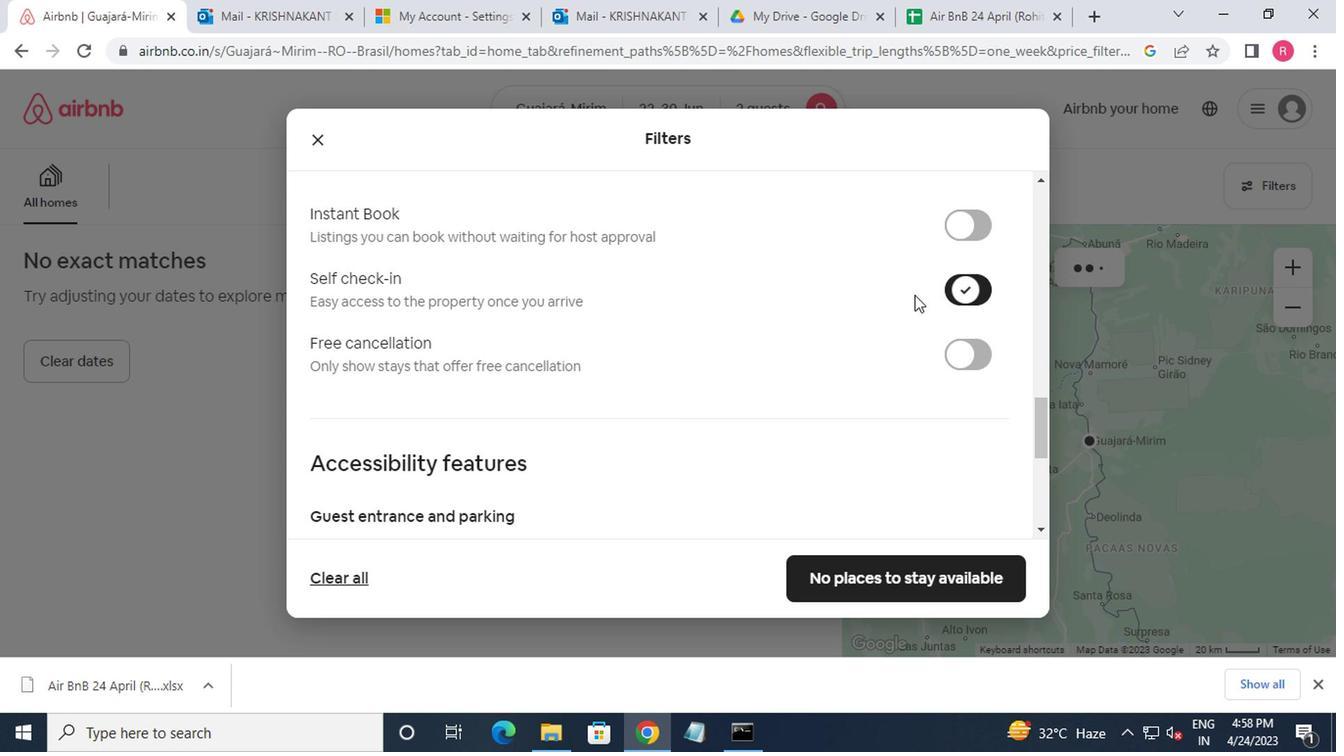 
Action: Mouse scrolled (818, 332) with delta (0, -1)
Screenshot: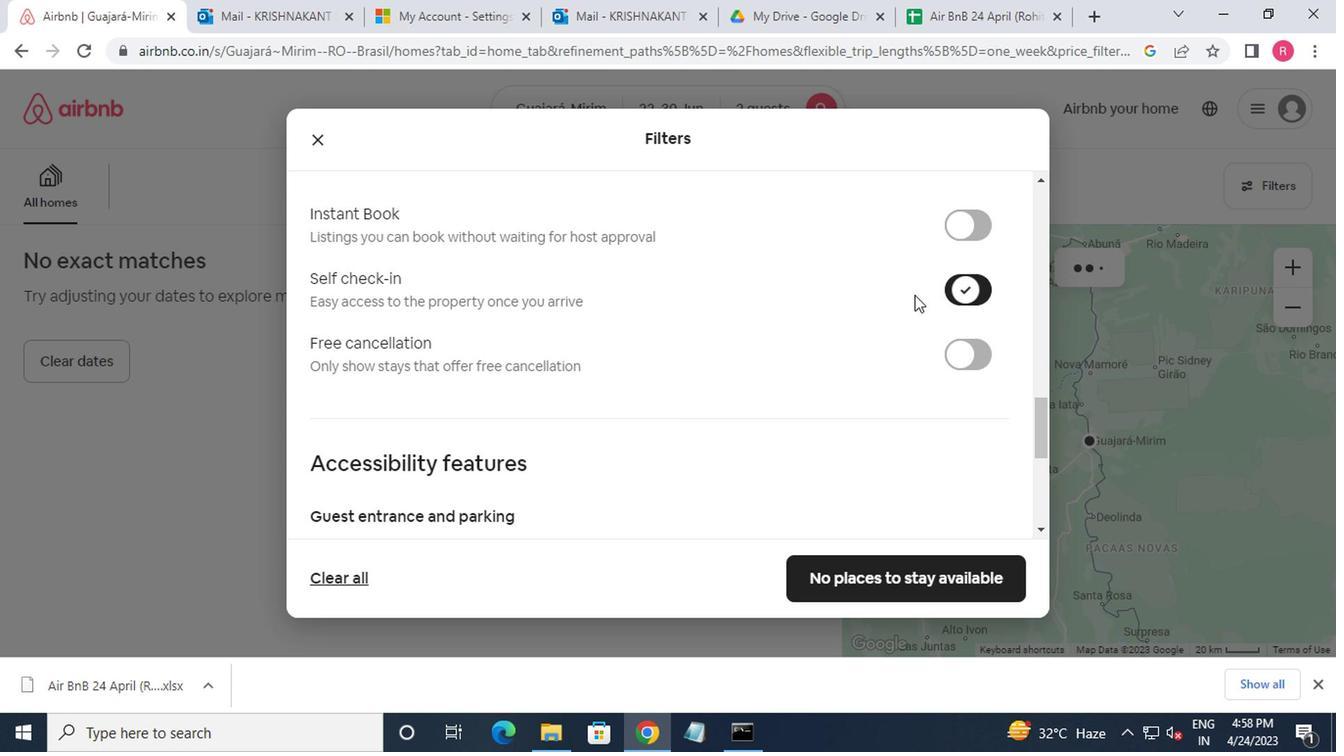 
Action: Mouse moved to (807, 350)
Screenshot: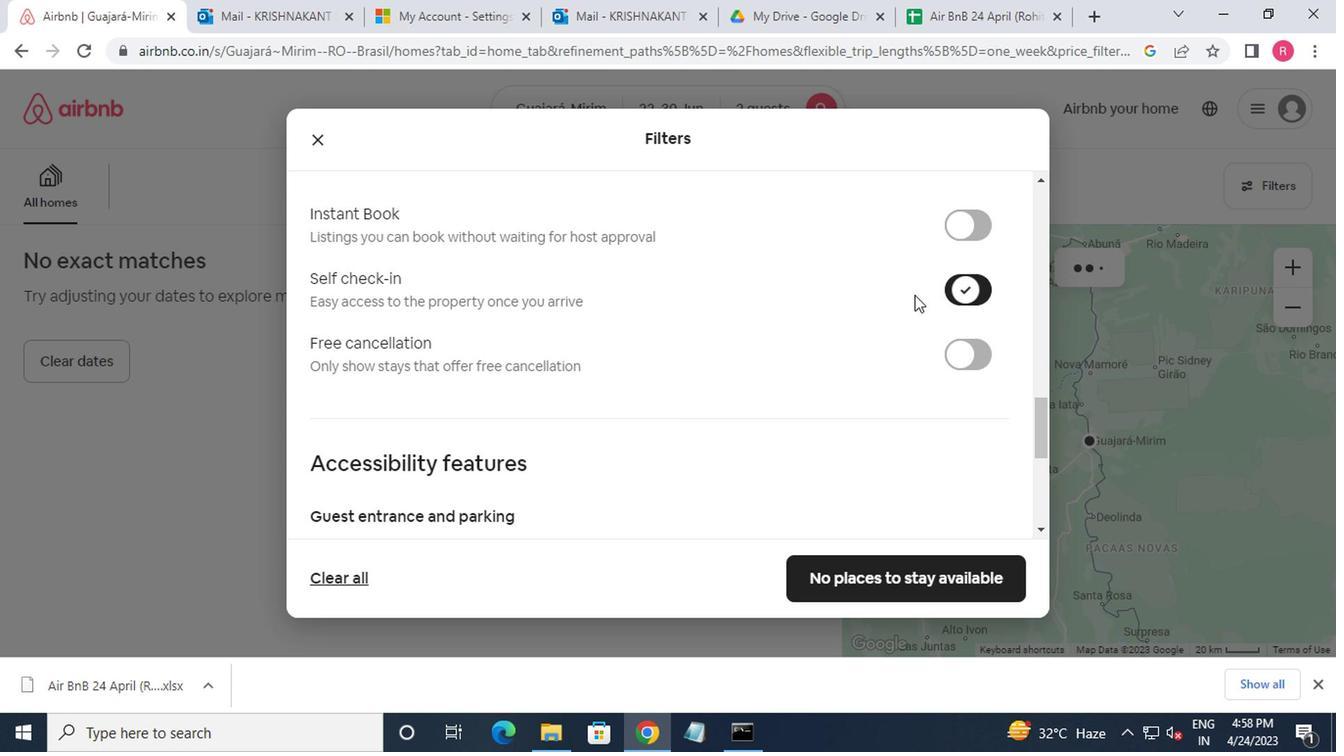 
Action: Mouse scrolled (807, 350) with delta (0, 0)
Screenshot: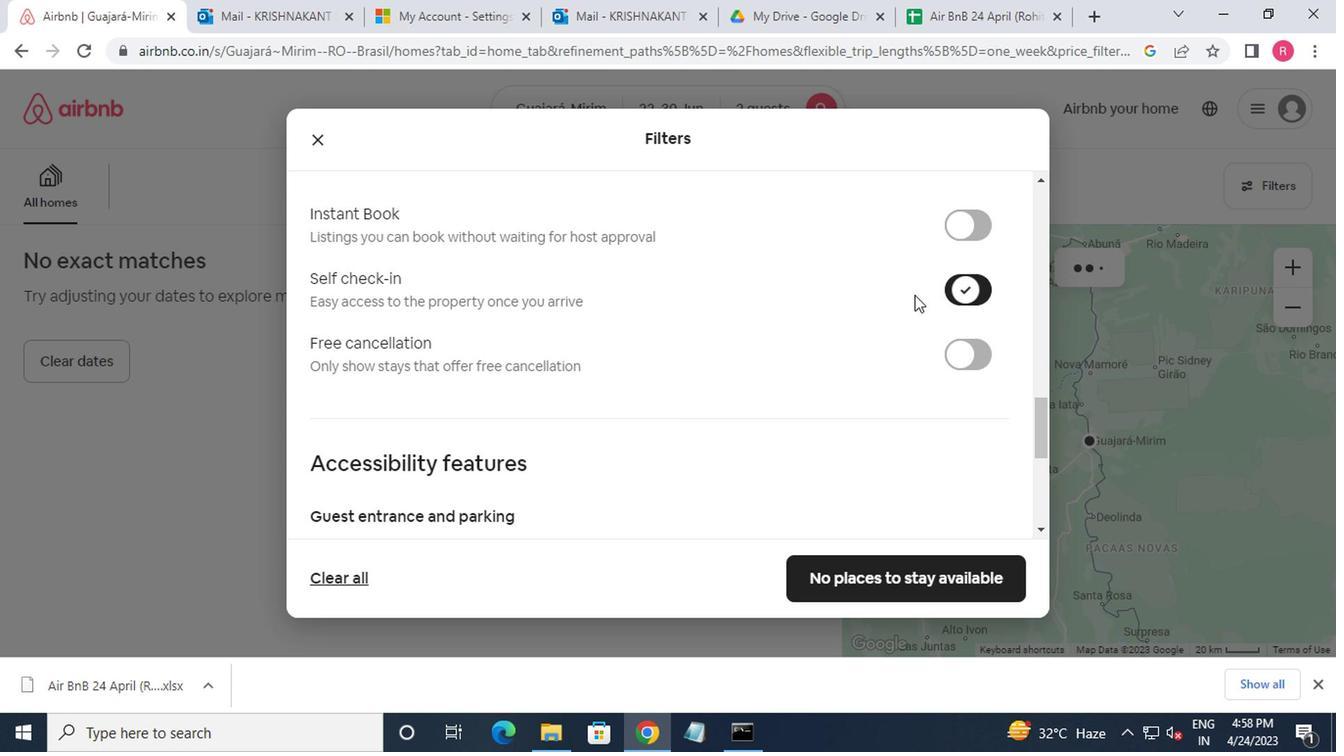 
Action: Mouse moved to (793, 370)
Screenshot: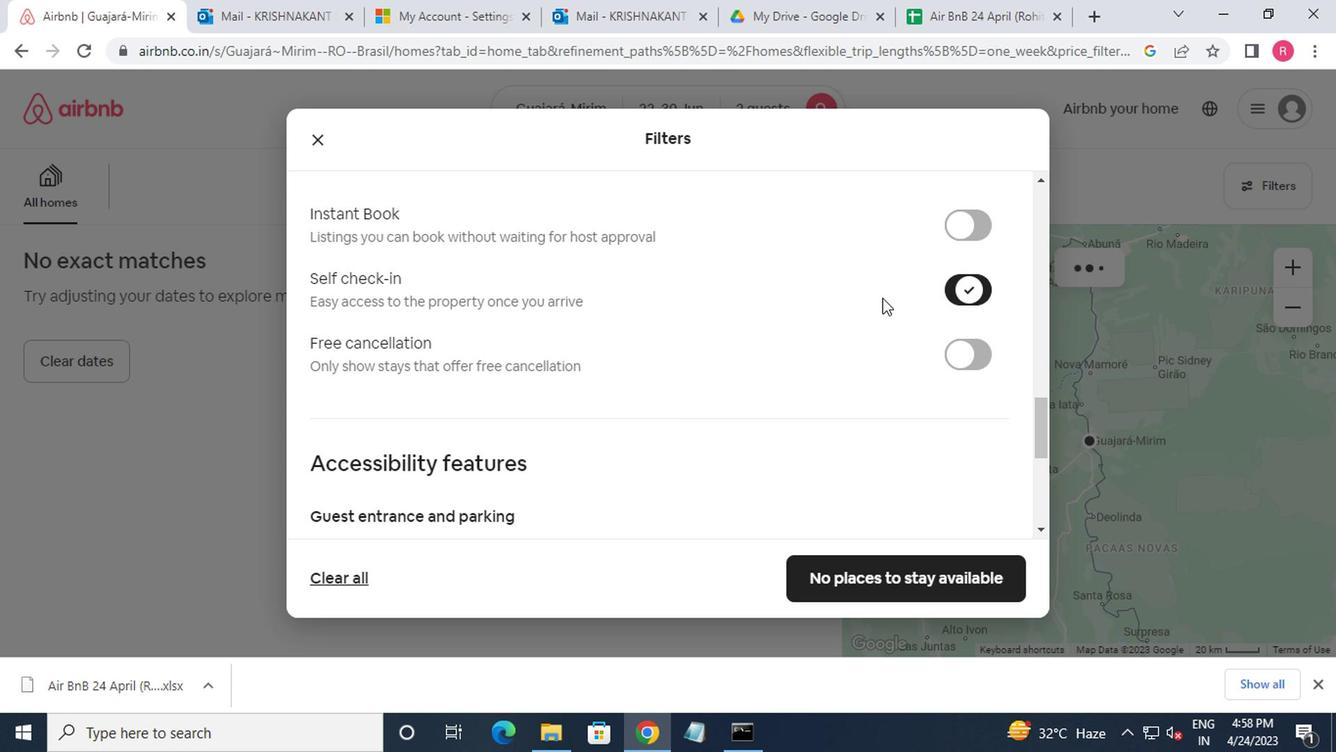 
Action: Mouse scrolled (793, 369) with delta (0, 0)
Screenshot: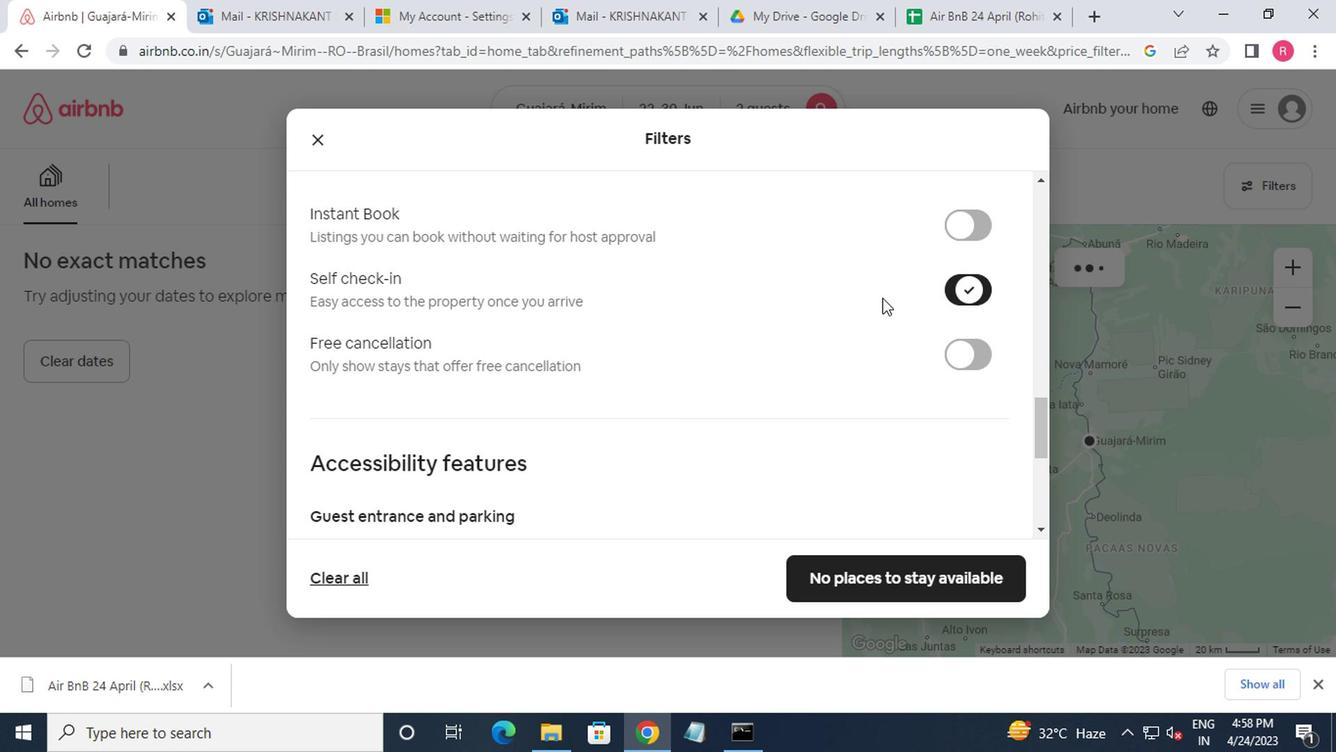 
Action: Mouse moved to (789, 378)
Screenshot: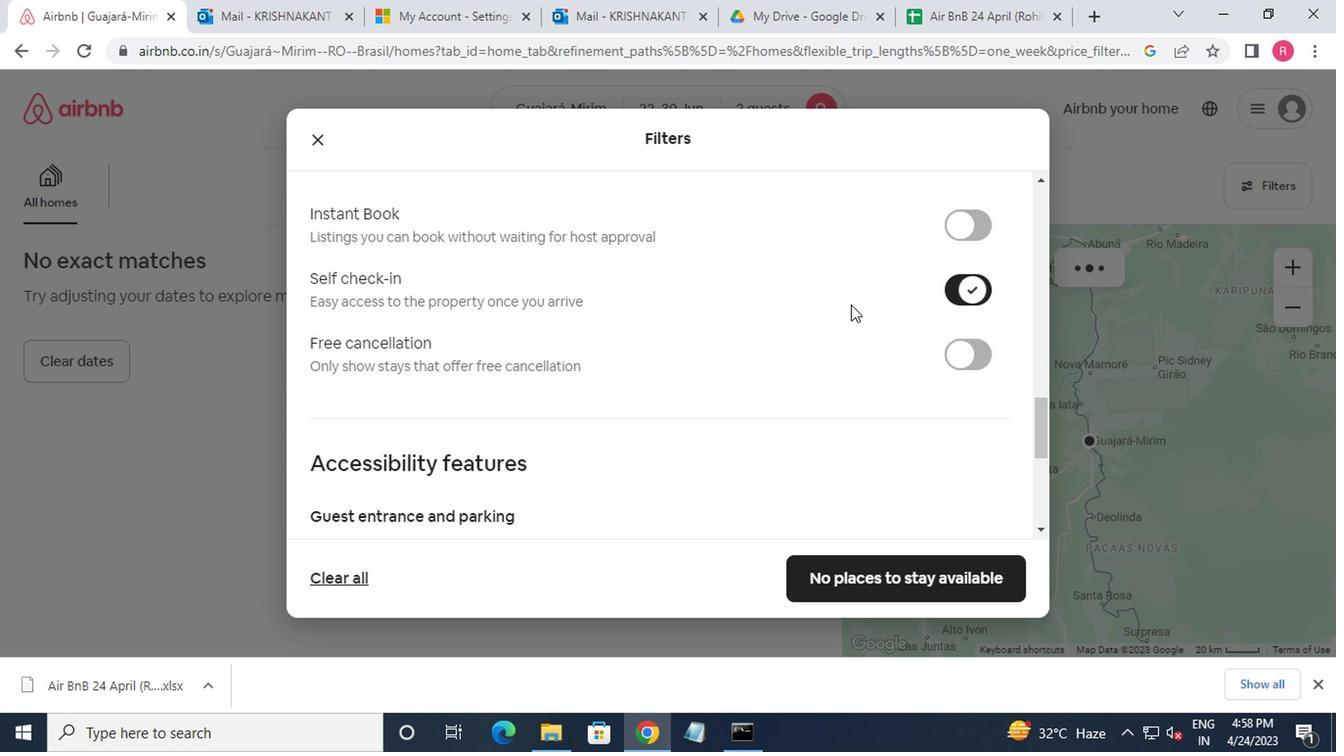 
Action: Mouse scrolled (789, 377) with delta (0, 0)
Screenshot: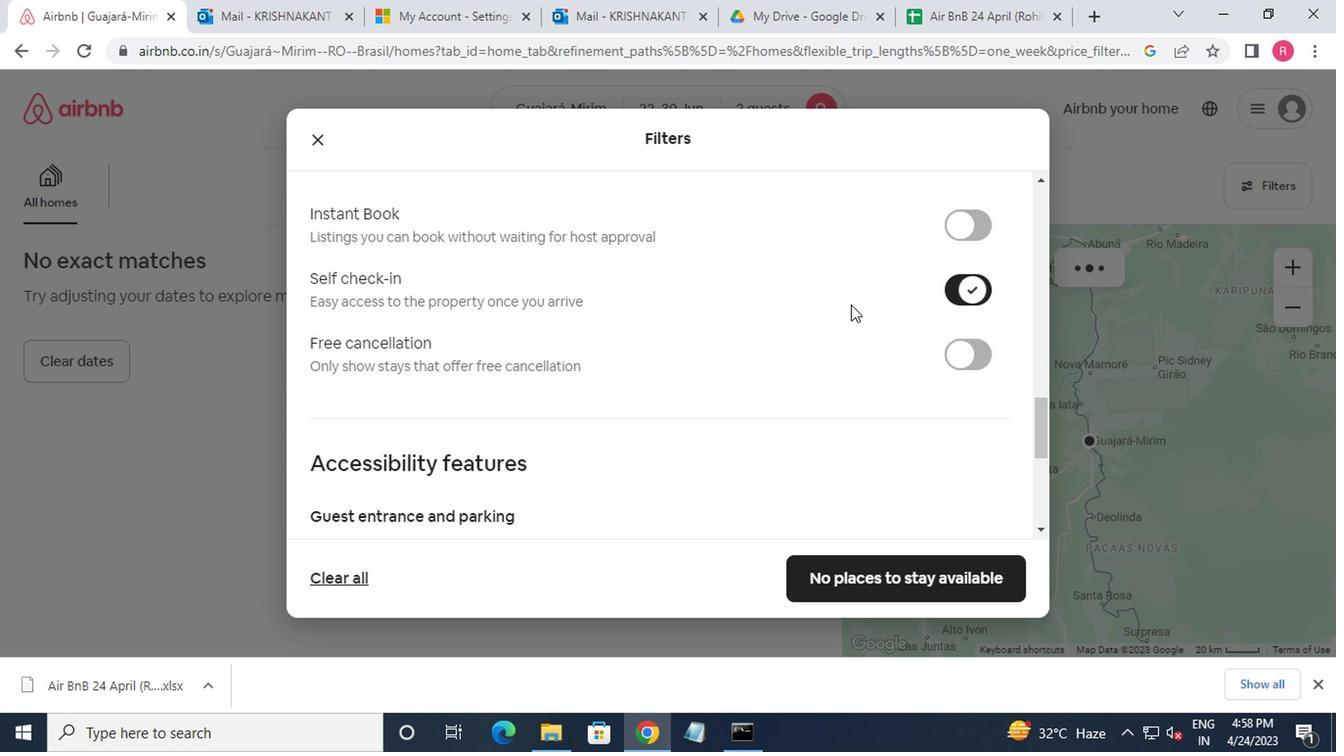
Action: Mouse moved to (785, 374)
Screenshot: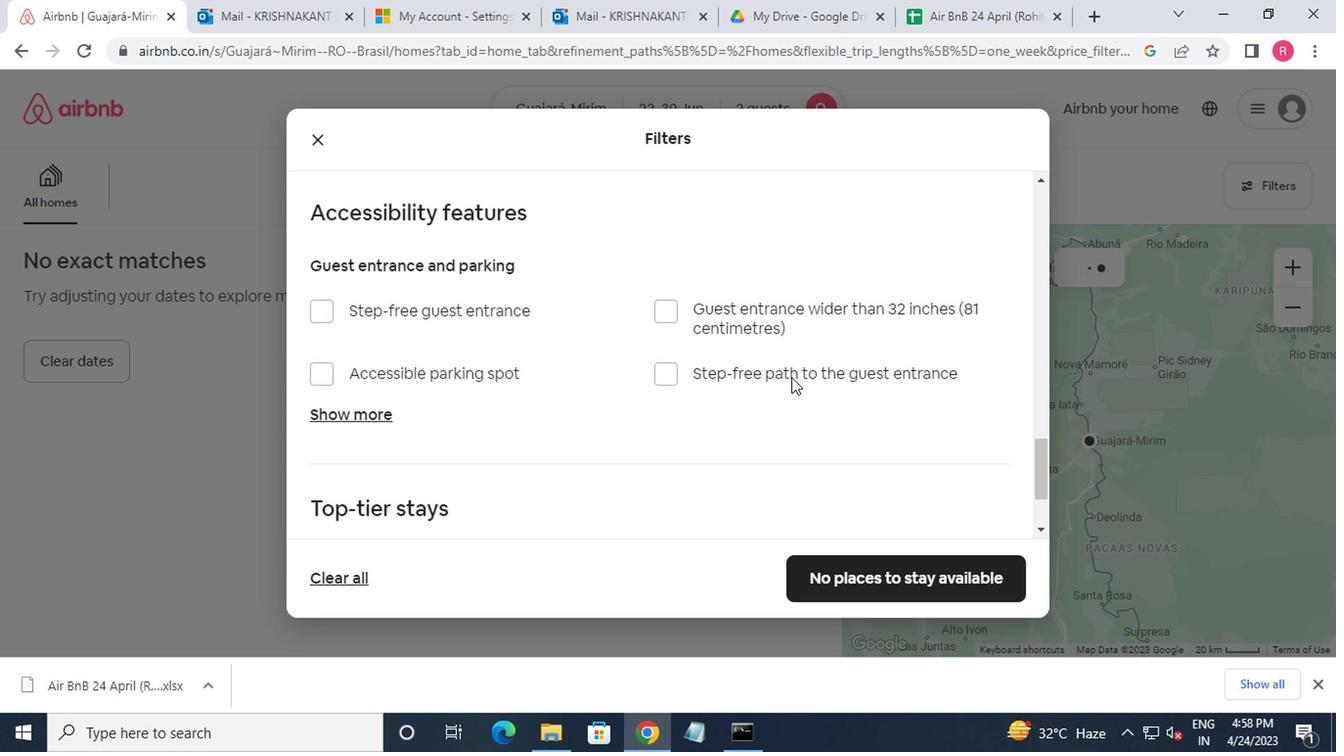 
Action: Mouse scrolled (785, 373) with delta (0, -1)
Screenshot: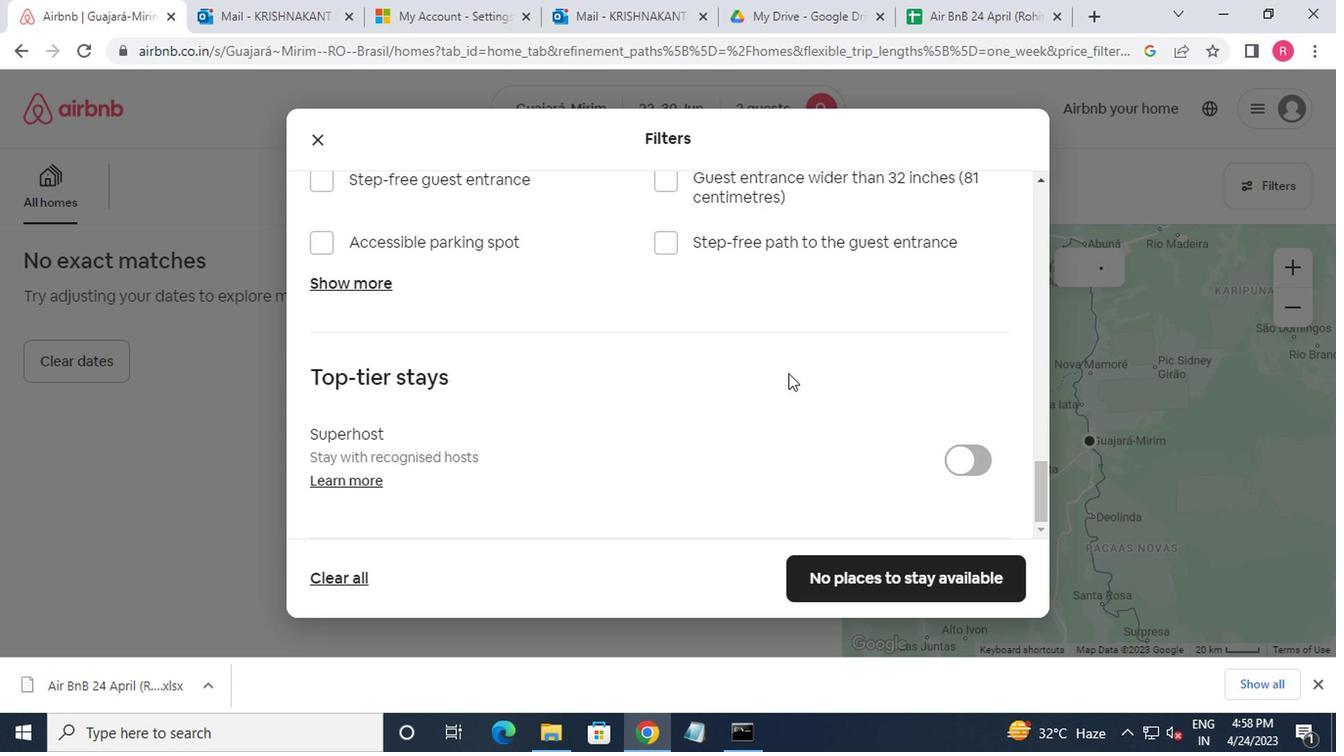 
Action: Mouse scrolled (785, 373) with delta (0, -1)
Screenshot: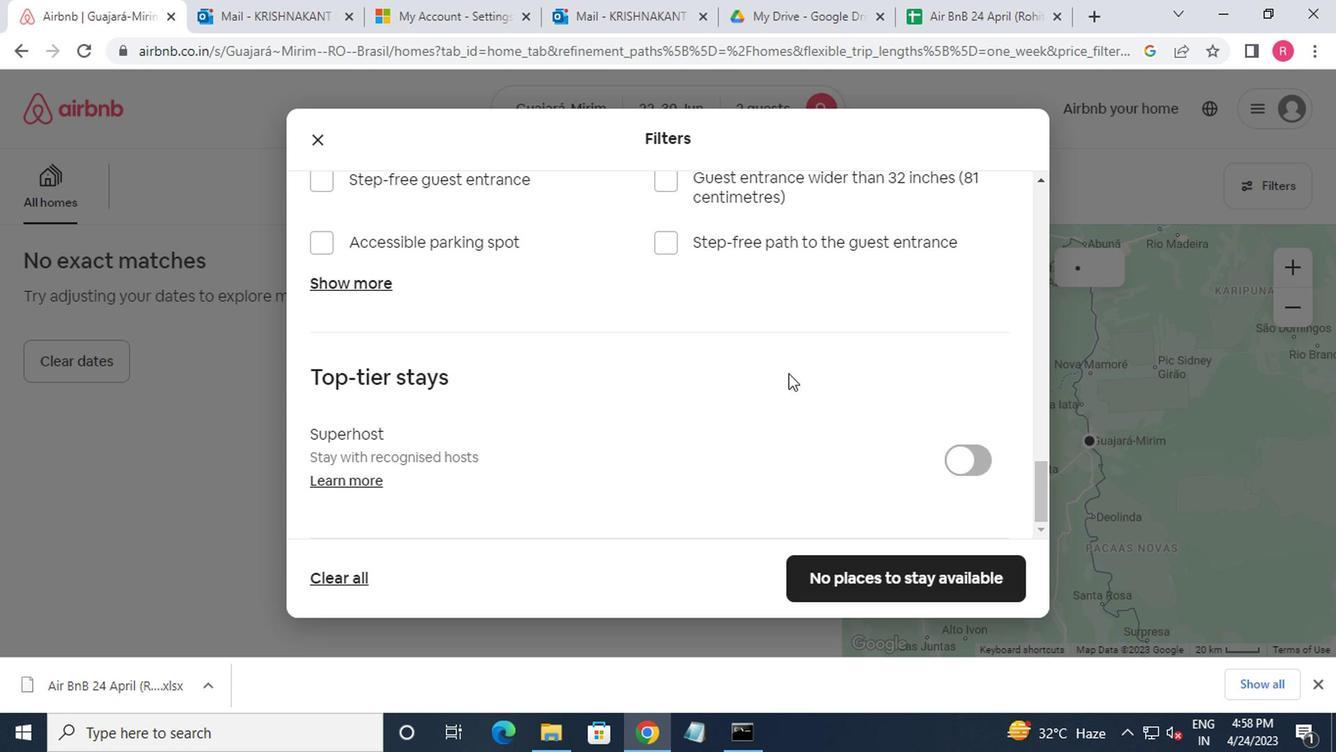 
Action: Mouse scrolled (785, 373) with delta (0, -1)
Screenshot: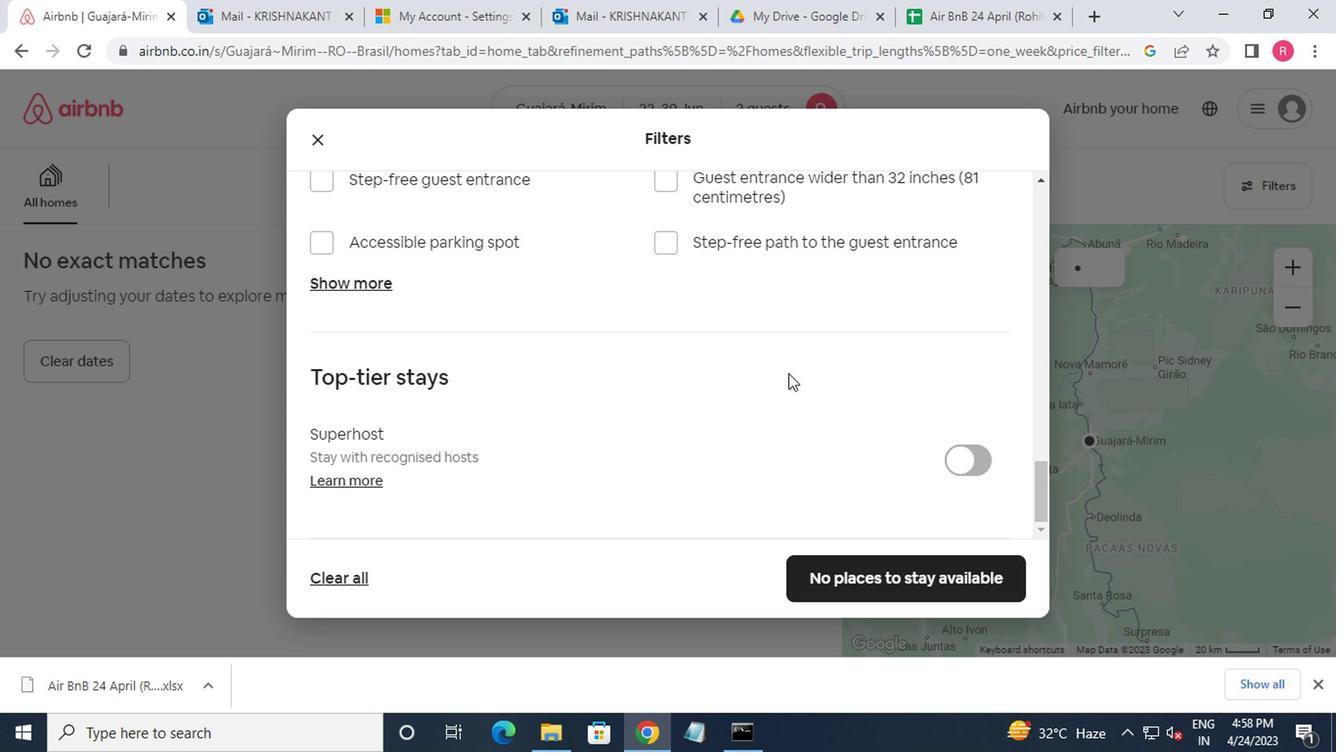 
Action: Mouse scrolled (785, 373) with delta (0, -1)
Screenshot: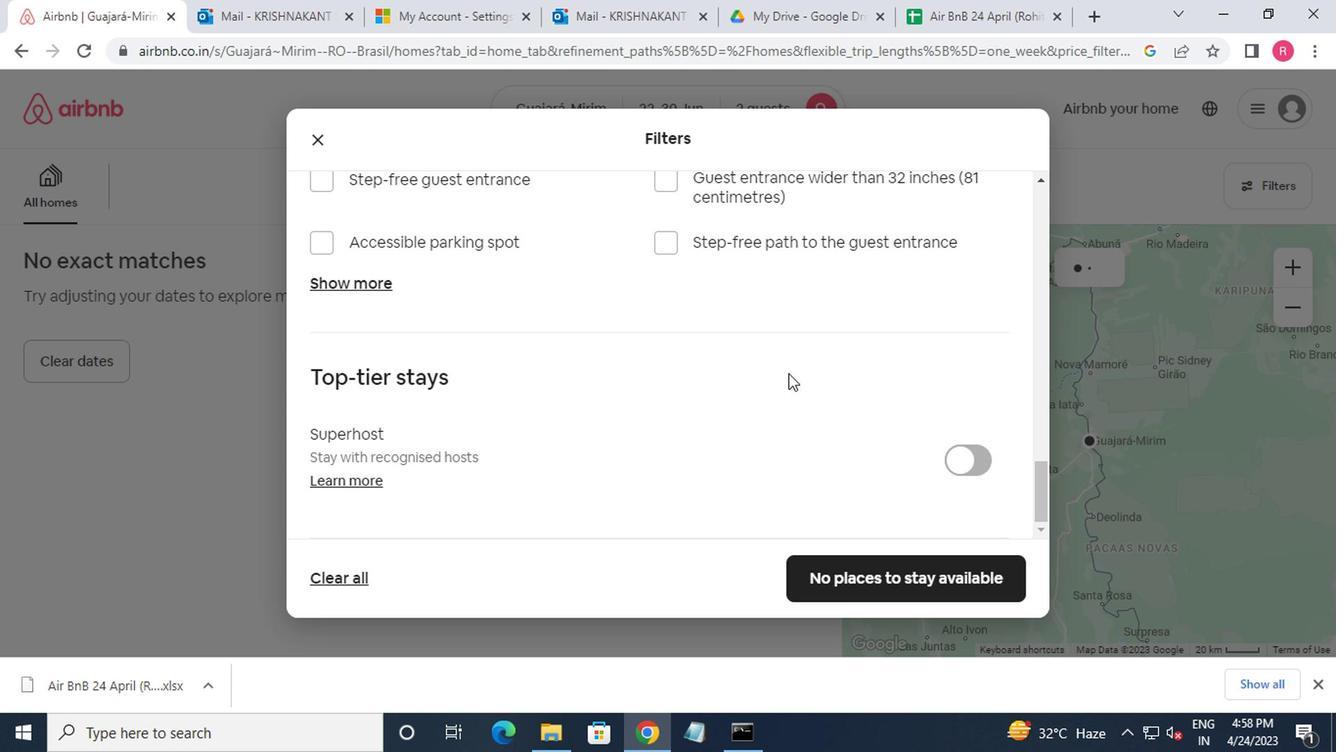 
Action: Mouse moved to (785, 373)
Screenshot: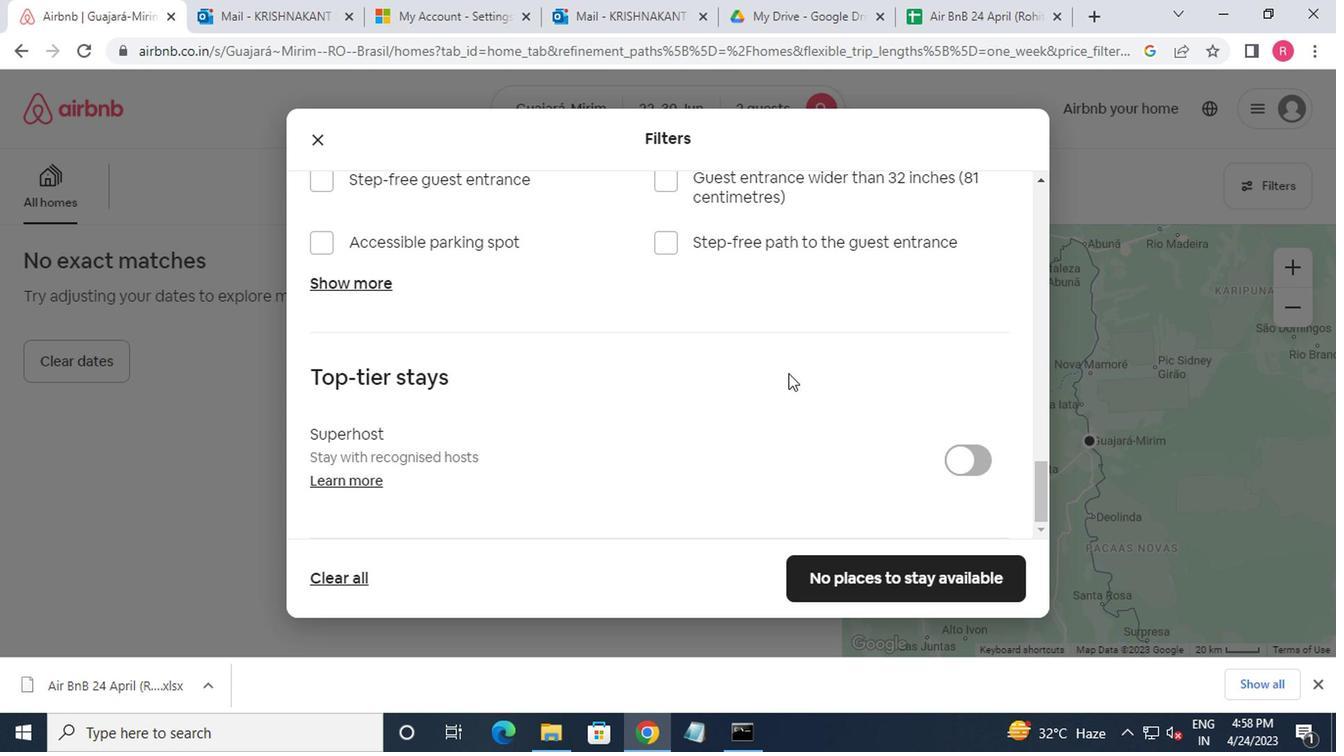 
Action: Mouse scrolled (785, 372) with delta (0, 0)
Screenshot: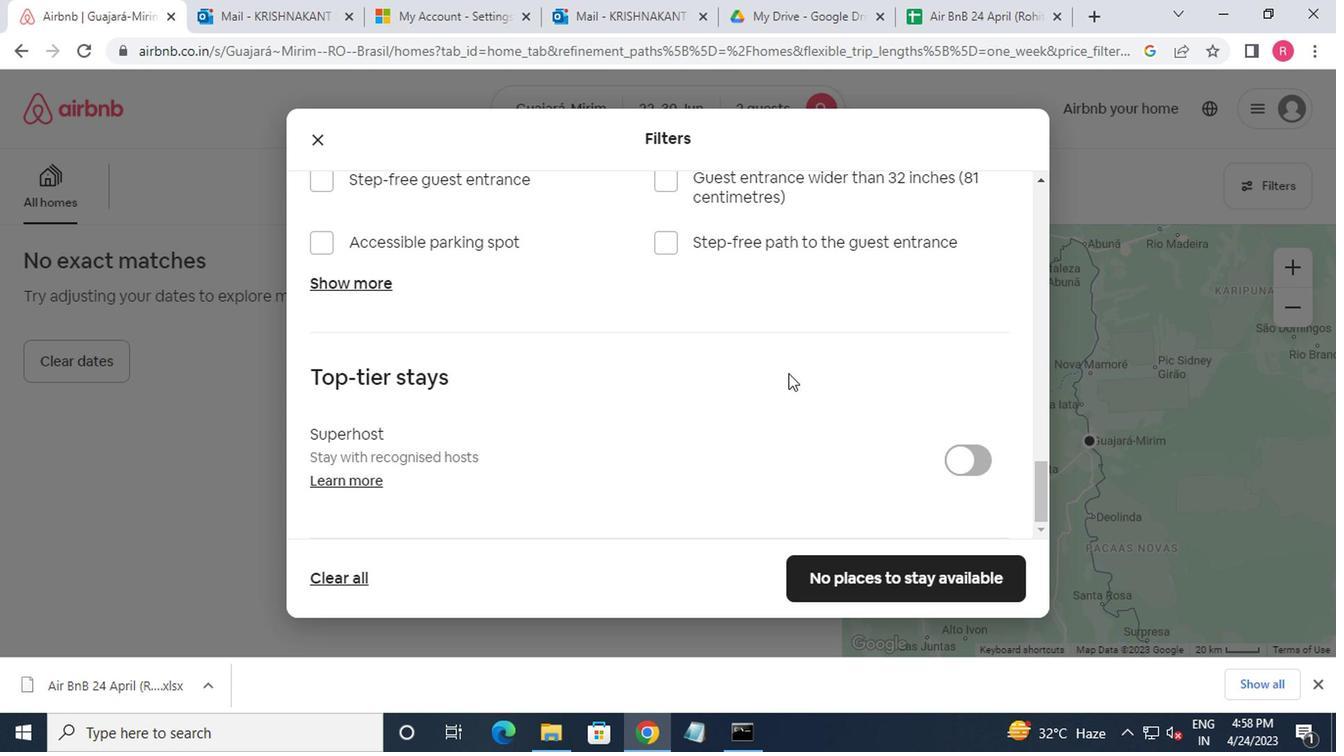 
Action: Mouse scrolled (785, 372) with delta (0, 0)
Screenshot: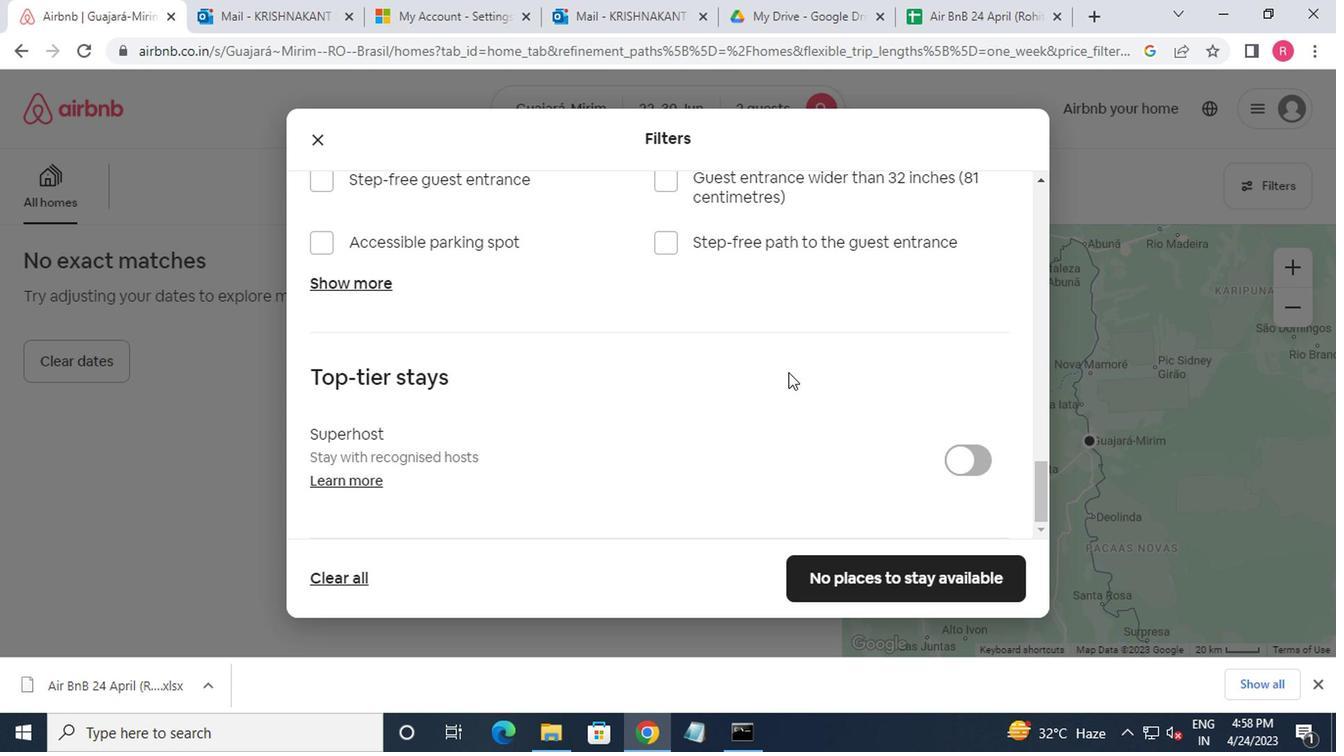 
Action: Mouse moved to (783, 374)
Screenshot: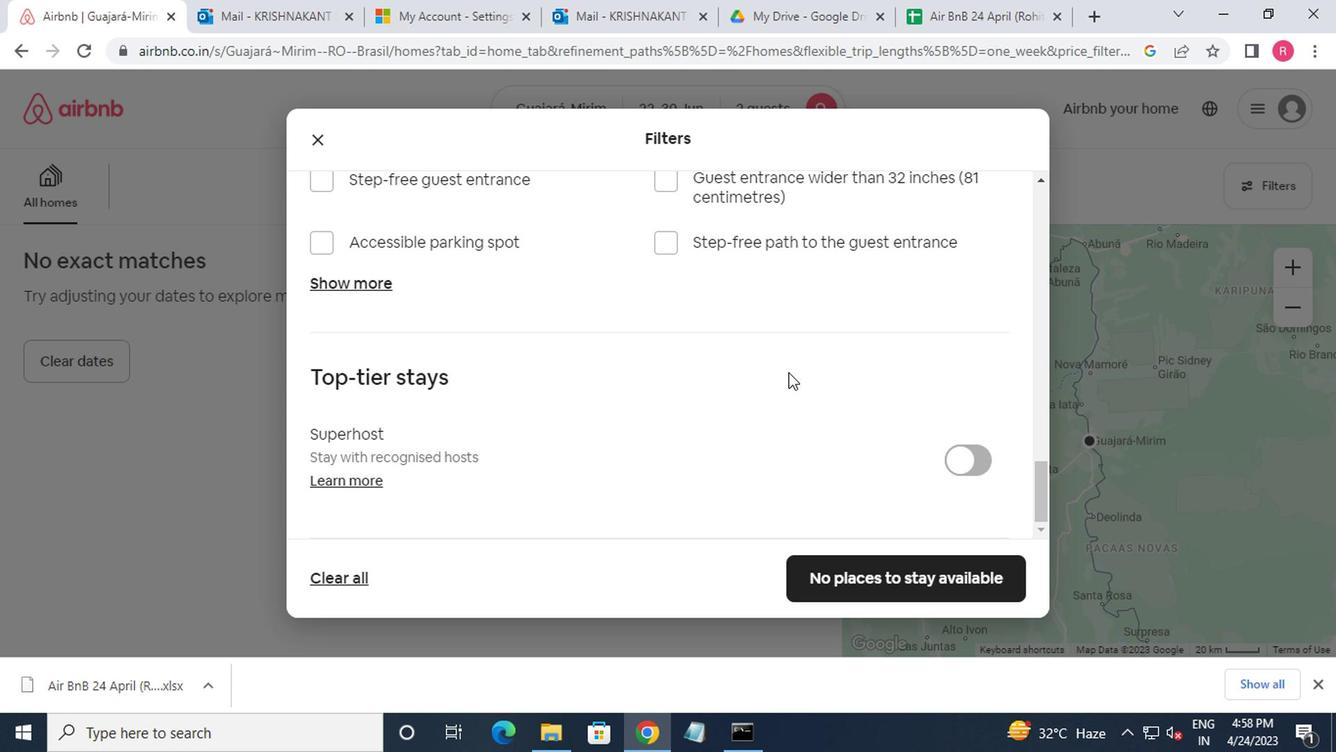 
Action: Mouse scrolled (783, 373) with delta (0, -1)
Screenshot: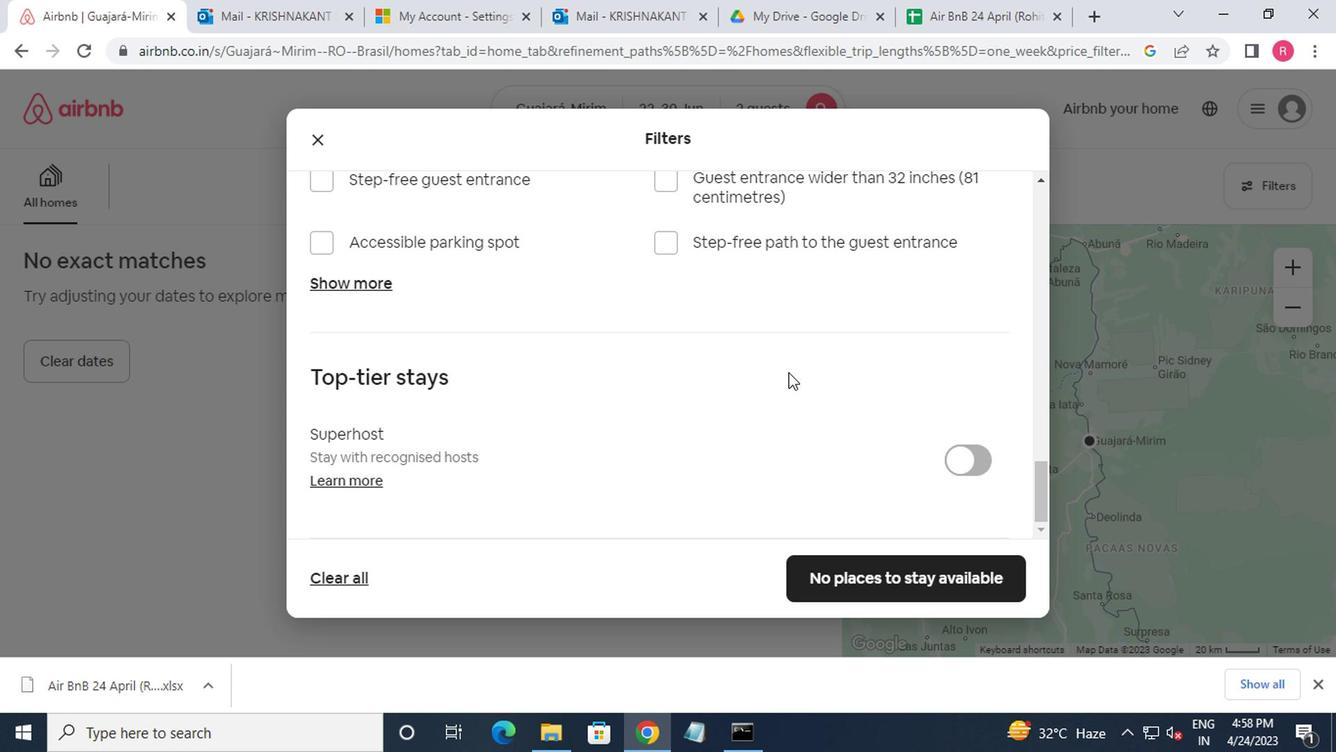 
Action: Mouse moved to (856, 585)
Screenshot: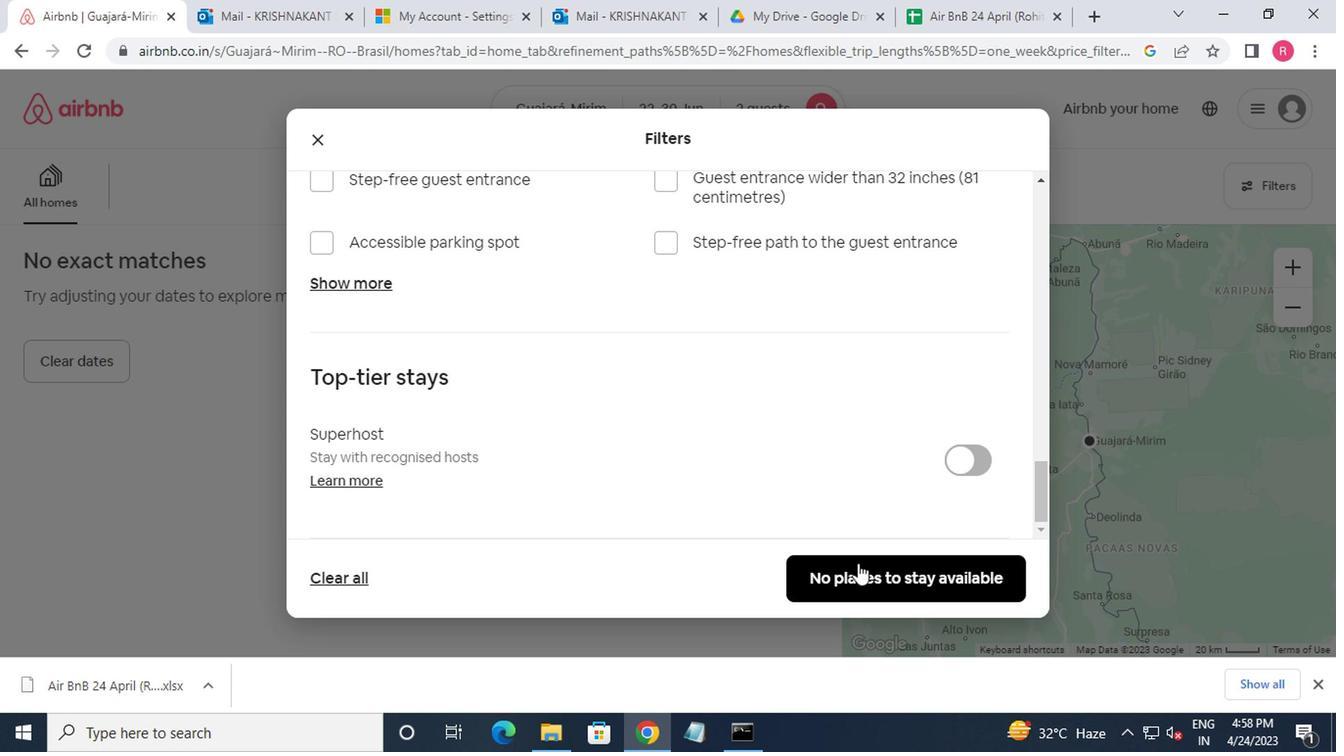
Action: Mouse pressed left at (856, 585)
Screenshot: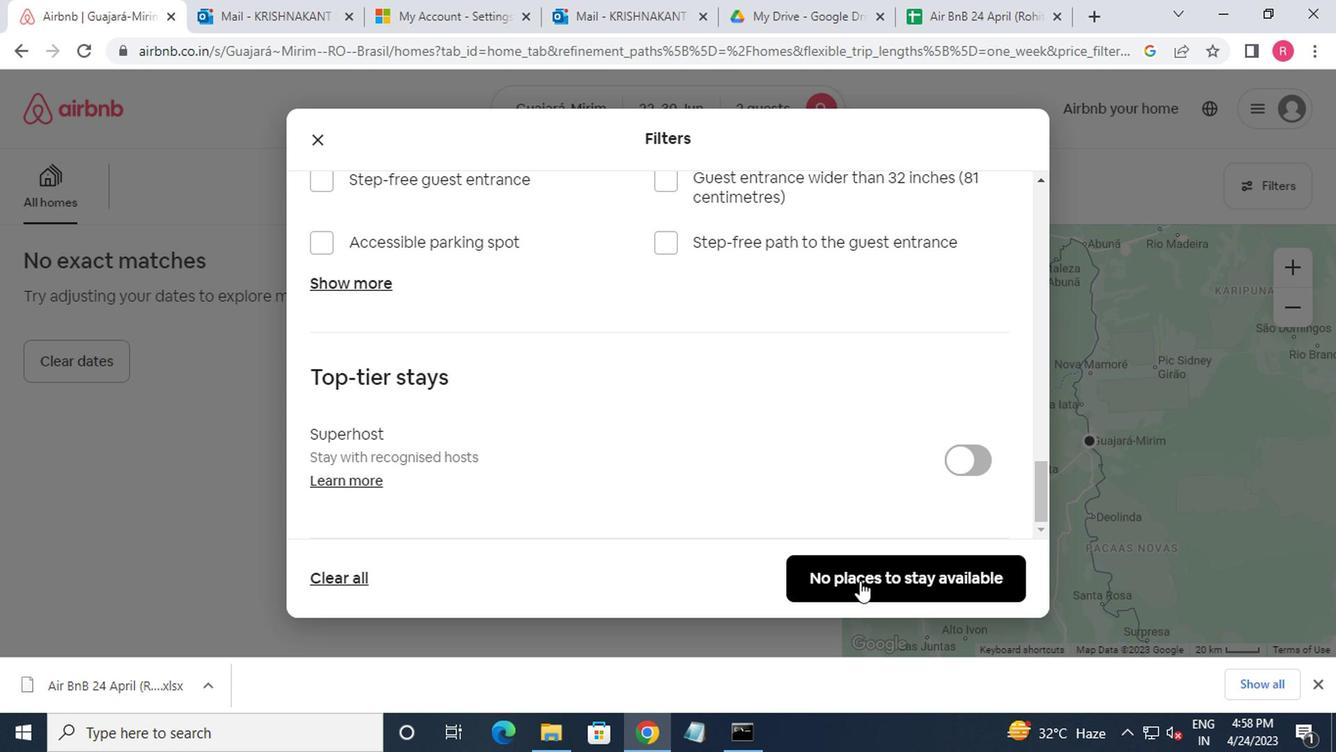 
Action: Mouse moved to (861, 586)
Screenshot: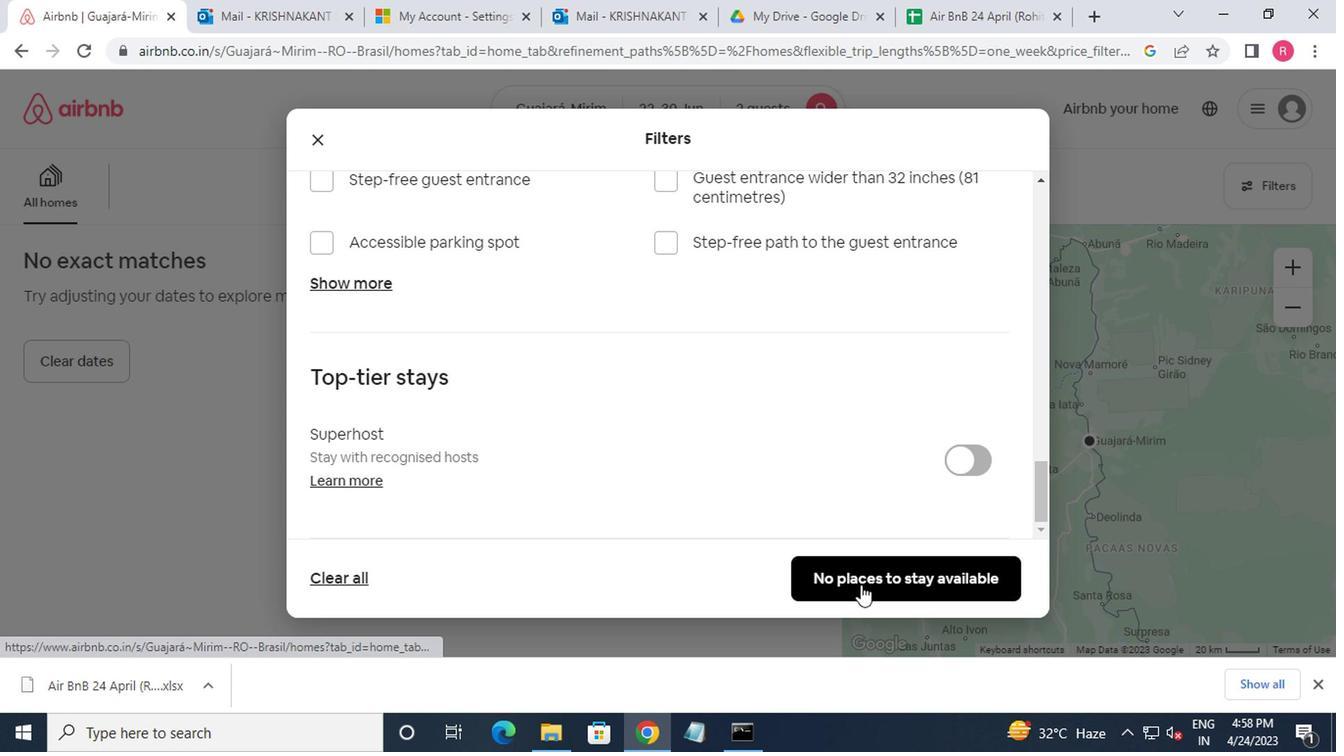 
